 Task: Find connections with filter location Manacapuru with filter topic #sustainabilitywith filter profile language English with filter current company Aramex with filter school Dronacharya College of Engineering with filter industry Economic Programs with filter service category CateringChange with filter keywords title Administrative Assistant
Action: Mouse moved to (571, 103)
Screenshot: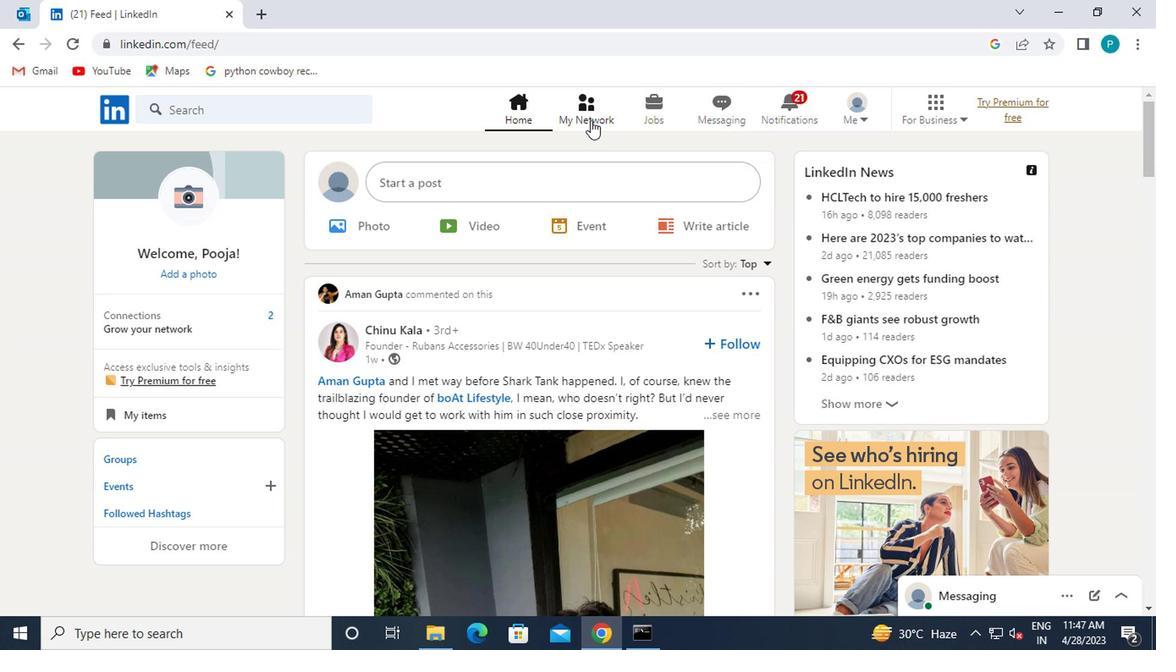
Action: Mouse pressed left at (571, 103)
Screenshot: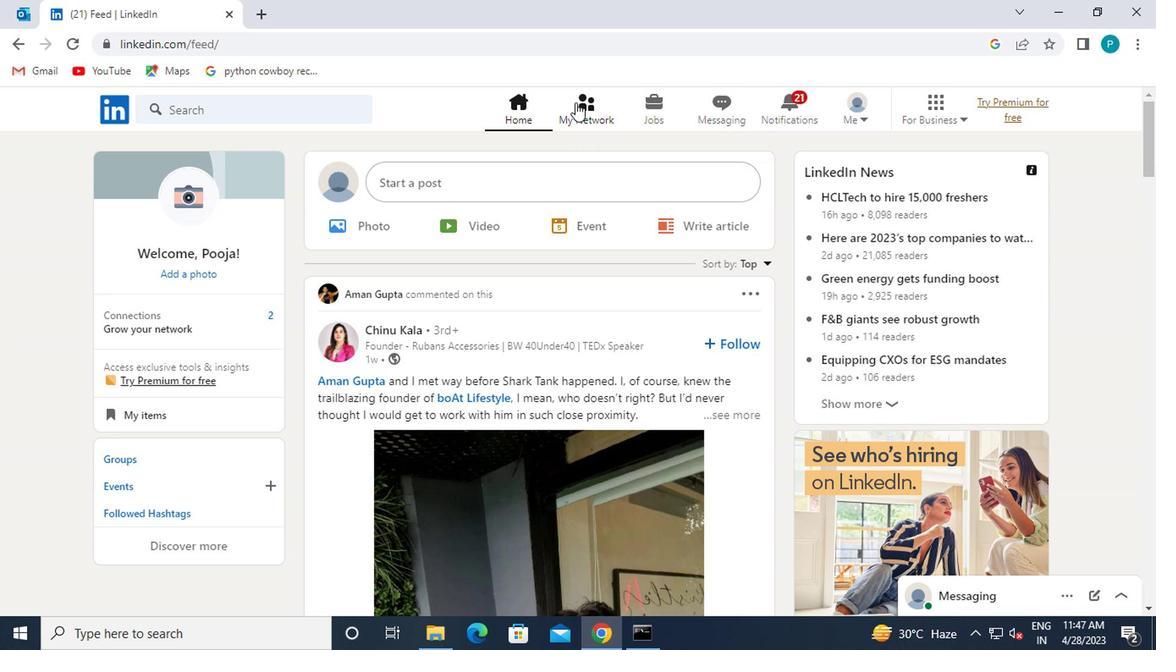 
Action: Mouse moved to (286, 199)
Screenshot: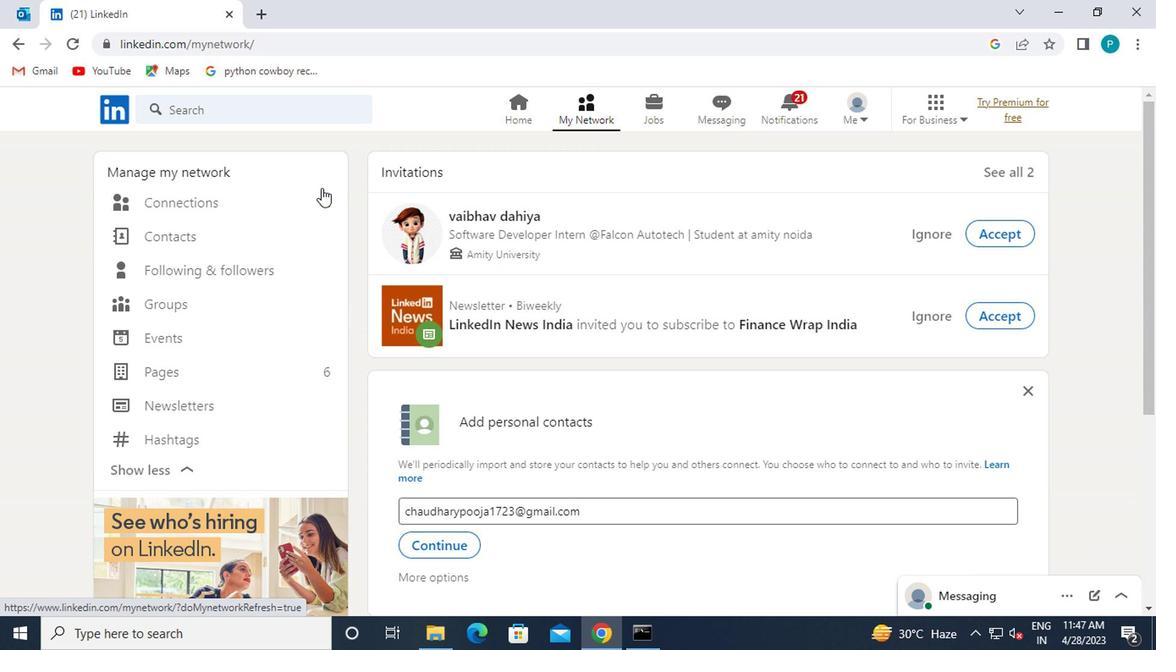 
Action: Mouse pressed left at (286, 199)
Screenshot: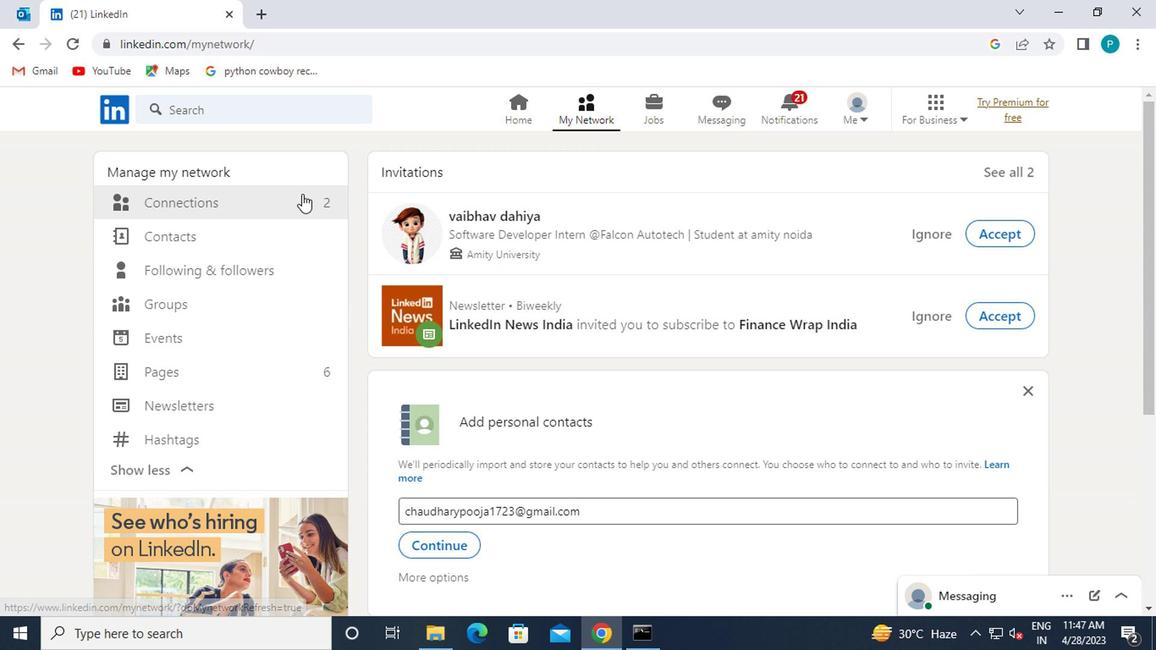 
Action: Mouse moved to (694, 210)
Screenshot: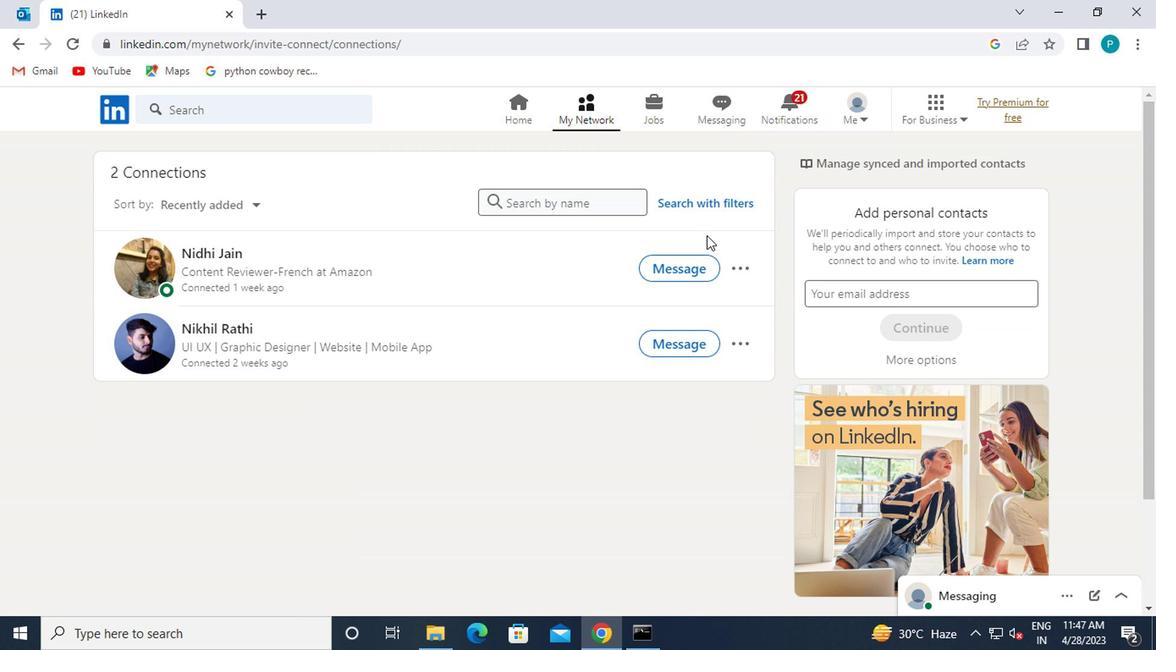 
Action: Mouse pressed left at (694, 210)
Screenshot: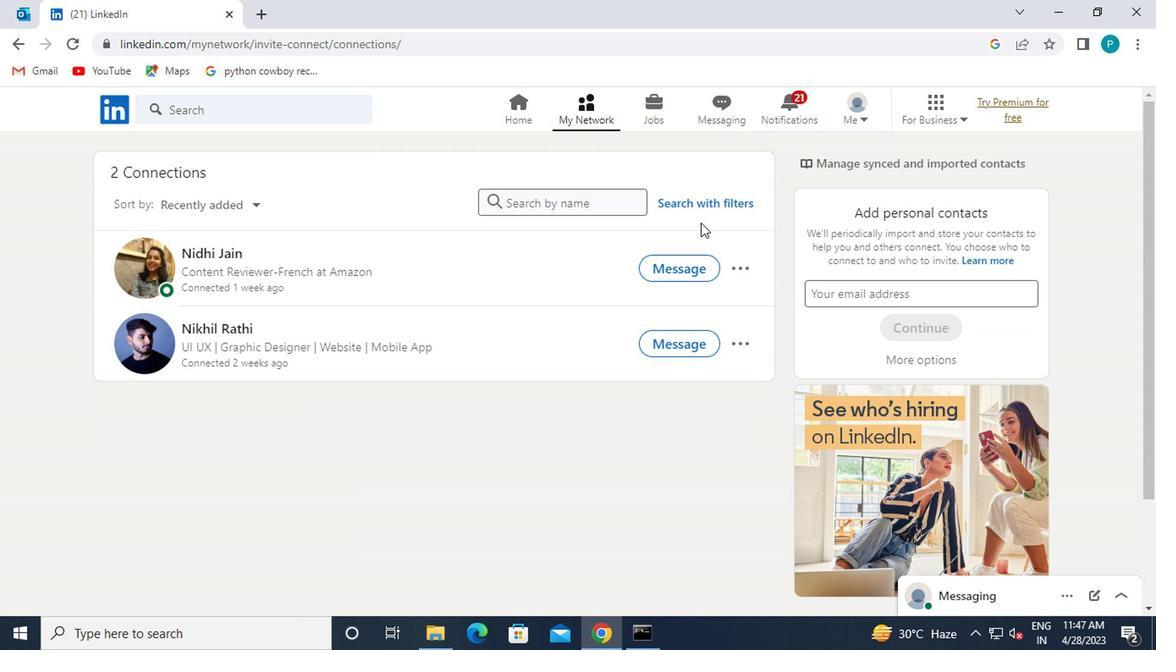 
Action: Mouse moved to (639, 159)
Screenshot: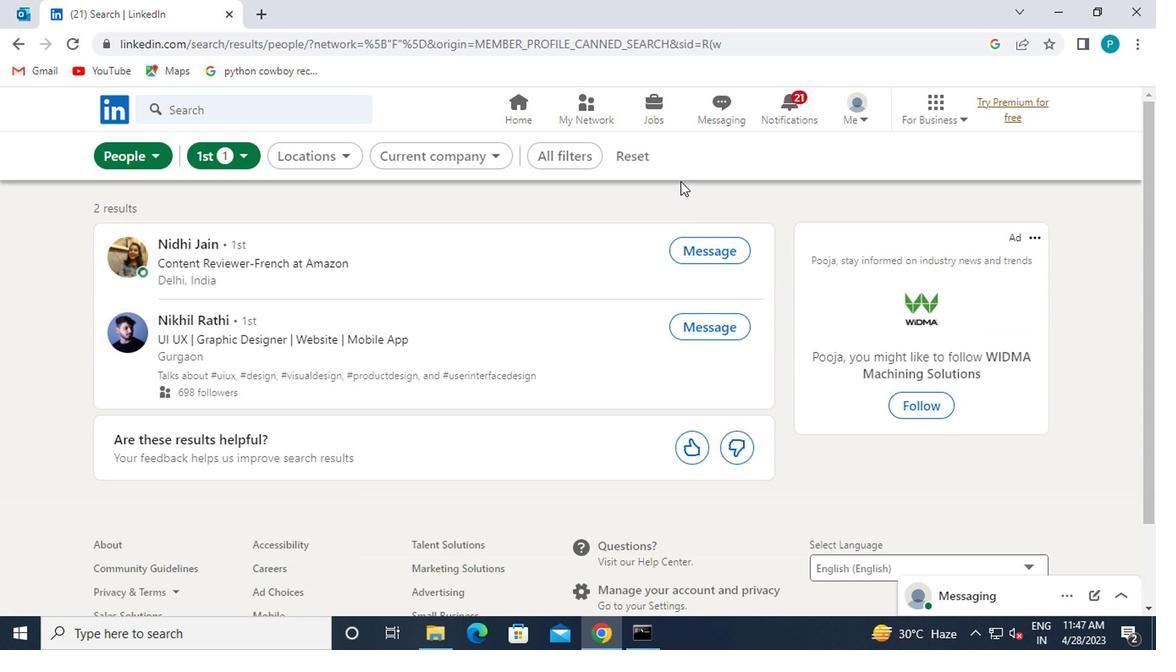 
Action: Mouse pressed left at (639, 159)
Screenshot: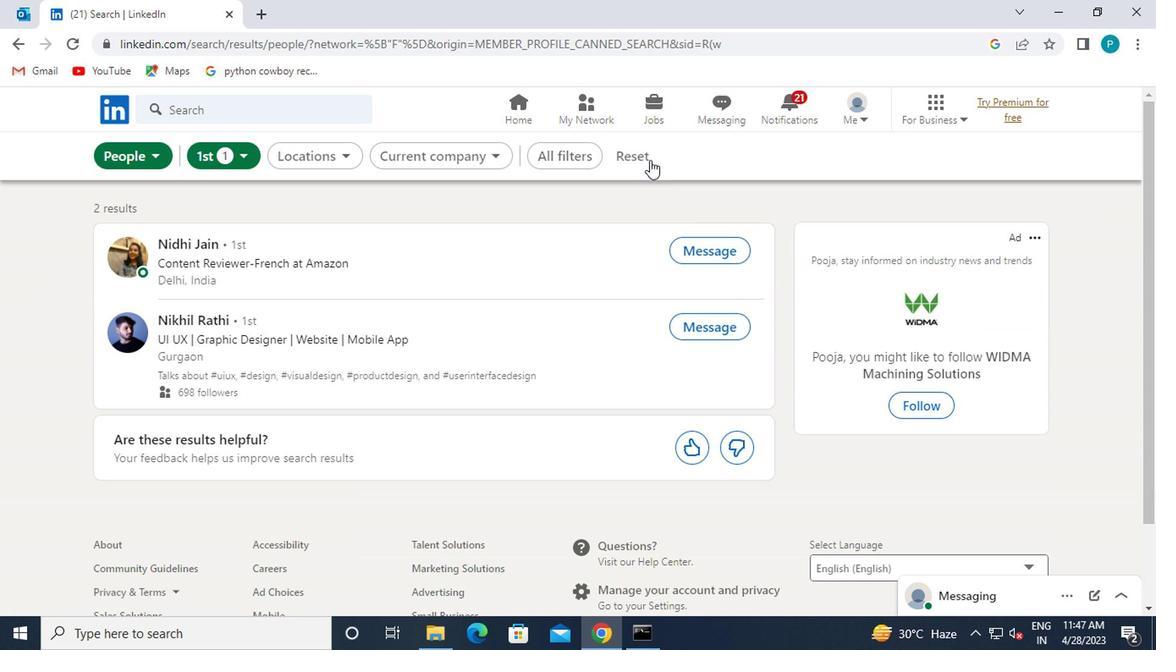 
Action: Mouse moved to (638, 161)
Screenshot: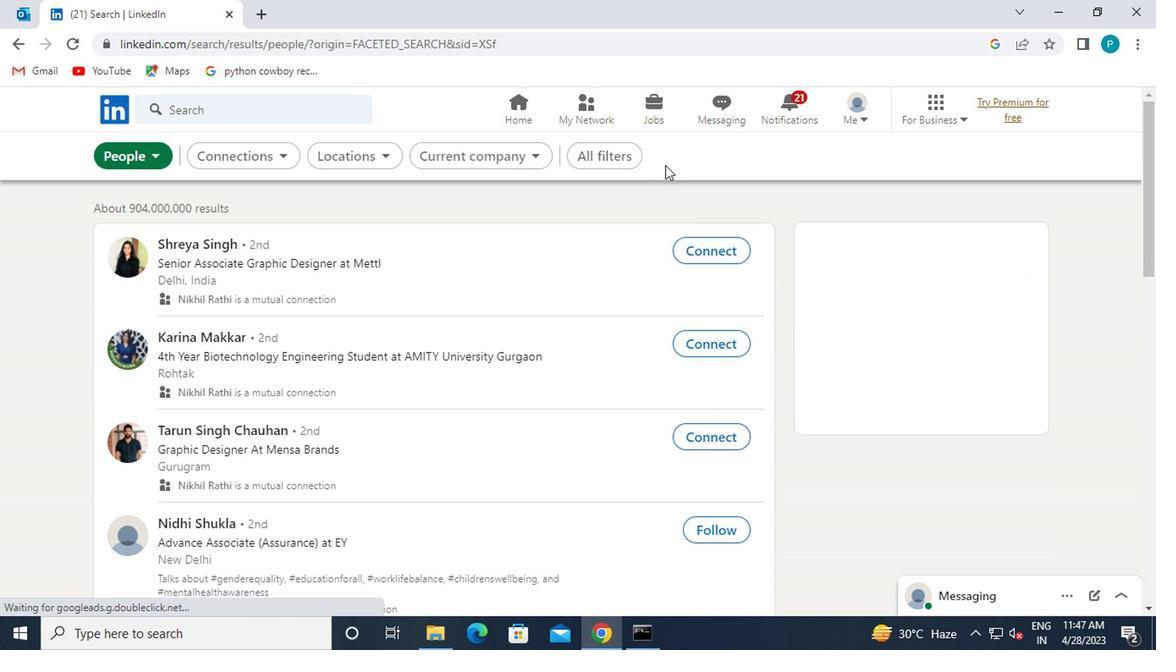 
Action: Mouse pressed left at (638, 161)
Screenshot: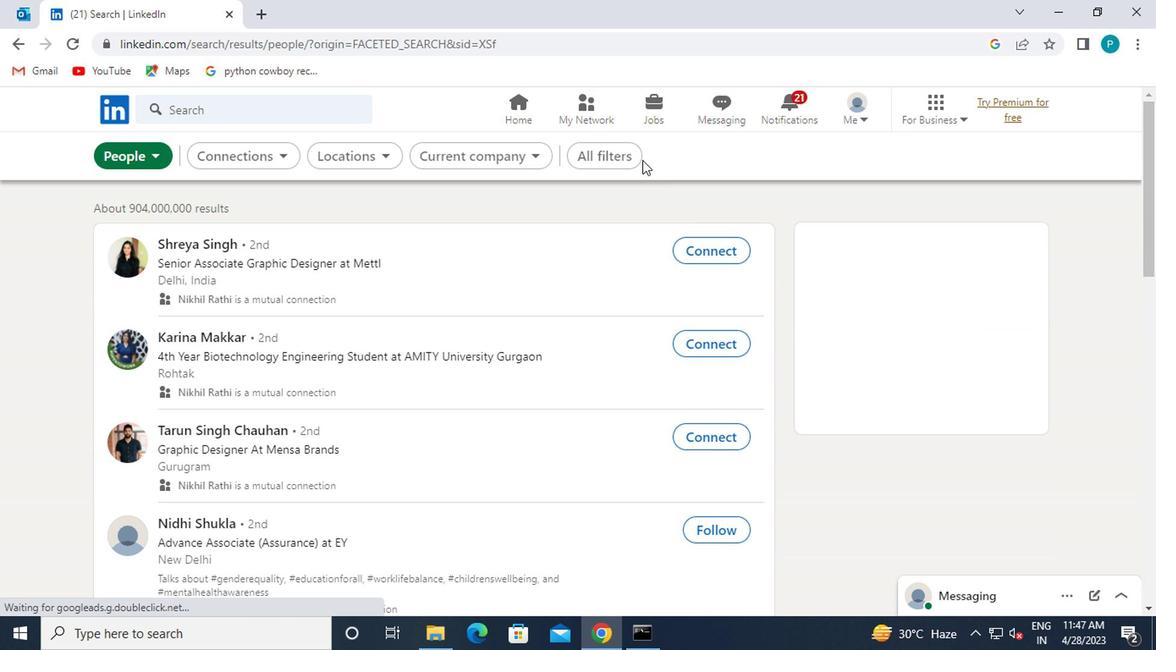 
Action: Mouse moved to (607, 155)
Screenshot: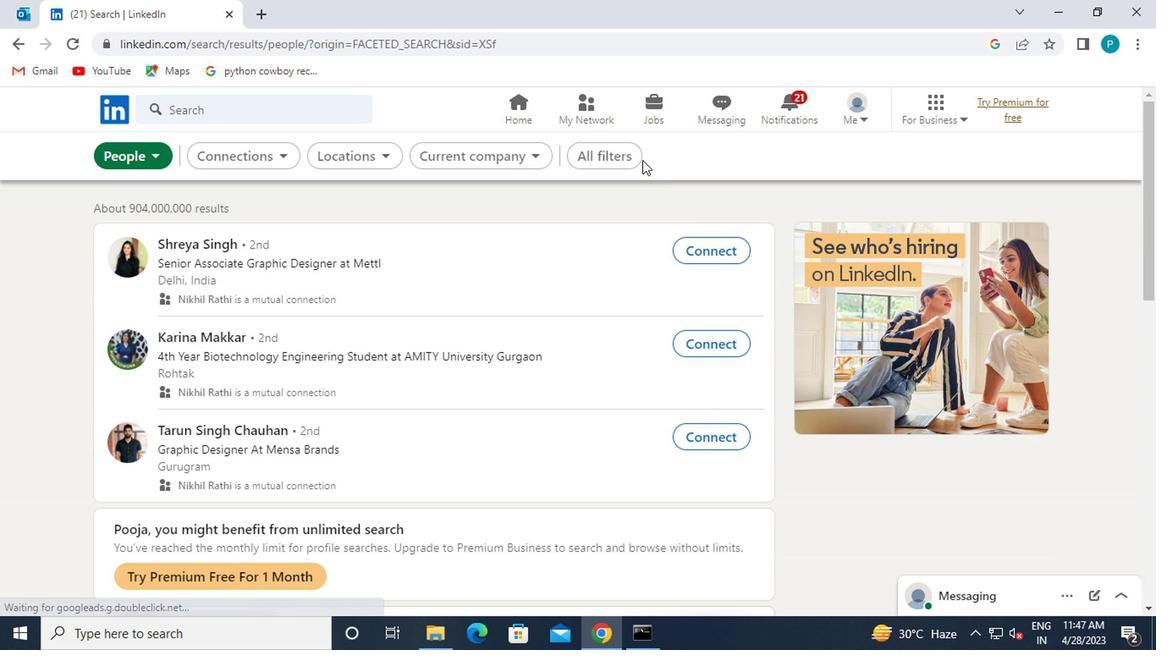 
Action: Mouse pressed left at (607, 155)
Screenshot: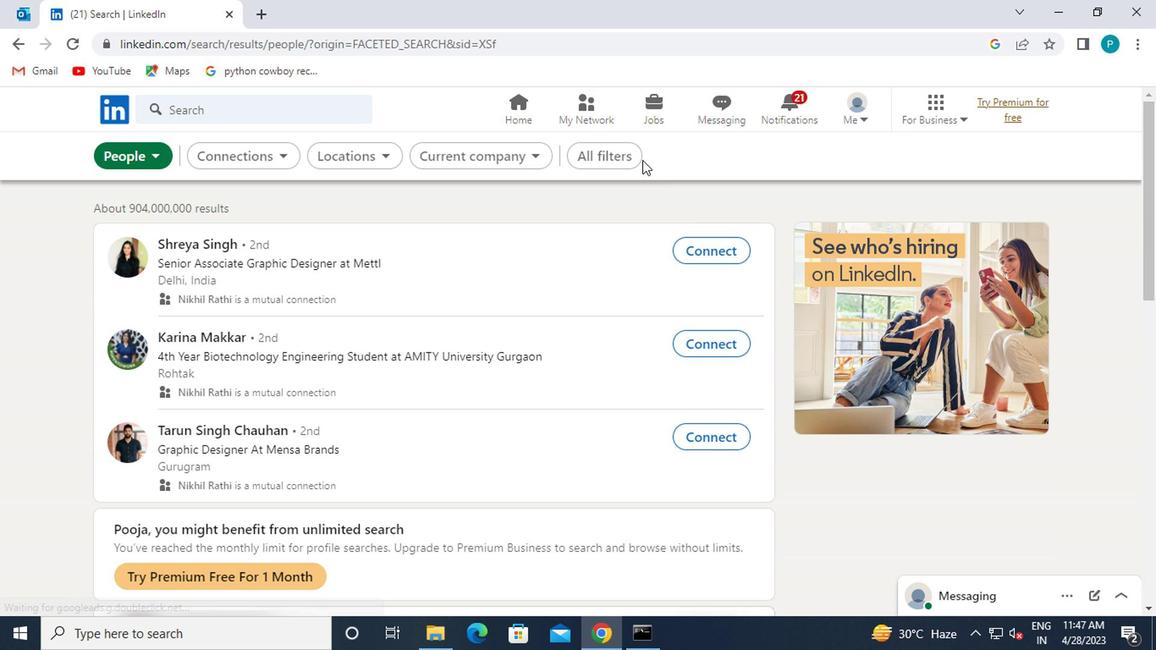 
Action: Mouse moved to (824, 305)
Screenshot: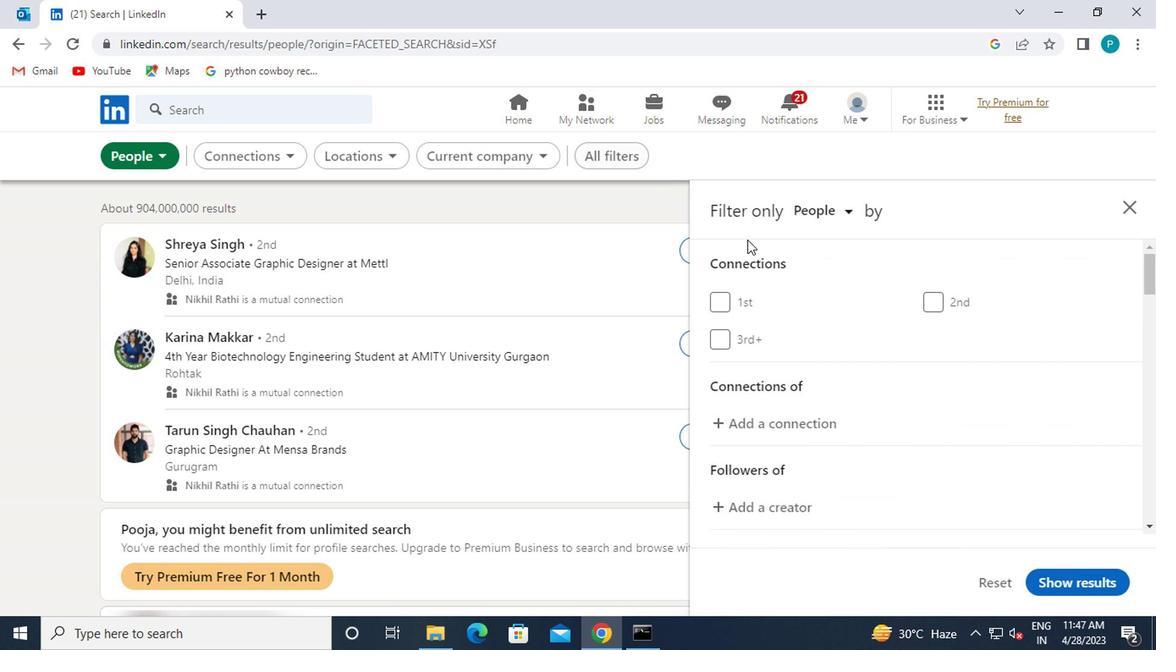 
Action: Mouse scrolled (824, 304) with delta (0, 0)
Screenshot: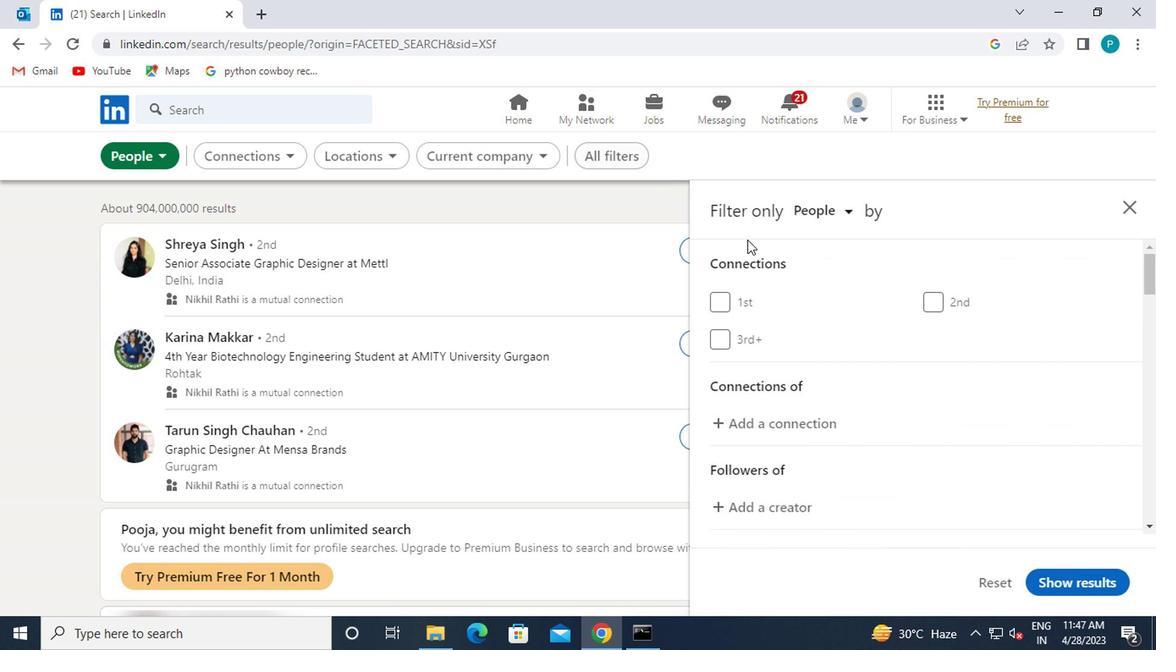 
Action: Mouse moved to (829, 314)
Screenshot: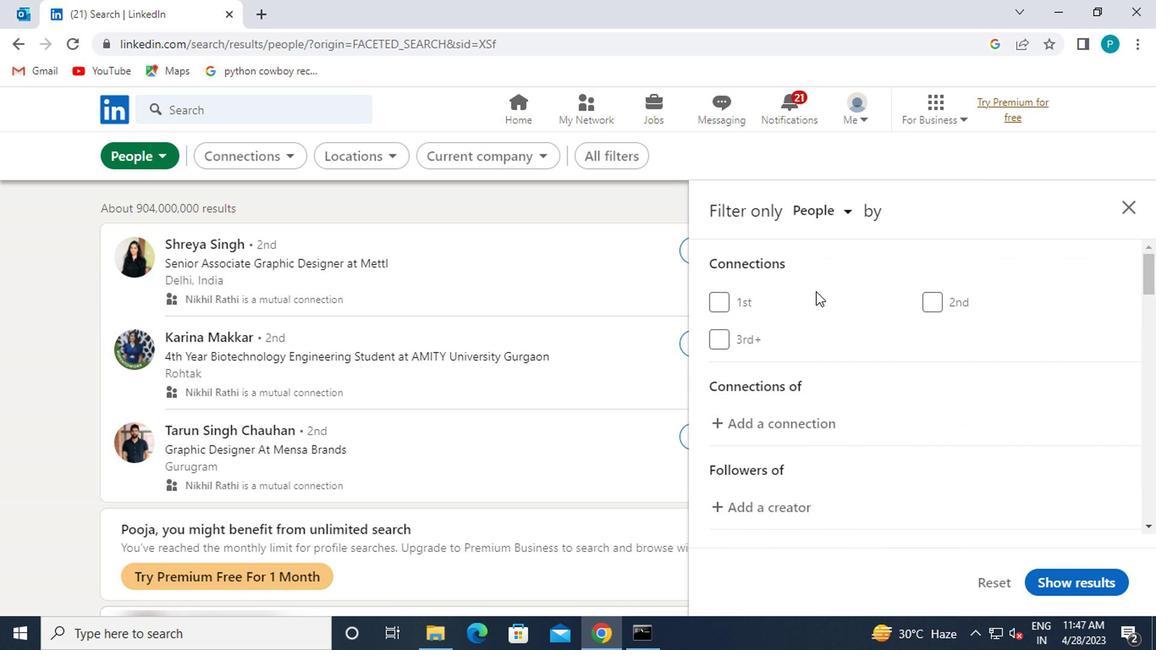 
Action: Mouse scrolled (829, 313) with delta (0, 0)
Screenshot: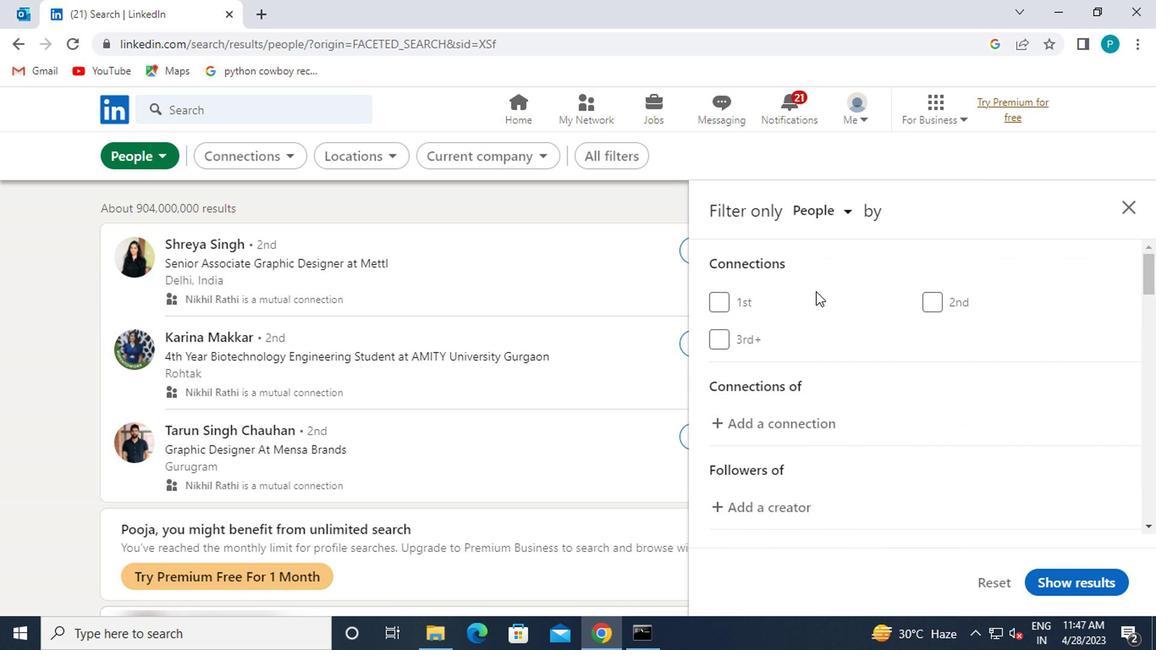 
Action: Mouse moved to (831, 318)
Screenshot: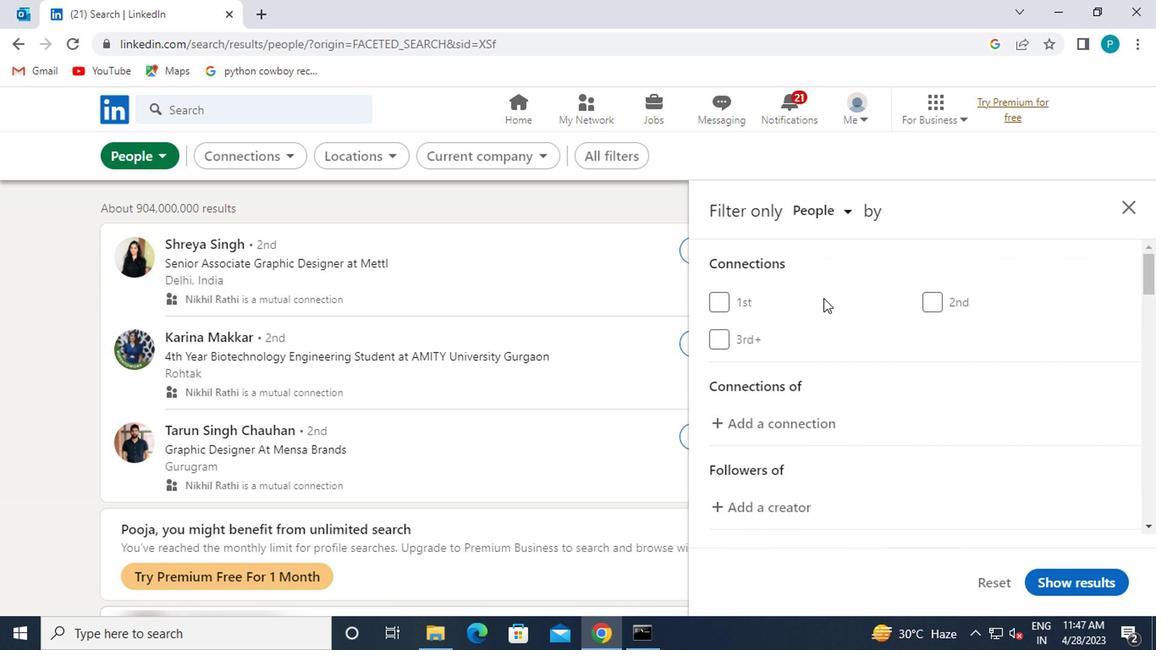 
Action: Mouse scrolled (831, 317) with delta (0, 0)
Screenshot: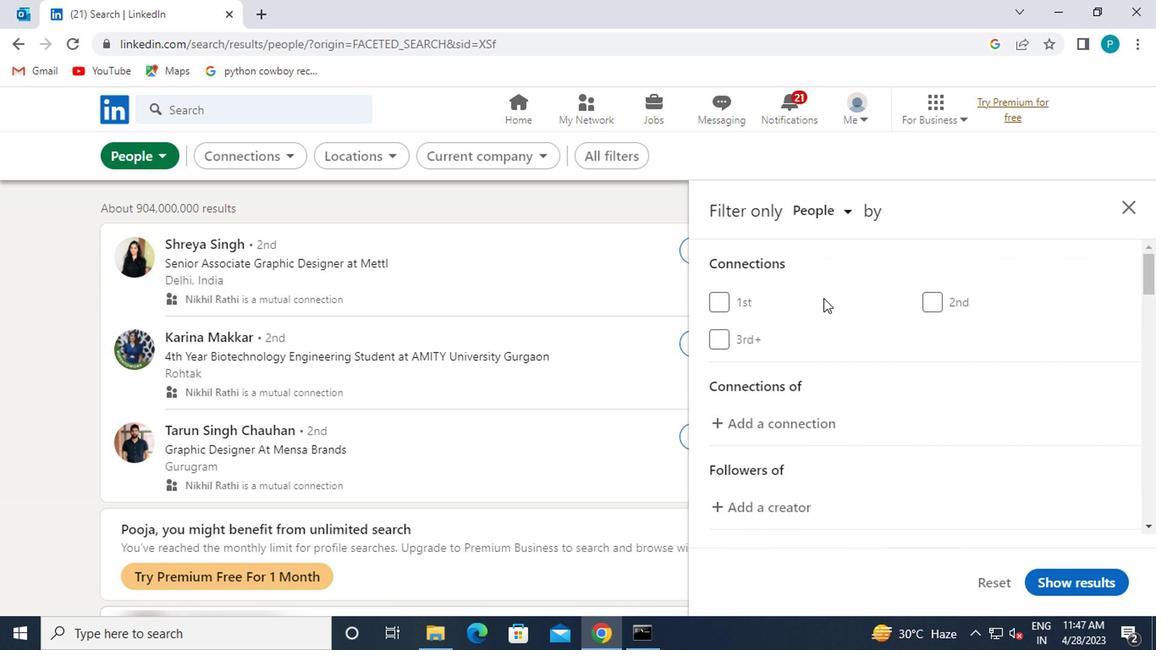 
Action: Mouse moved to (942, 407)
Screenshot: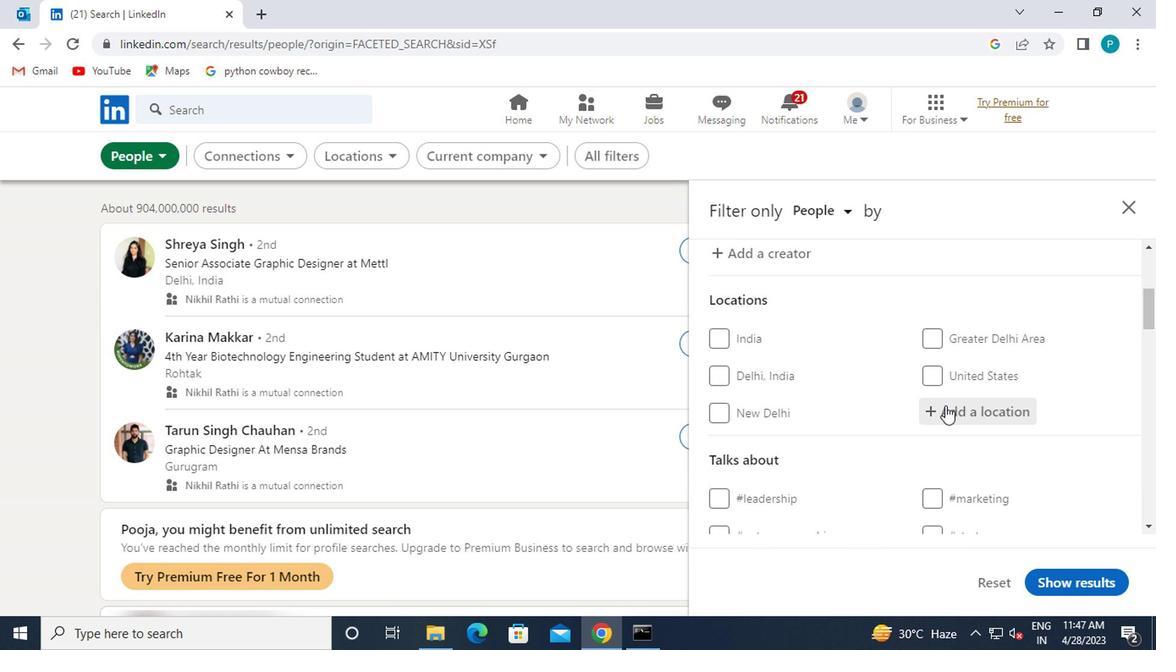 
Action: Mouse pressed left at (942, 407)
Screenshot: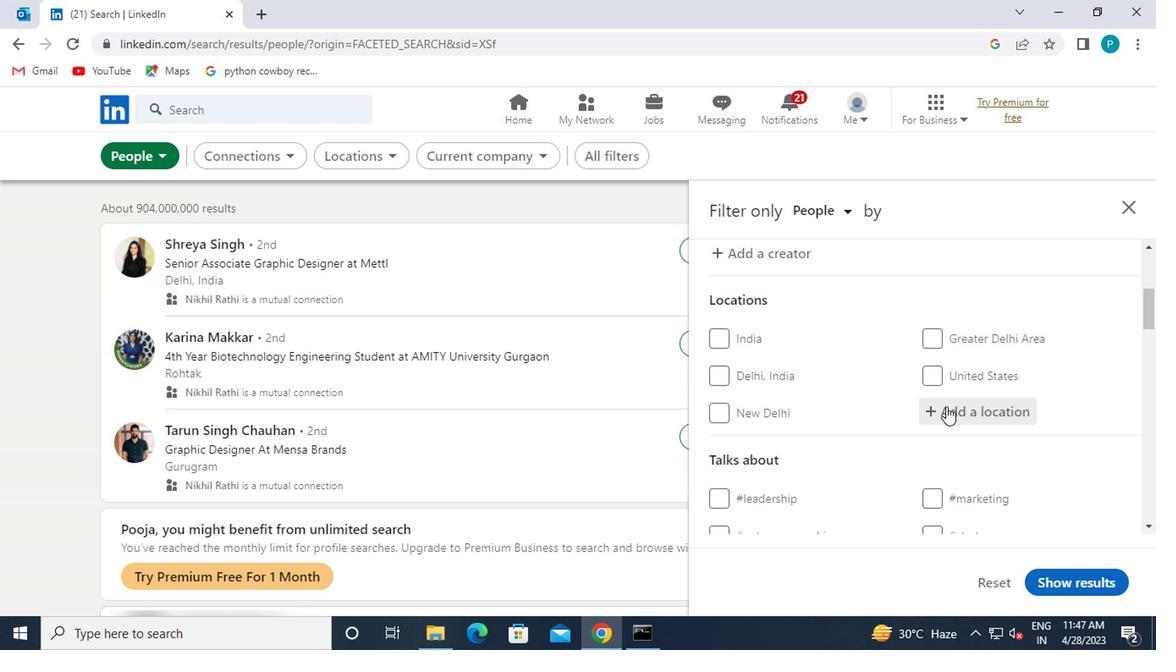 
Action: Key pressed <Key.caps_lock>m<Key.caps_lock>anacapuru
Screenshot: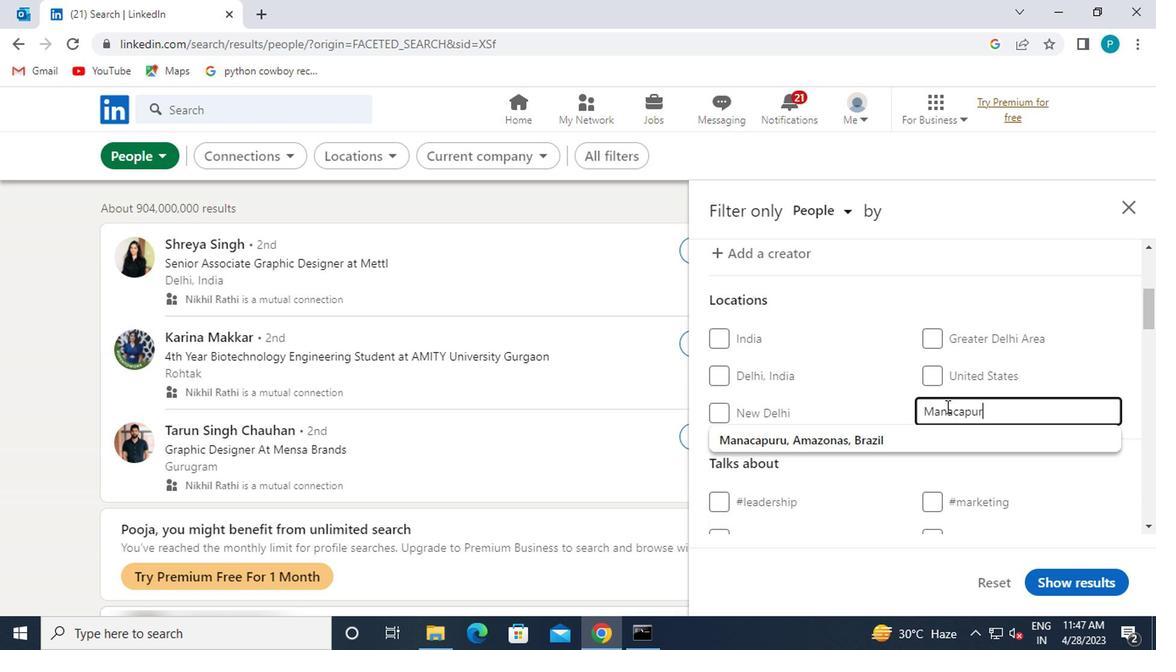 
Action: Mouse moved to (937, 440)
Screenshot: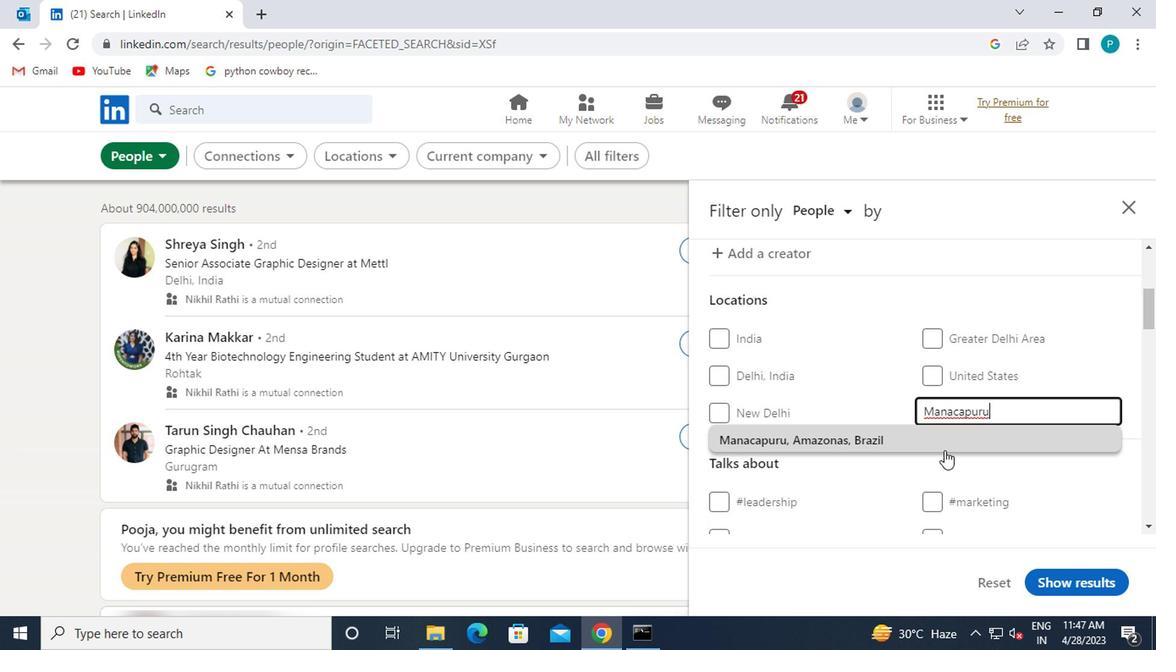 
Action: Mouse pressed left at (937, 440)
Screenshot: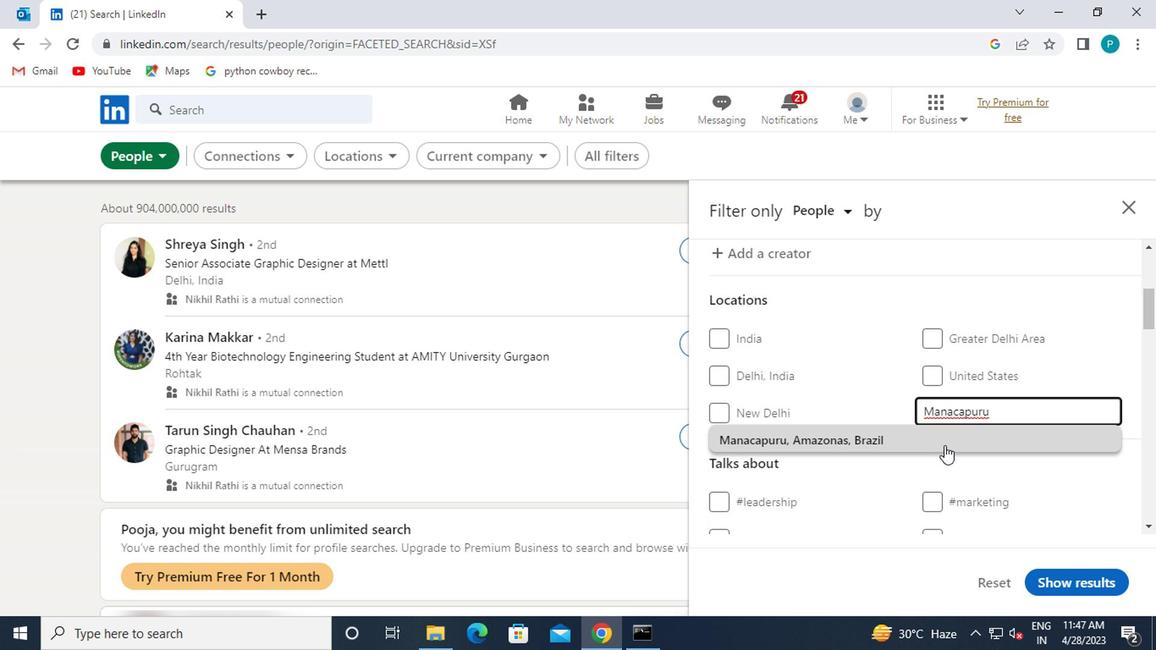 
Action: Mouse scrolled (937, 439) with delta (0, -1)
Screenshot: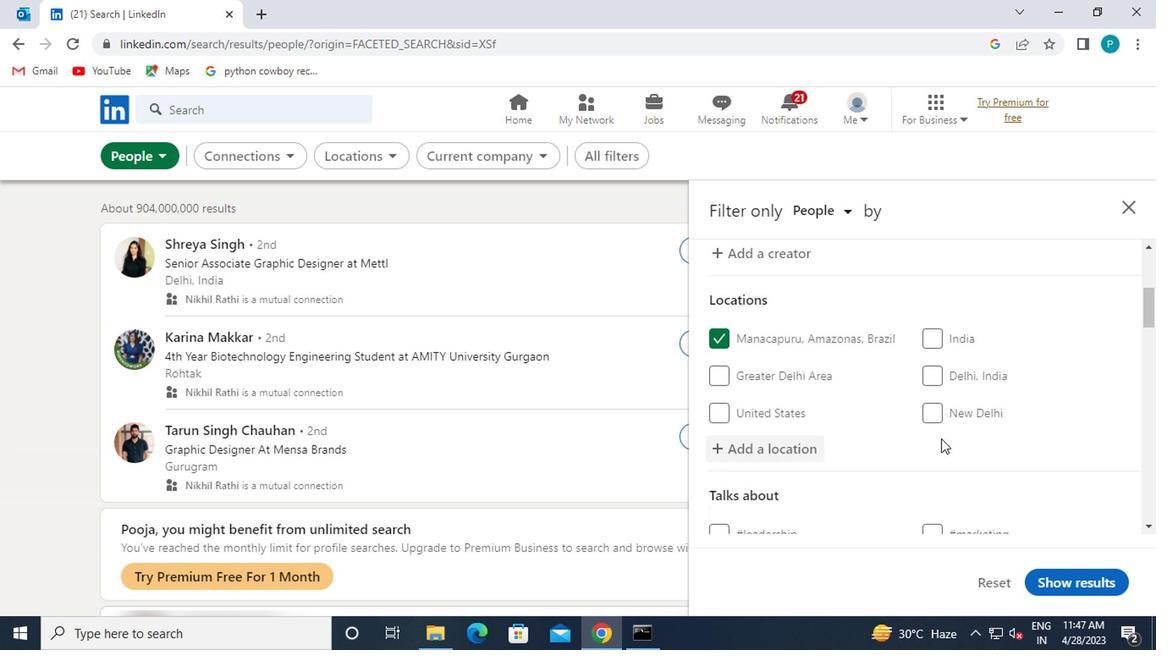 
Action: Mouse scrolled (937, 439) with delta (0, -1)
Screenshot: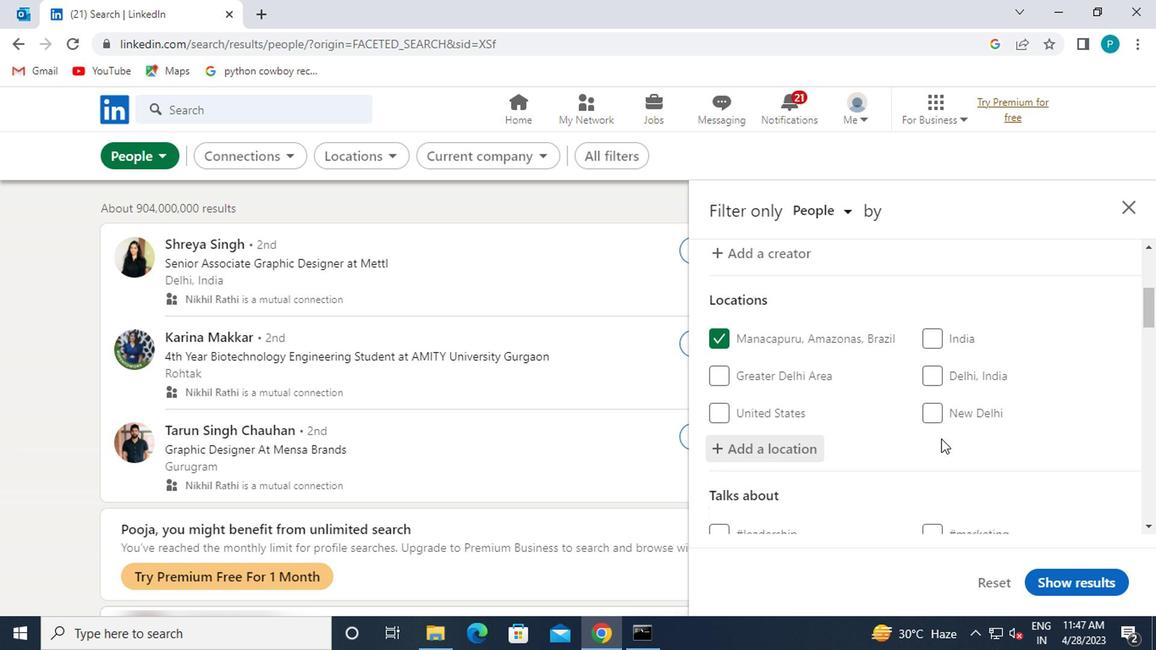 
Action: Mouse moved to (937, 440)
Screenshot: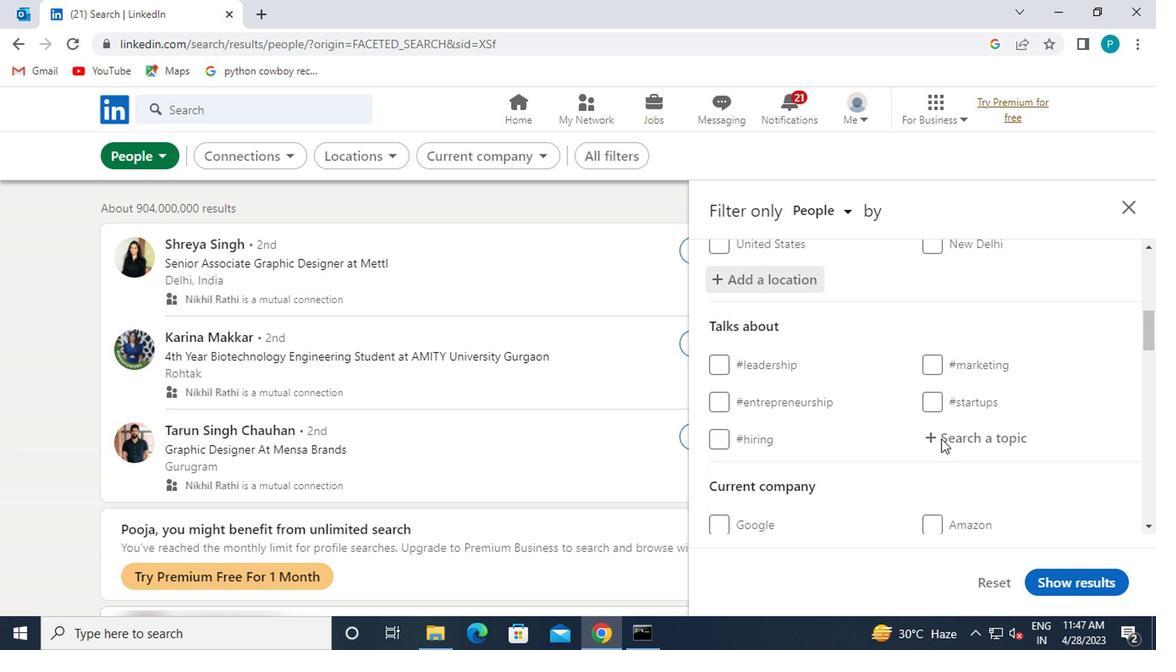 
Action: Mouse pressed left at (937, 440)
Screenshot: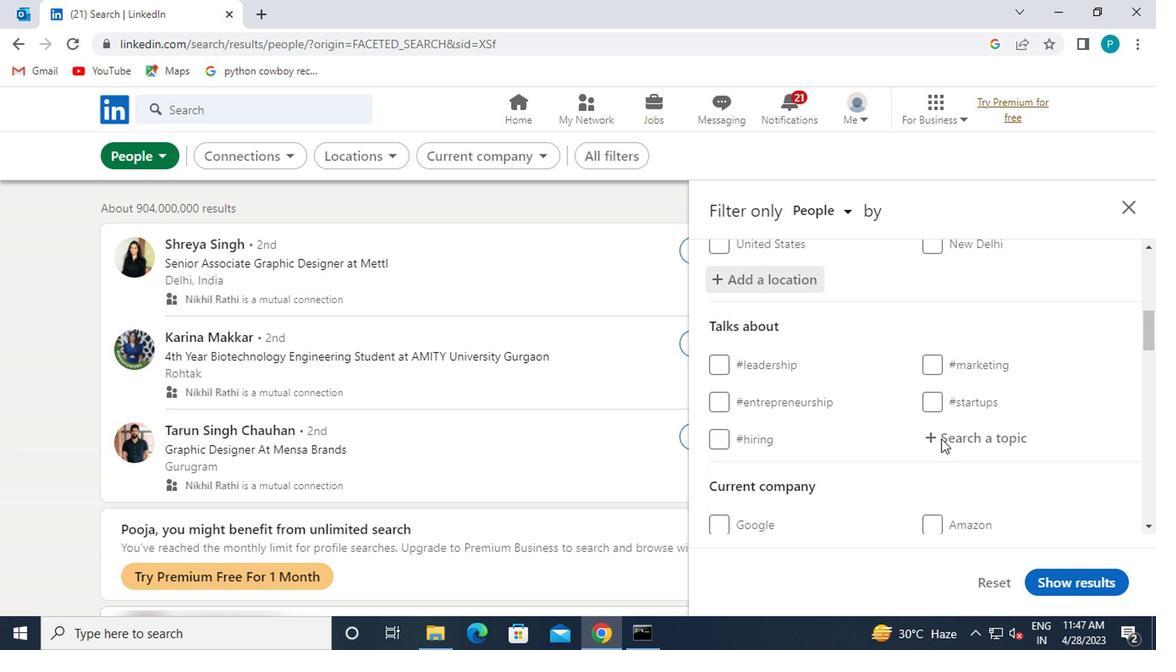 
Action: Mouse moved to (960, 420)
Screenshot: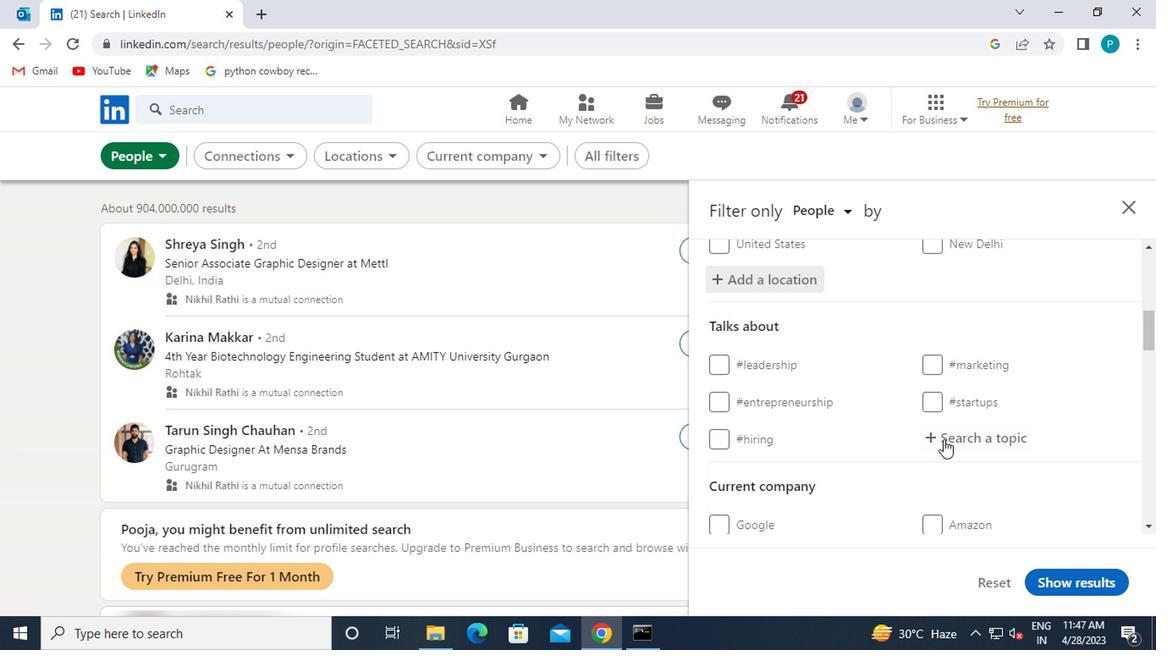 
Action: Key pressed <Key.shift>#SUSTAINABILITY
Screenshot: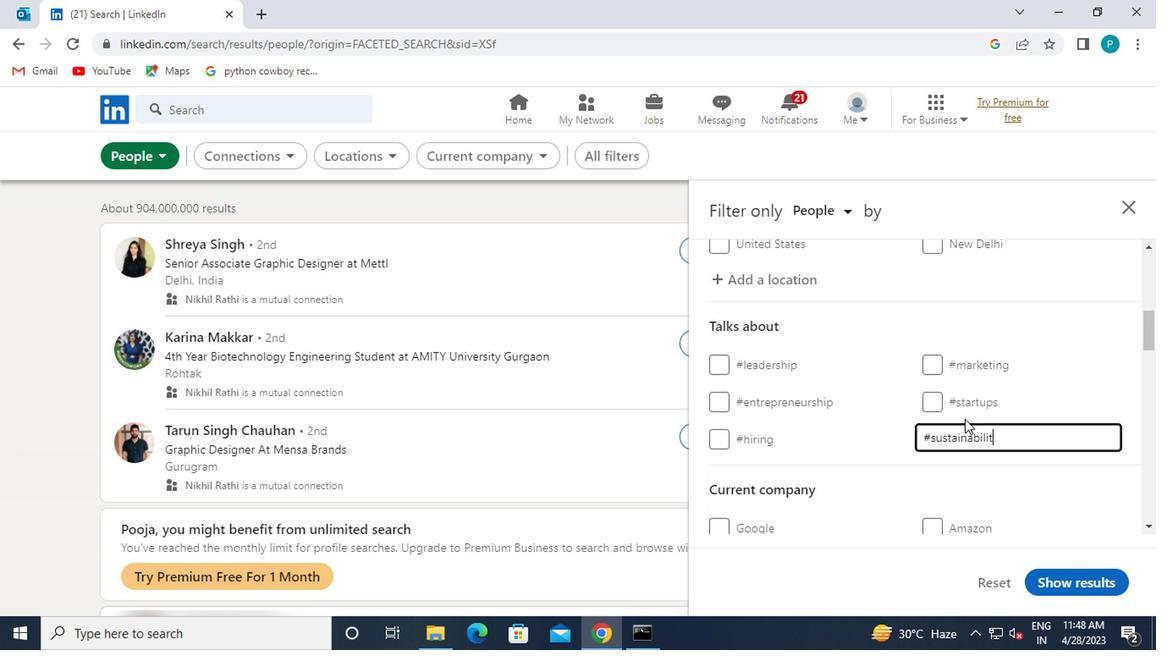 
Action: Mouse moved to (902, 431)
Screenshot: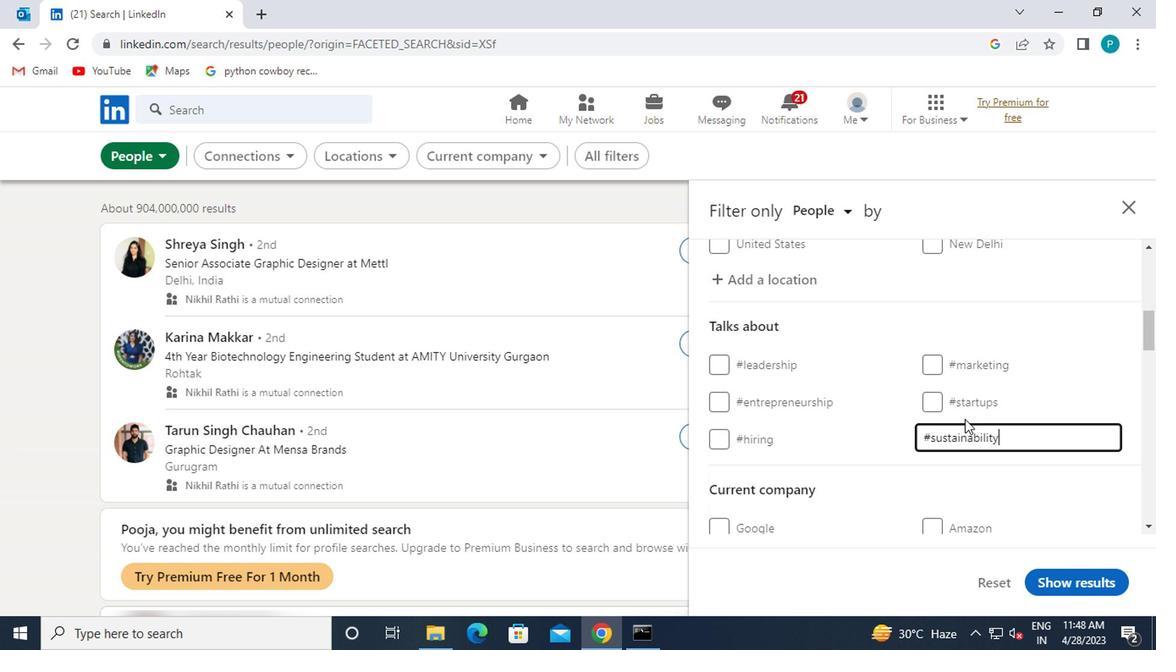 
Action: Mouse scrolled (902, 430) with delta (0, 0)
Screenshot: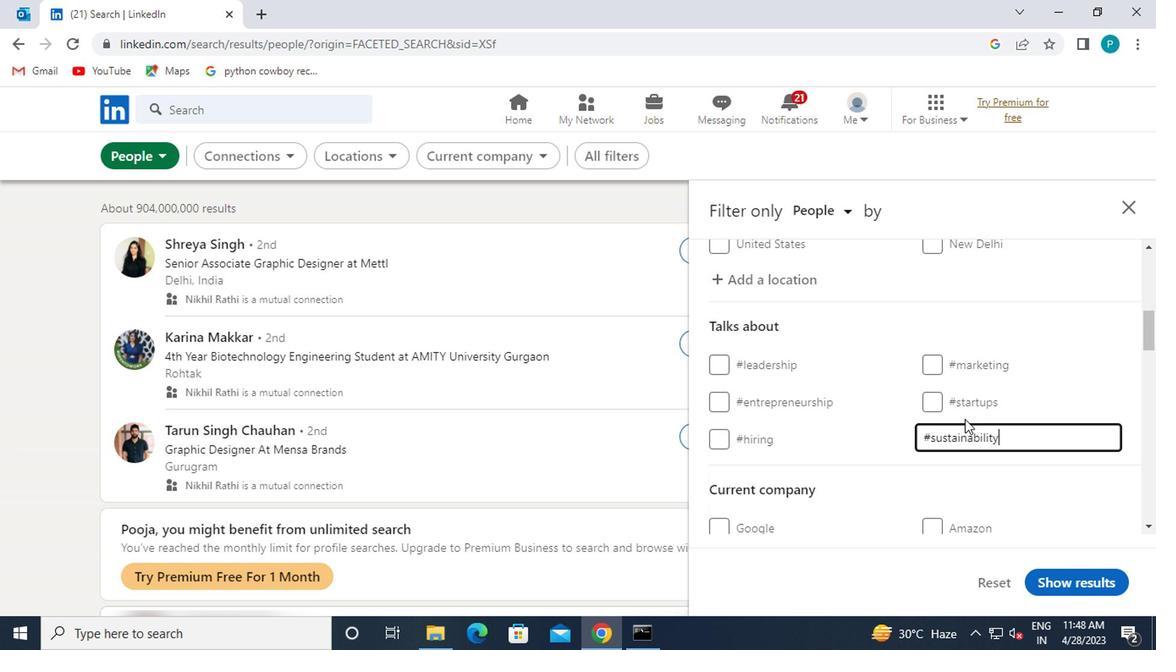 
Action: Mouse scrolled (902, 430) with delta (0, 0)
Screenshot: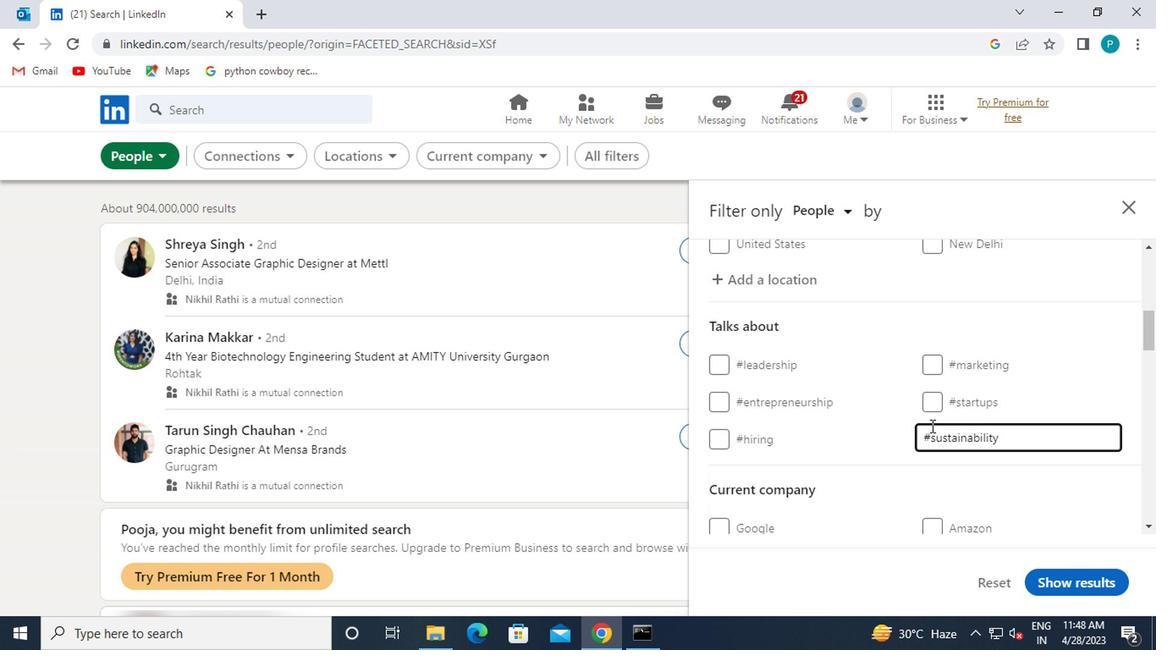 
Action: Mouse scrolled (902, 430) with delta (0, 0)
Screenshot: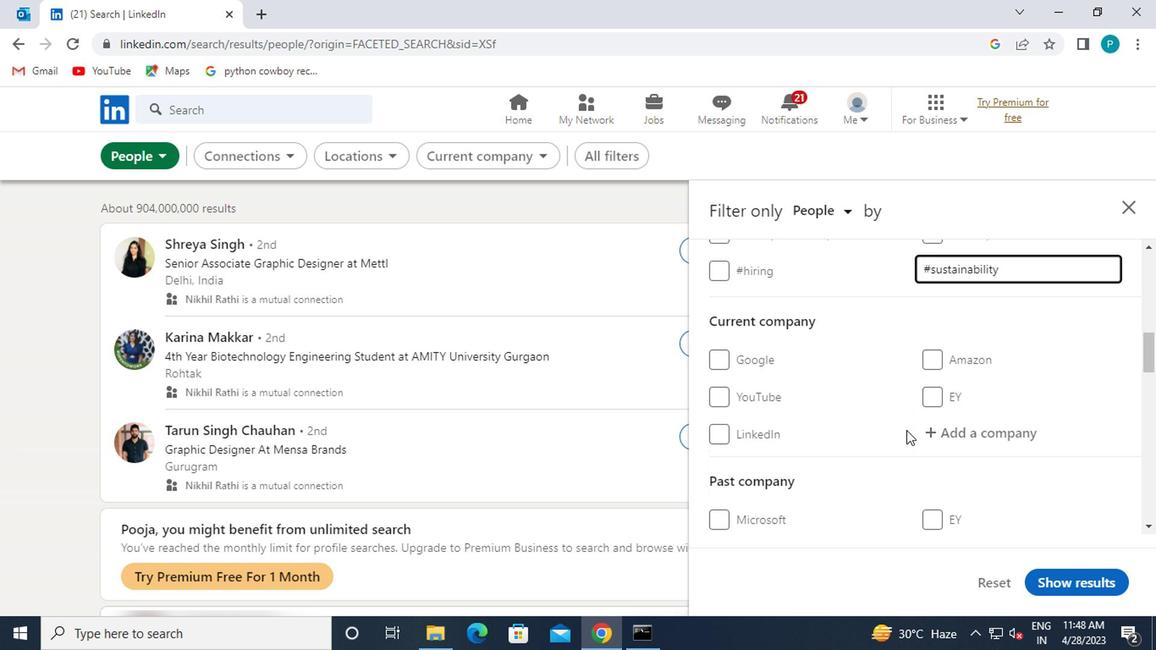 
Action: Mouse scrolled (902, 430) with delta (0, 0)
Screenshot: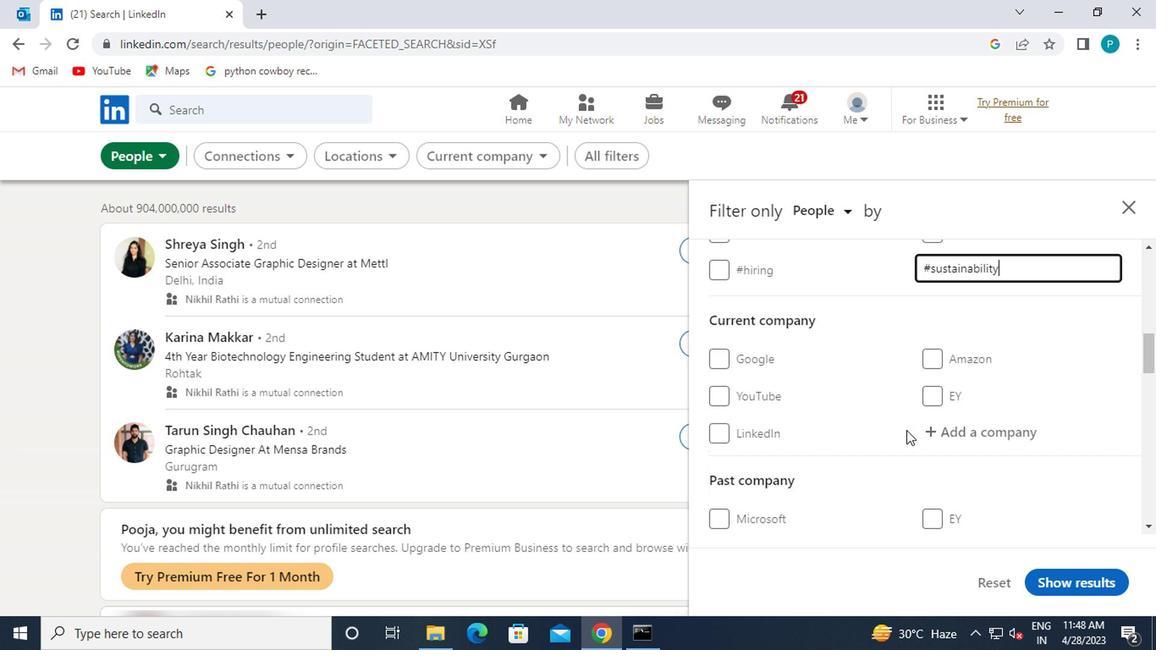 
Action: Mouse scrolled (902, 430) with delta (0, 0)
Screenshot: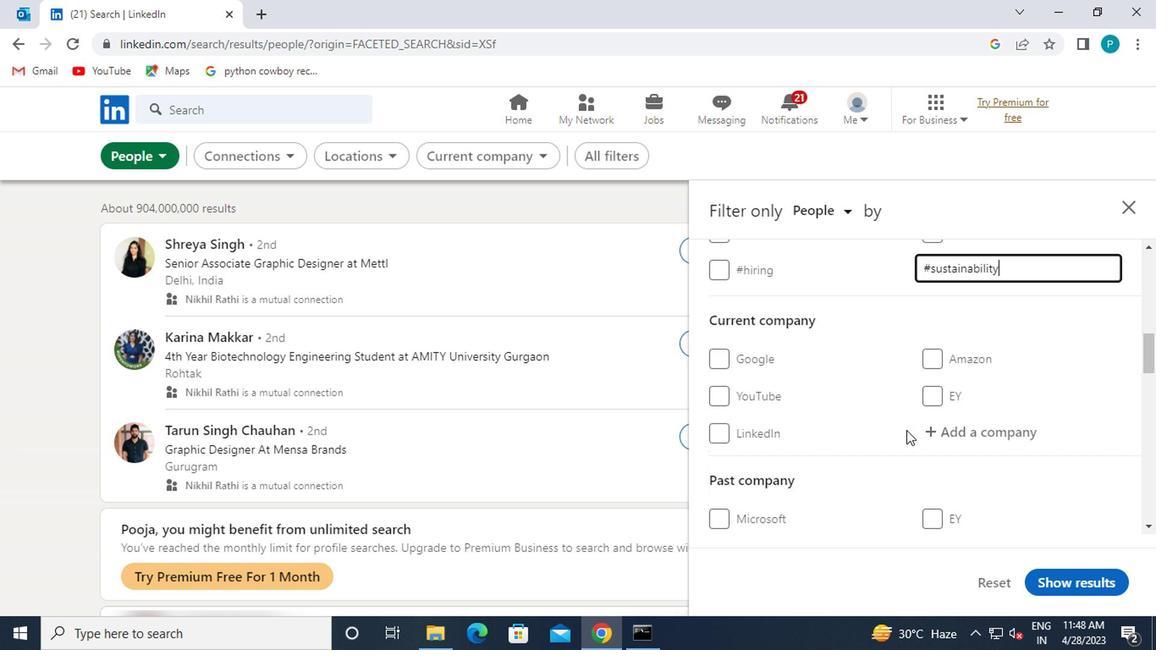 
Action: Mouse moved to (902, 432)
Screenshot: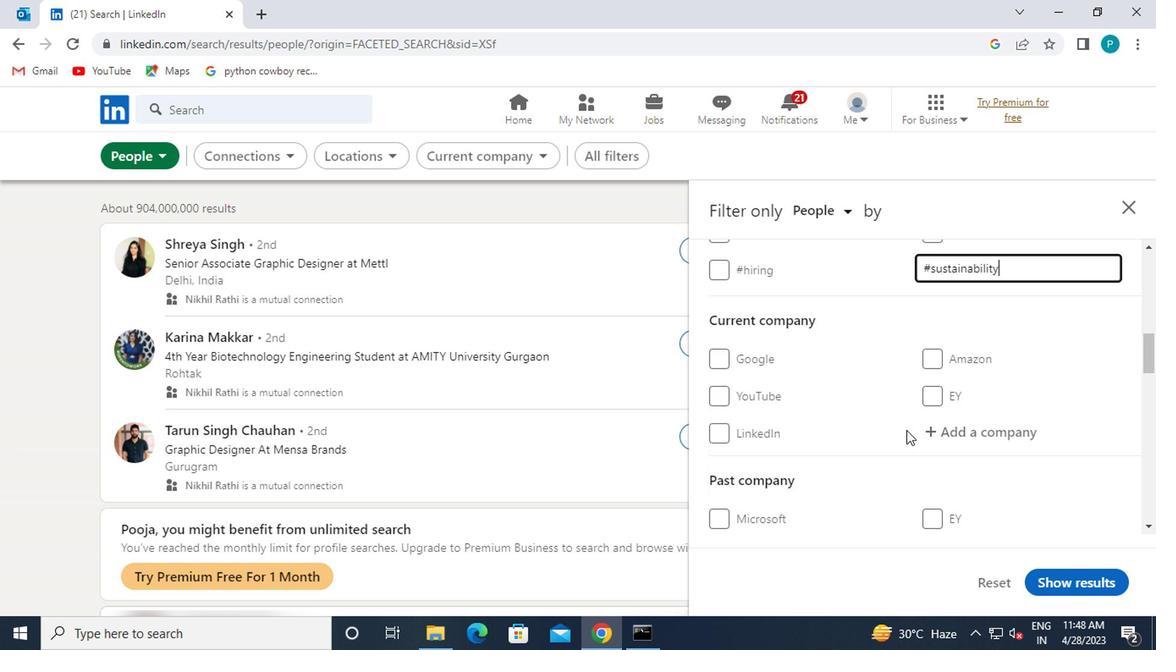 
Action: Mouse scrolled (902, 431) with delta (0, -1)
Screenshot: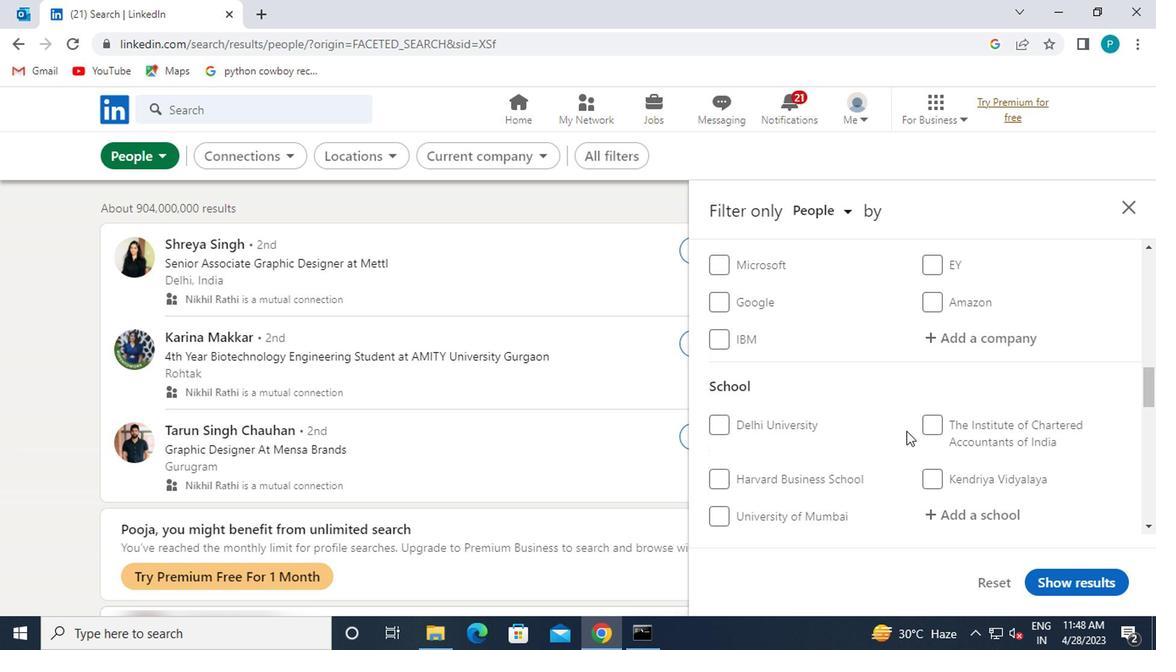 
Action: Mouse scrolled (902, 431) with delta (0, -1)
Screenshot: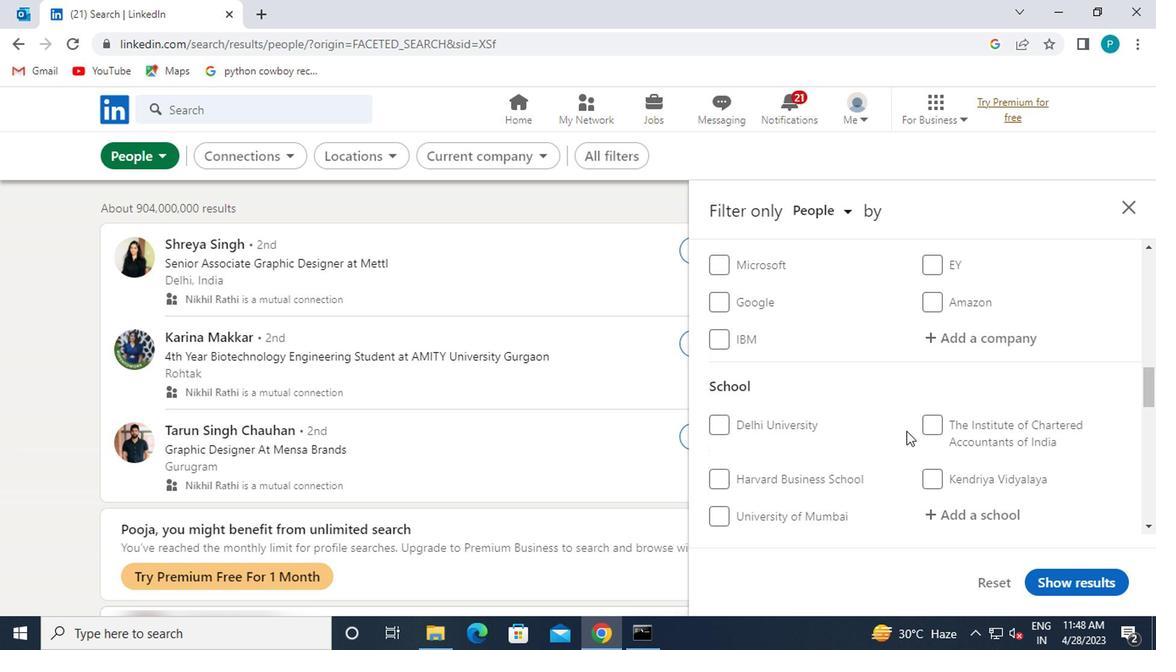 
Action: Mouse scrolled (902, 431) with delta (0, -1)
Screenshot: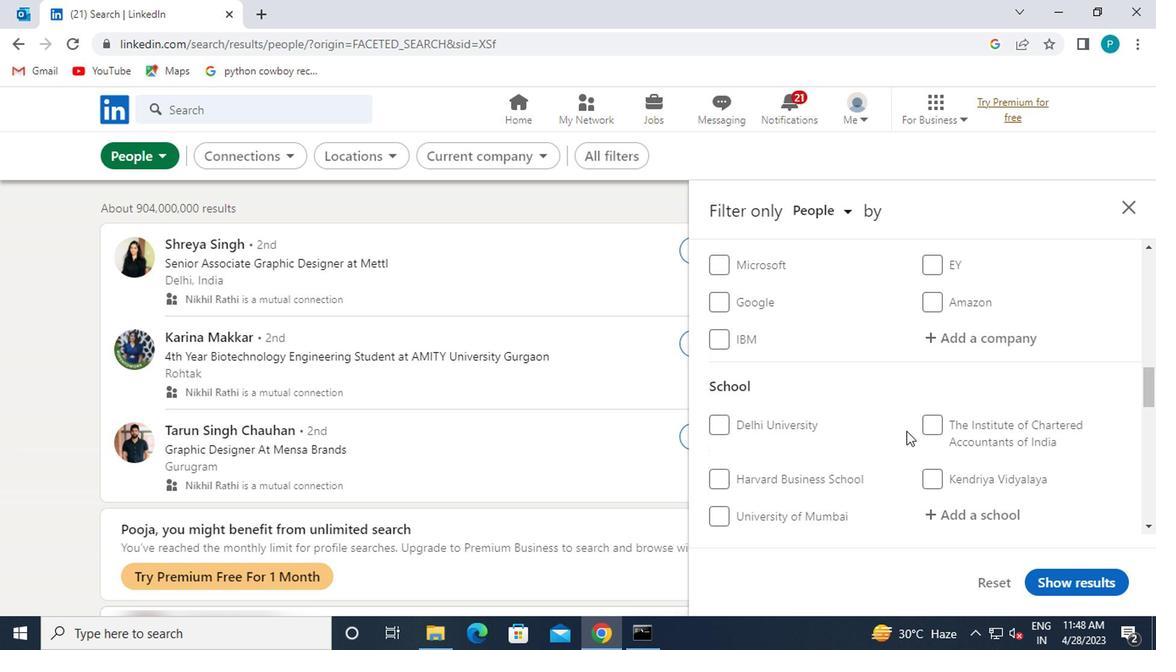
Action: Mouse moved to (860, 424)
Screenshot: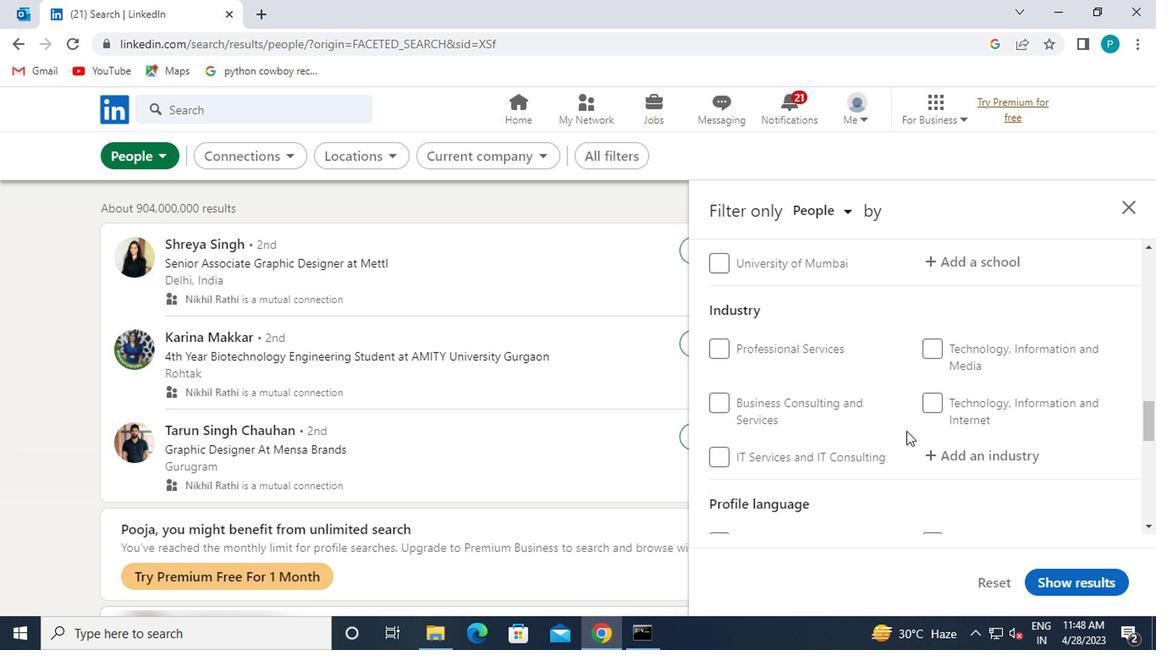 
Action: Mouse scrolled (860, 424) with delta (0, 0)
Screenshot: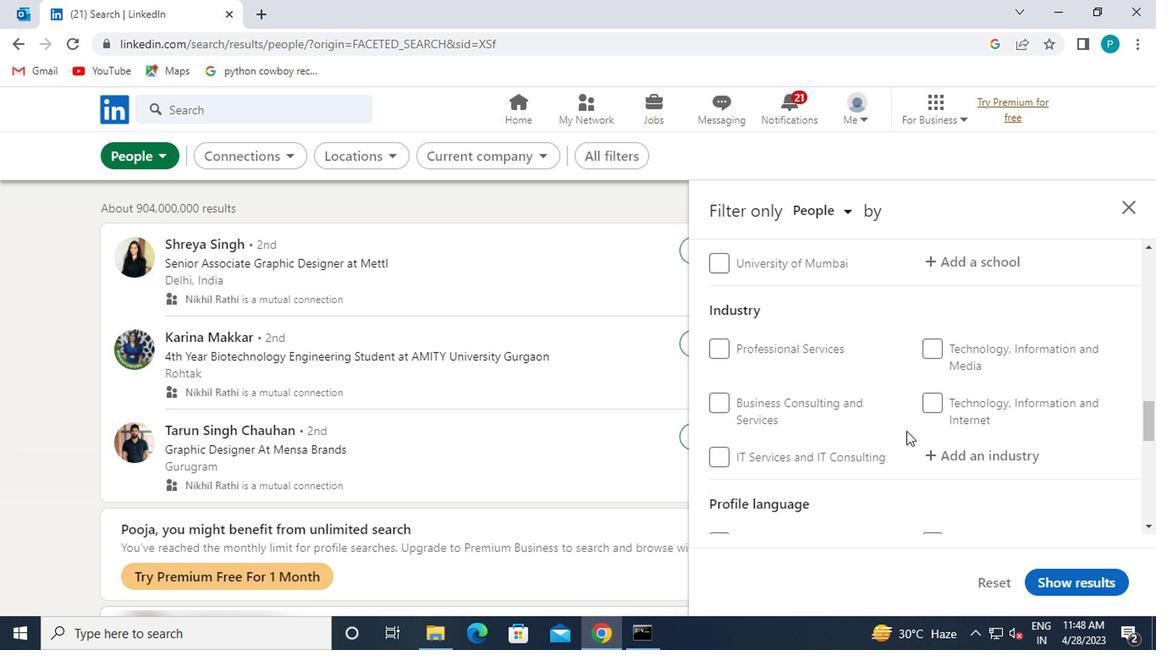 
Action: Mouse moved to (855, 424)
Screenshot: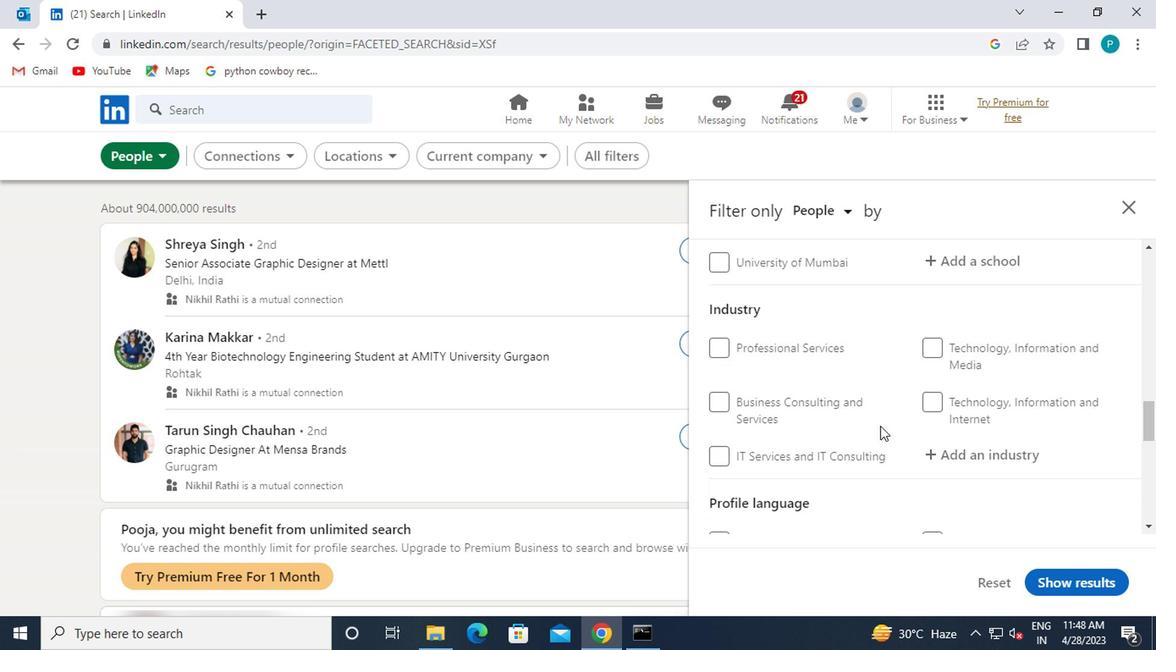 
Action: Mouse scrolled (855, 424) with delta (0, 0)
Screenshot: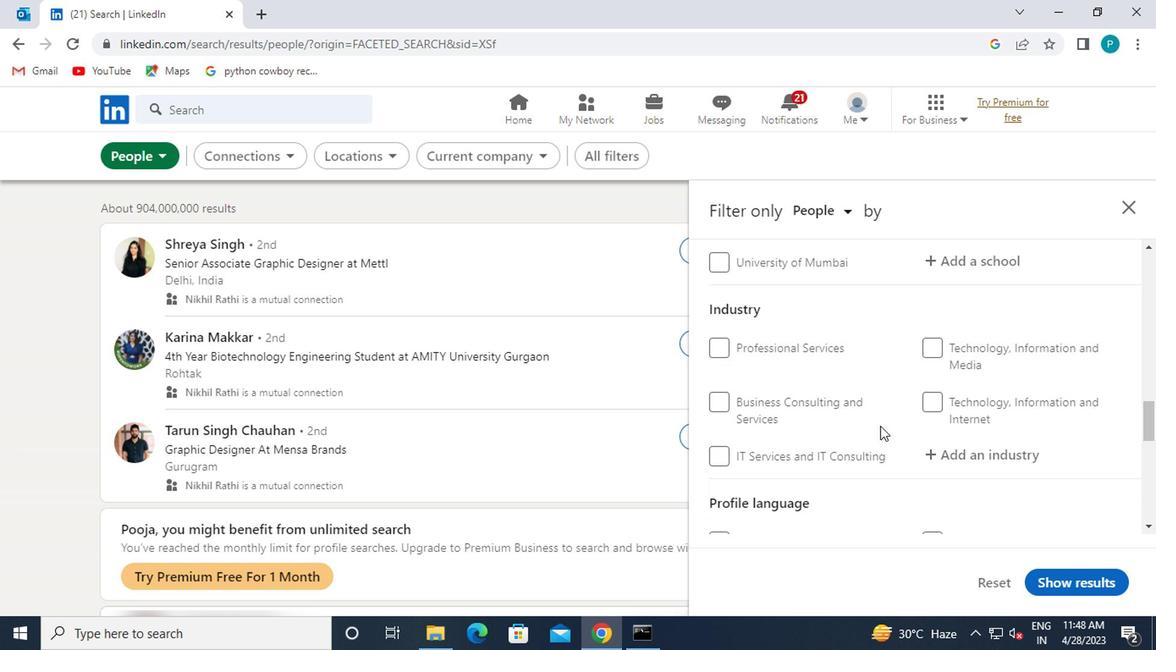 
Action: Mouse moved to (841, 424)
Screenshot: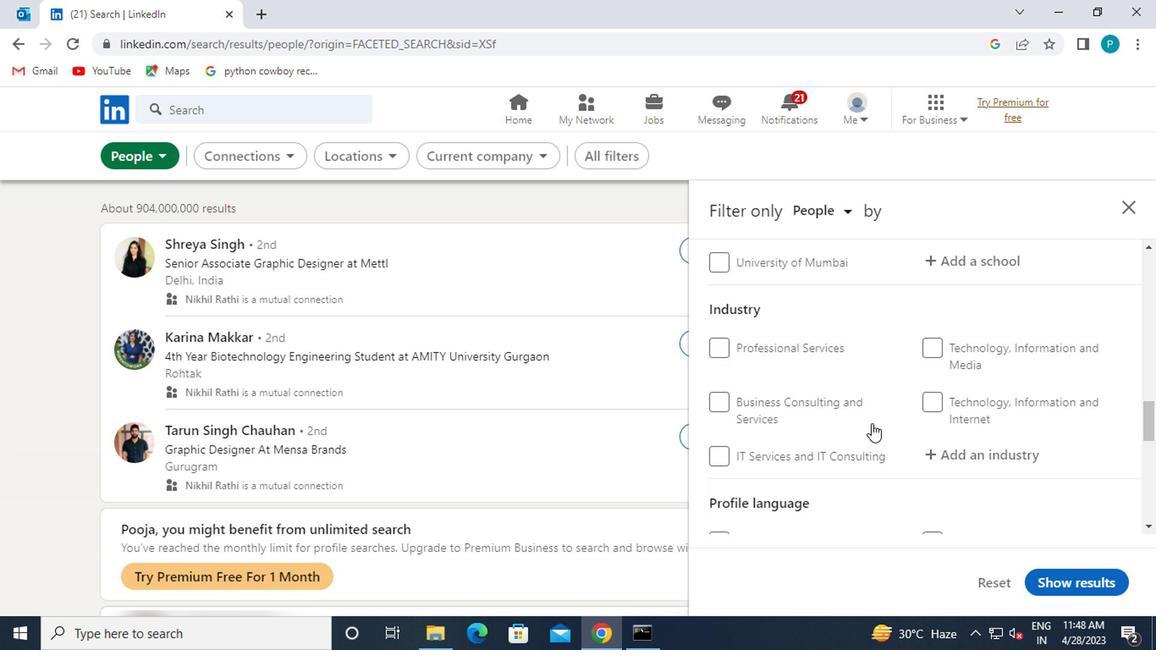 
Action: Mouse scrolled (841, 424) with delta (0, 0)
Screenshot: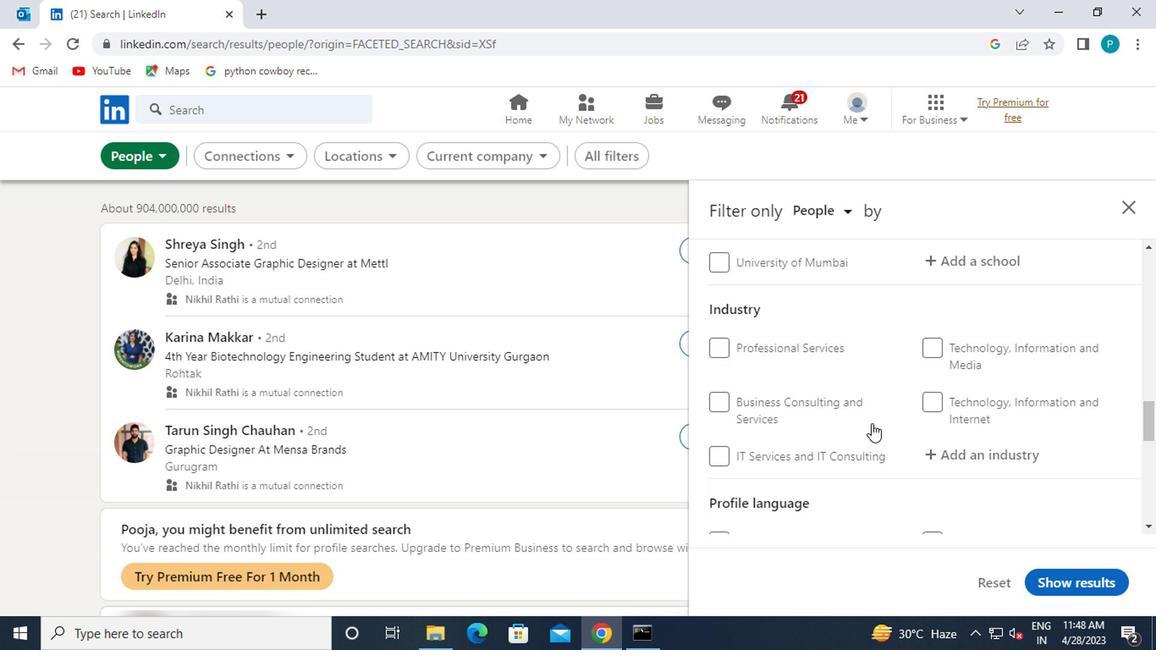 
Action: Mouse moved to (726, 290)
Screenshot: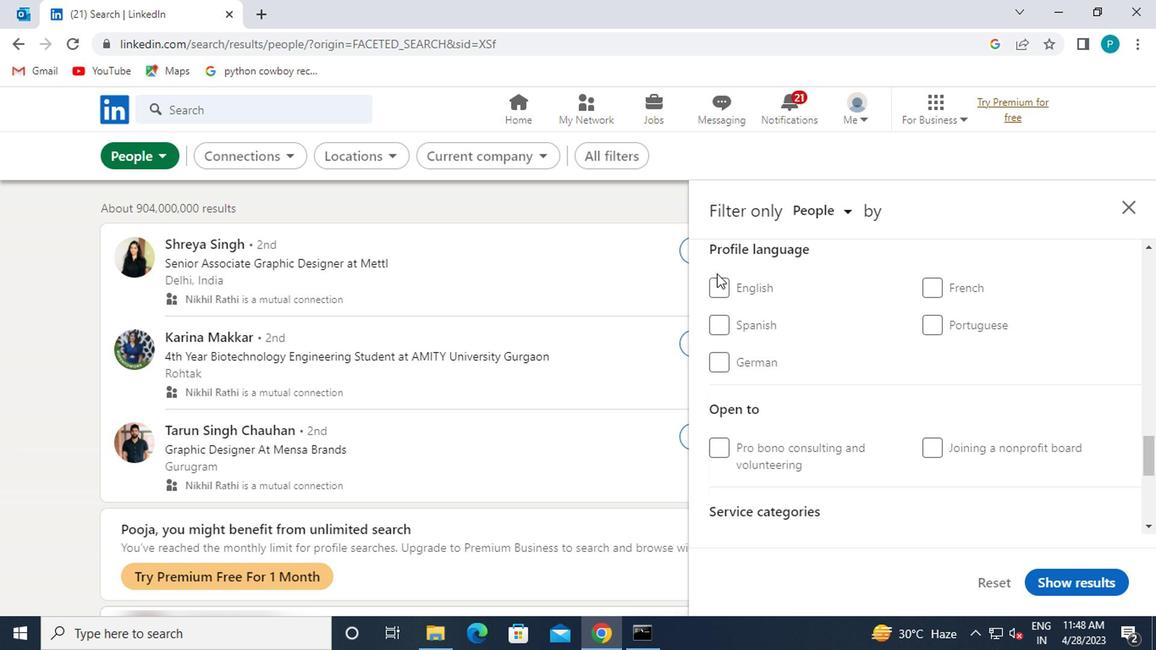 
Action: Mouse pressed left at (726, 290)
Screenshot: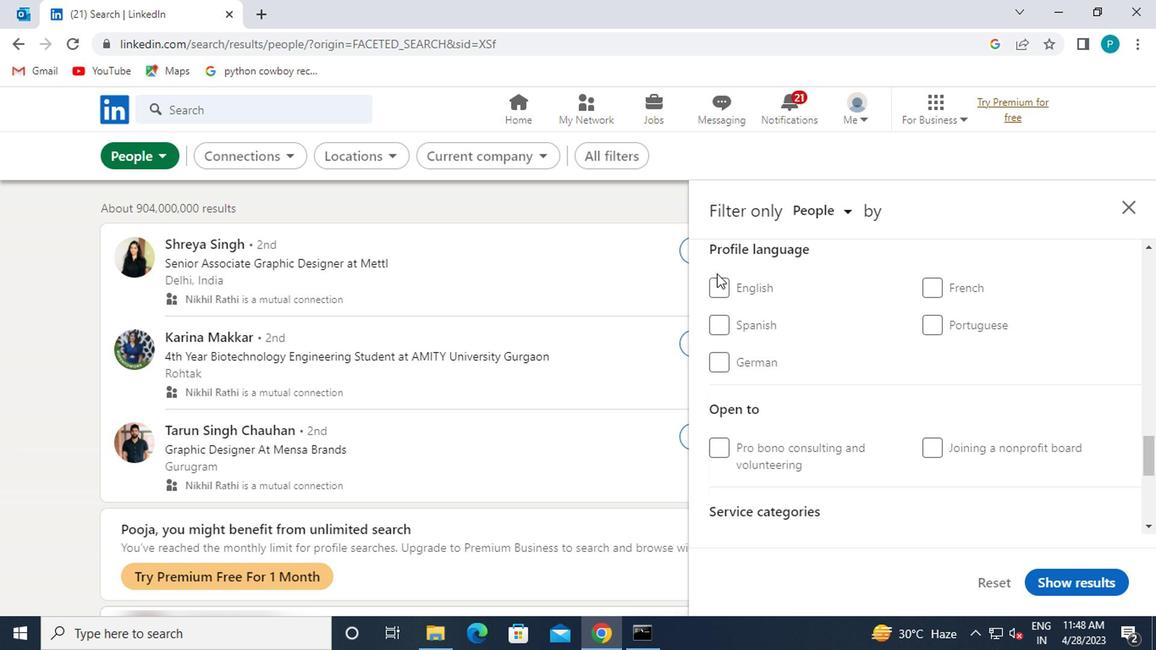 
Action: Mouse moved to (982, 352)
Screenshot: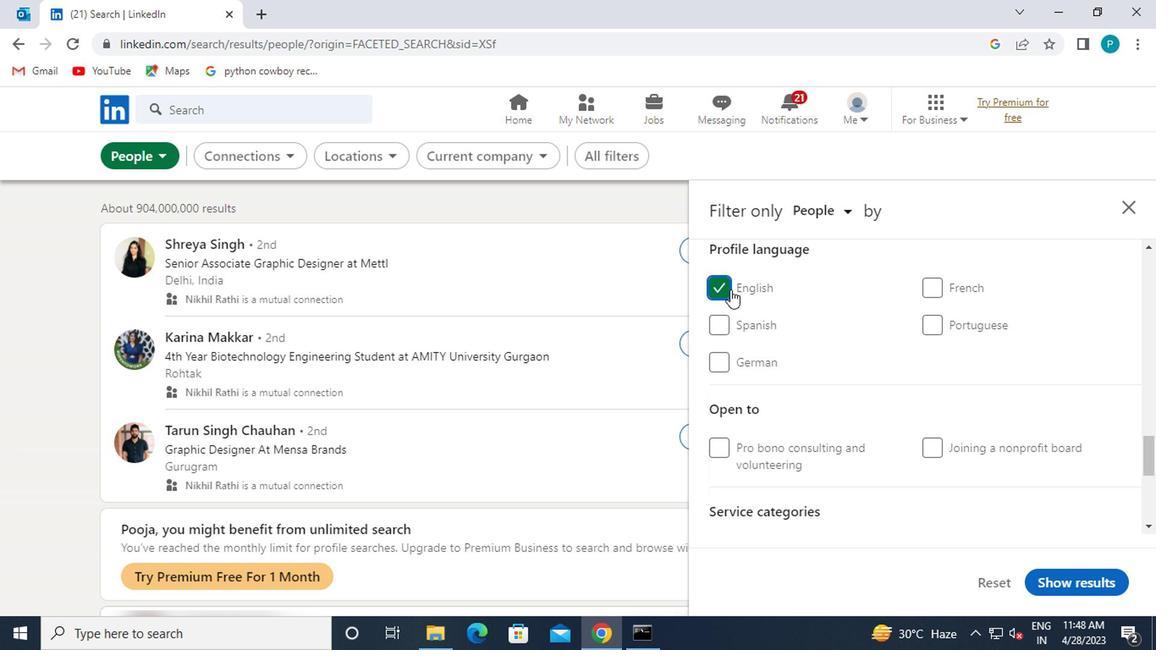 
Action: Mouse scrolled (982, 353) with delta (0, 0)
Screenshot: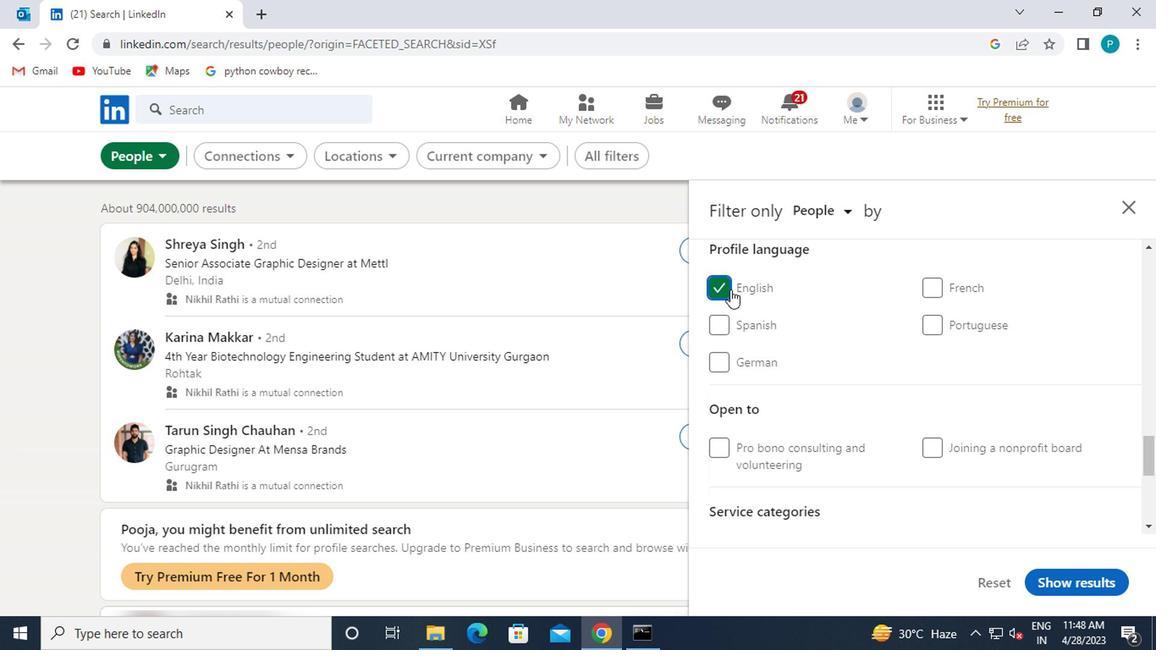 
Action: Mouse moved to (986, 353)
Screenshot: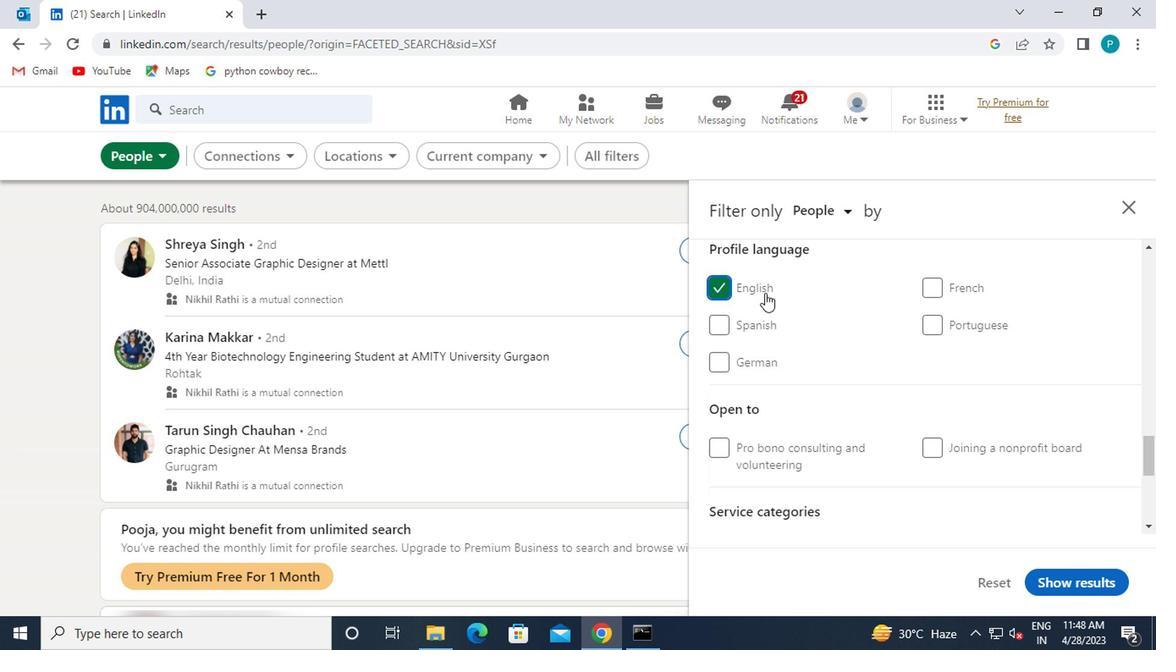 
Action: Mouse scrolled (986, 354) with delta (0, 1)
Screenshot: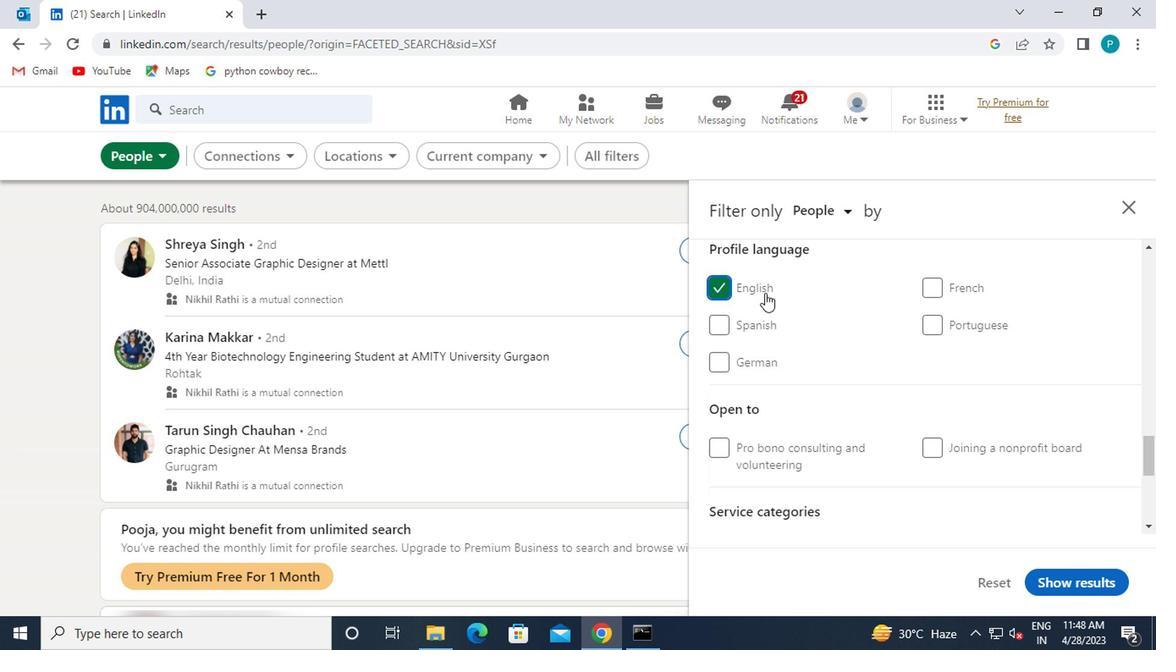 
Action: Mouse moved to (990, 353)
Screenshot: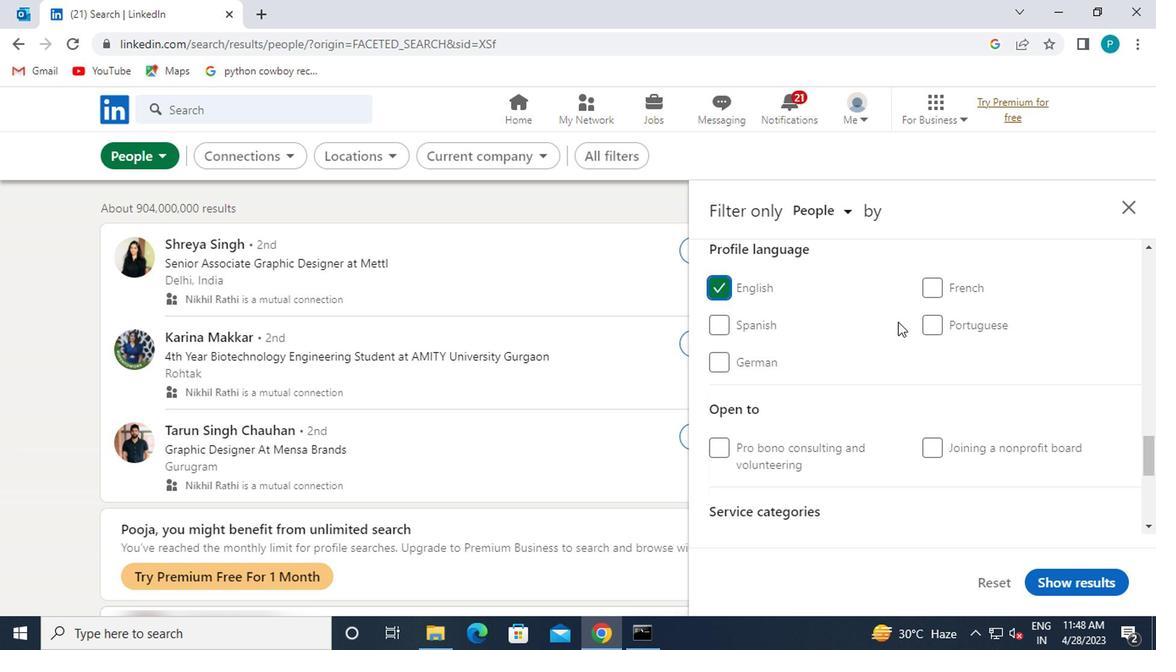 
Action: Mouse scrolled (990, 354) with delta (0, 1)
Screenshot: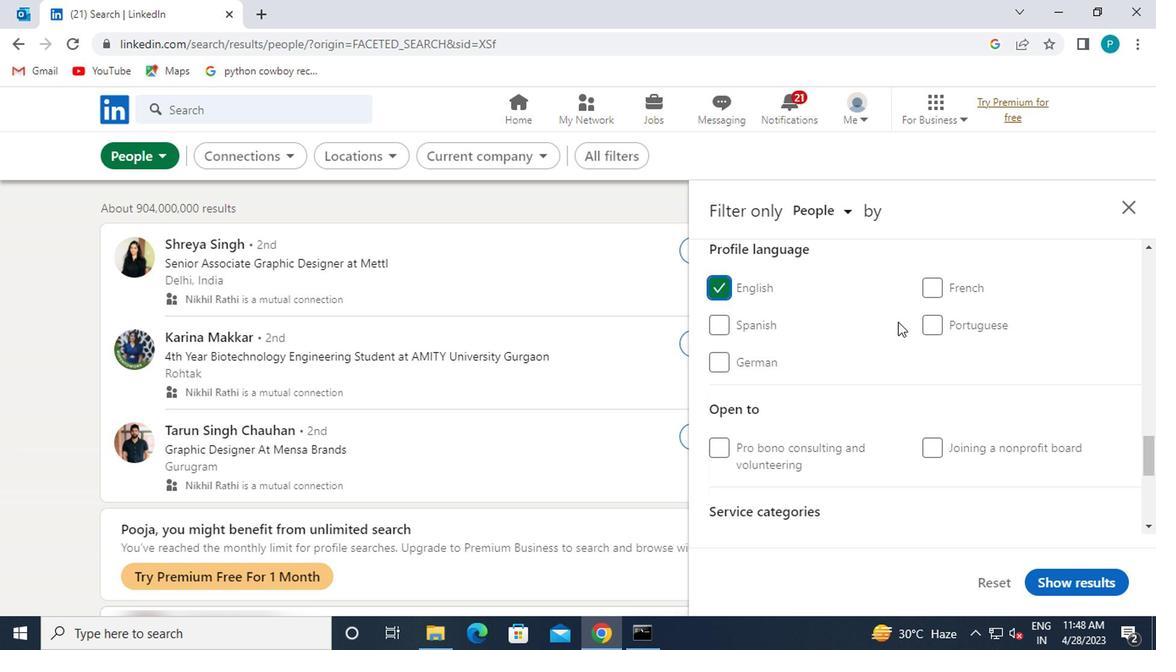 
Action: Mouse moved to (992, 352)
Screenshot: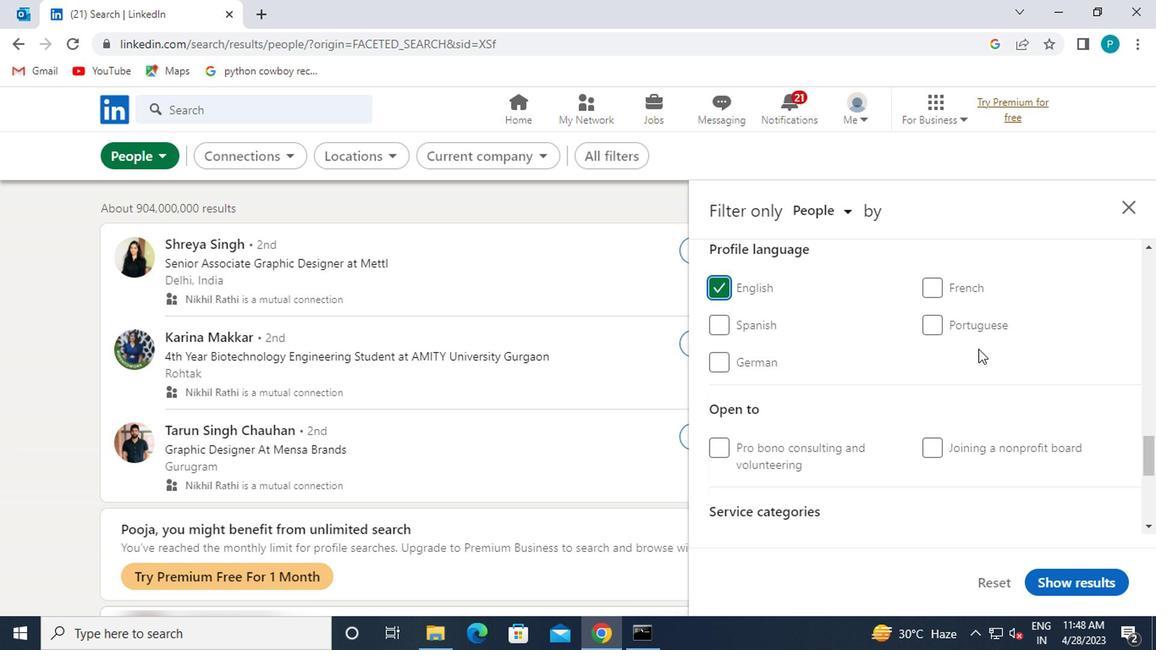 
Action: Mouse scrolled (992, 353) with delta (0, 0)
Screenshot: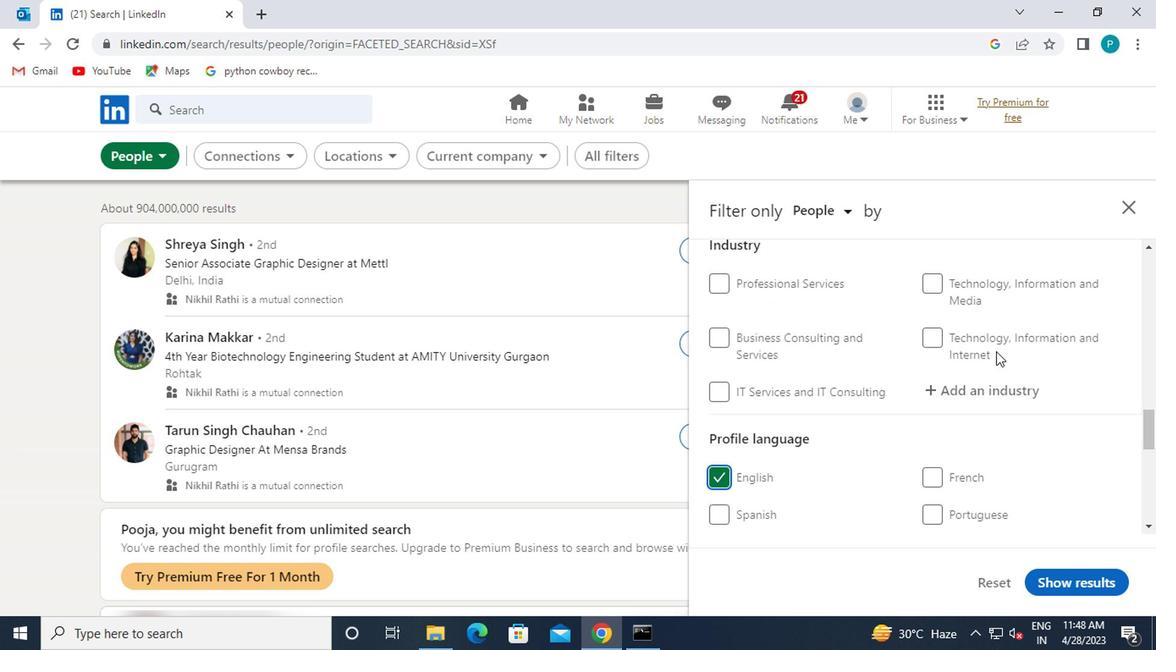 
Action: Mouse scrolled (992, 353) with delta (0, 0)
Screenshot: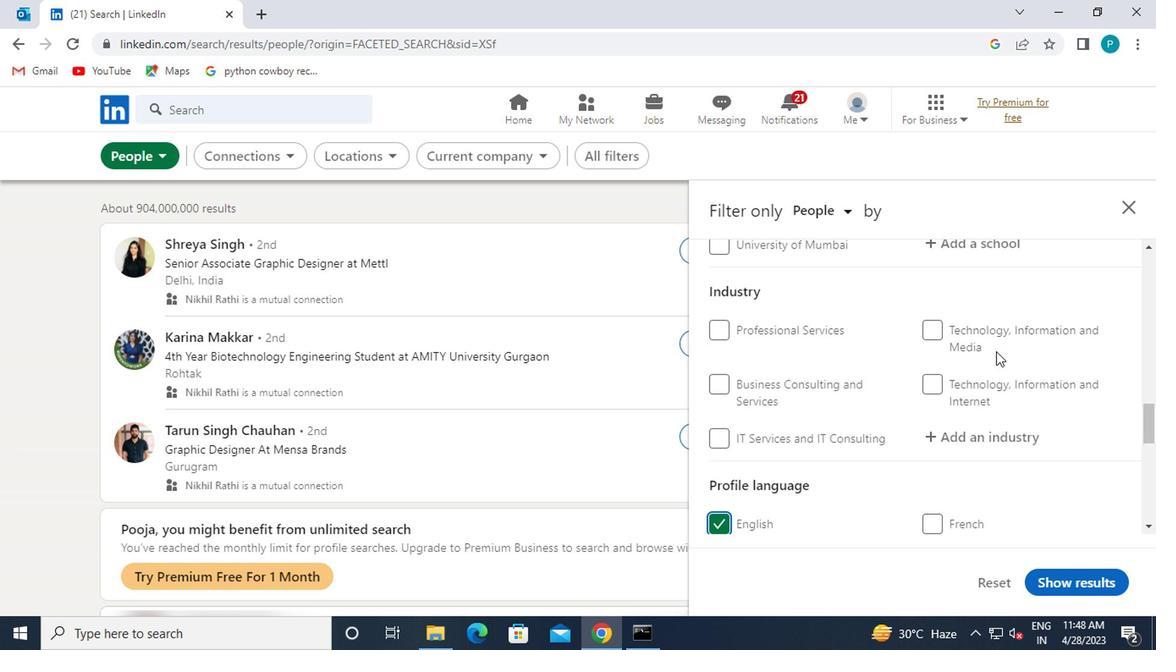 
Action: Mouse scrolled (992, 353) with delta (0, 0)
Screenshot: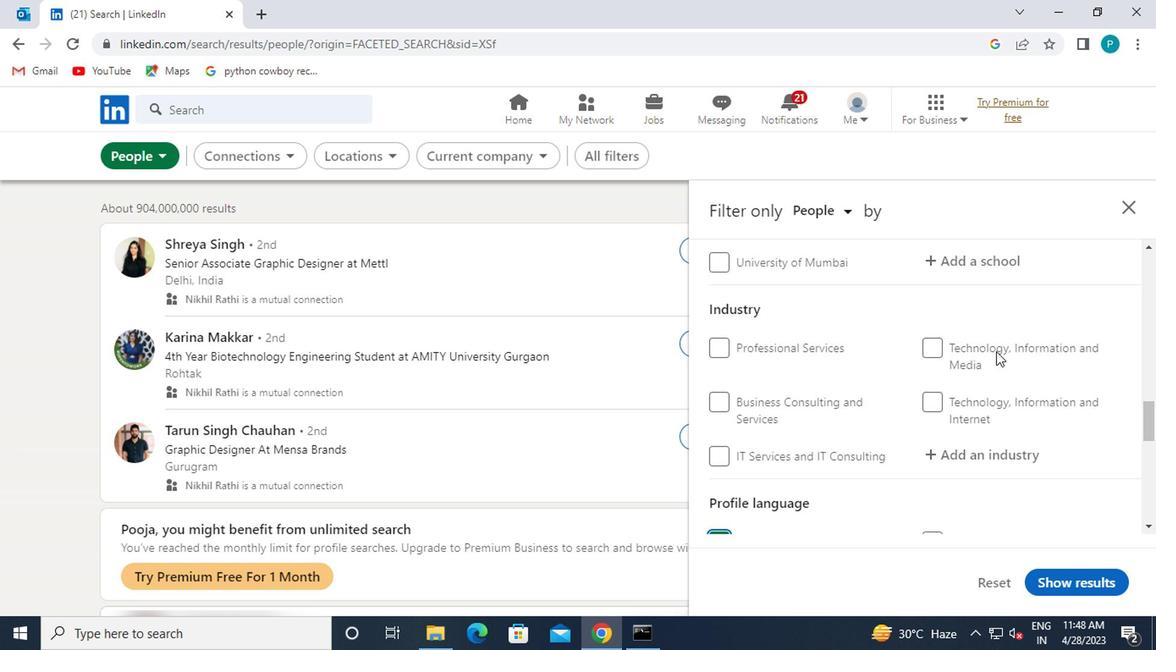 
Action: Mouse moved to (992, 352)
Screenshot: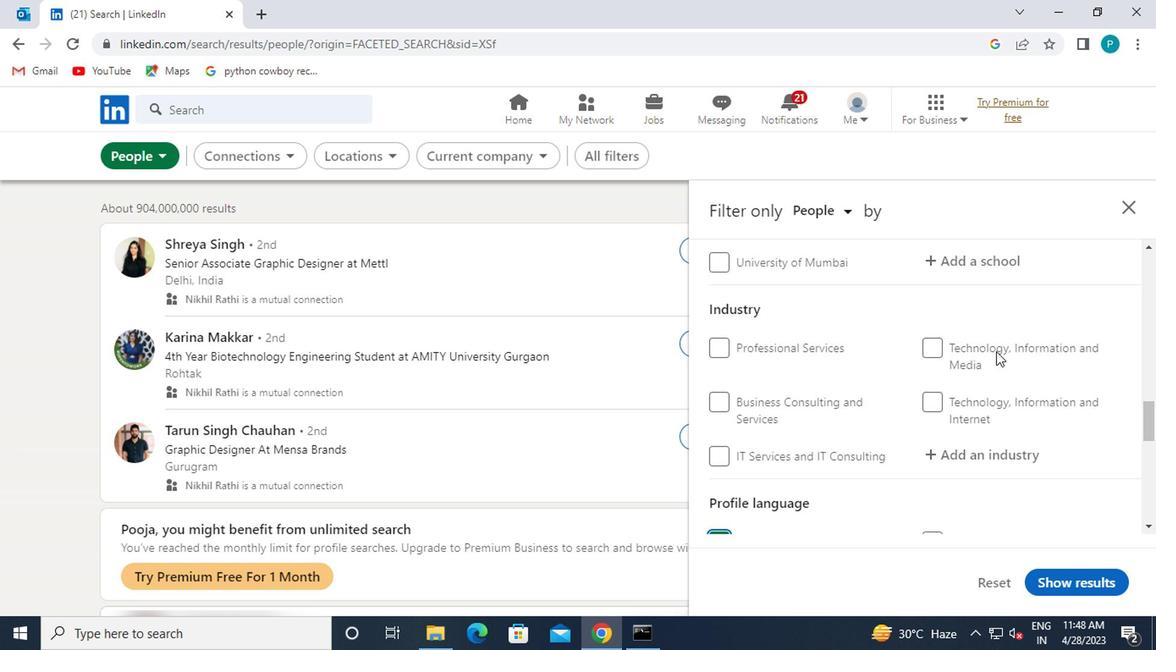 
Action: Mouse scrolled (992, 353) with delta (0, 0)
Screenshot: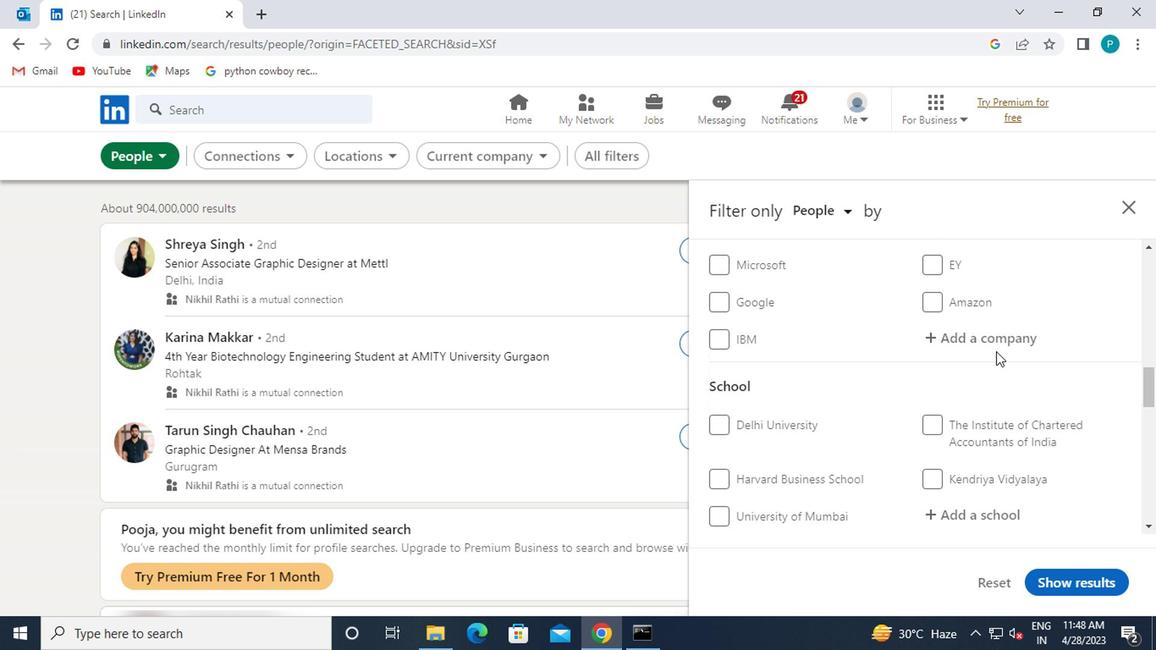 
Action: Mouse moved to (990, 348)
Screenshot: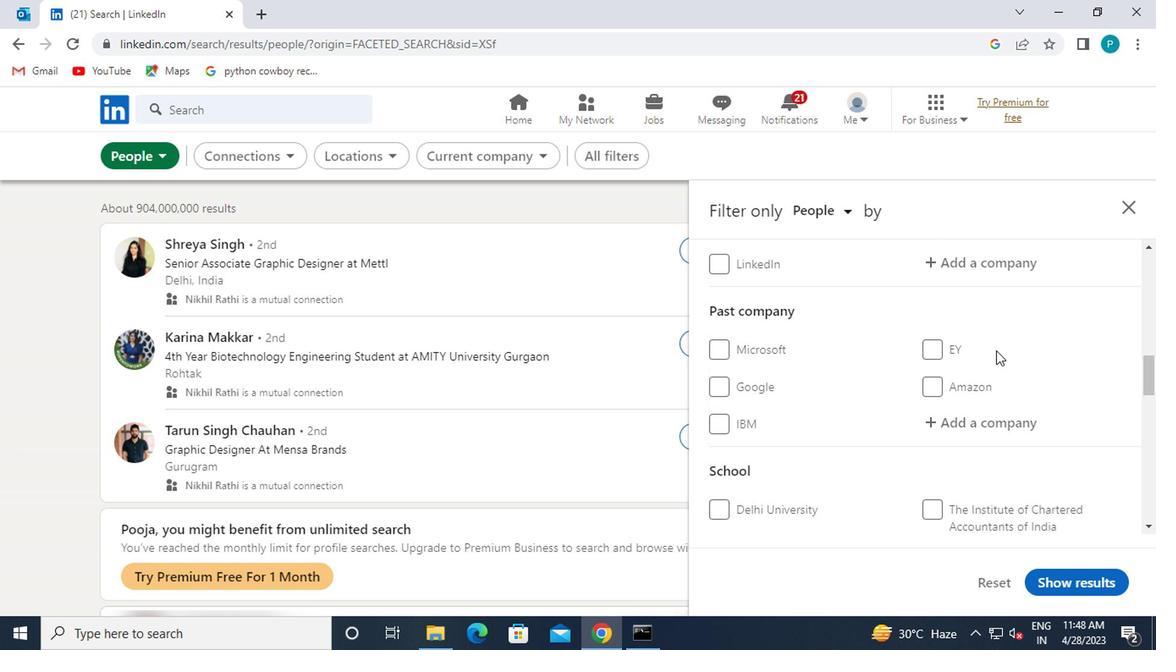 
Action: Mouse scrolled (990, 349) with delta (0, 0)
Screenshot: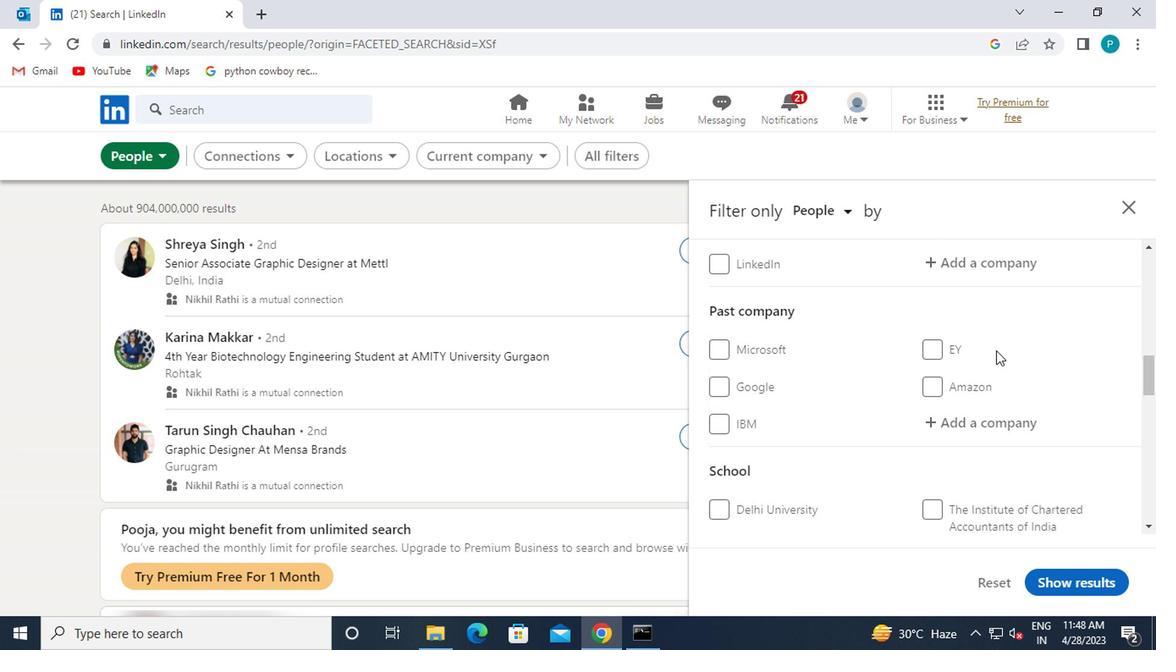 
Action: Mouse pressed left at (990, 348)
Screenshot: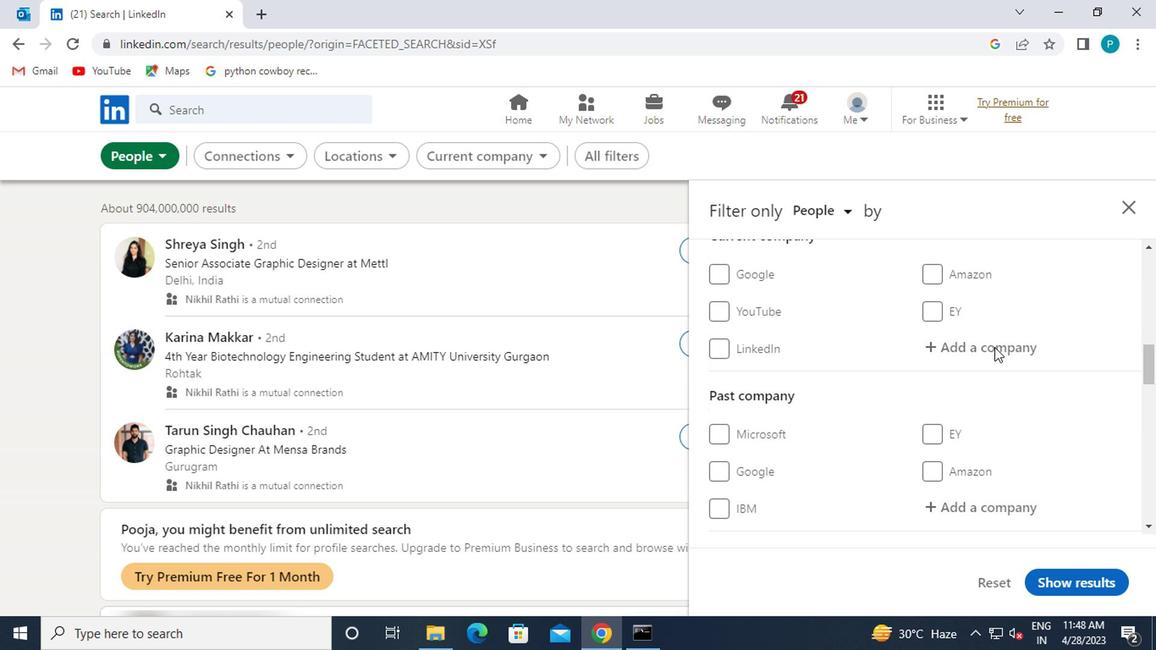 
Action: Key pressed <Key.caps_lock>A<Key.caps_lock>RAMEX
Screenshot: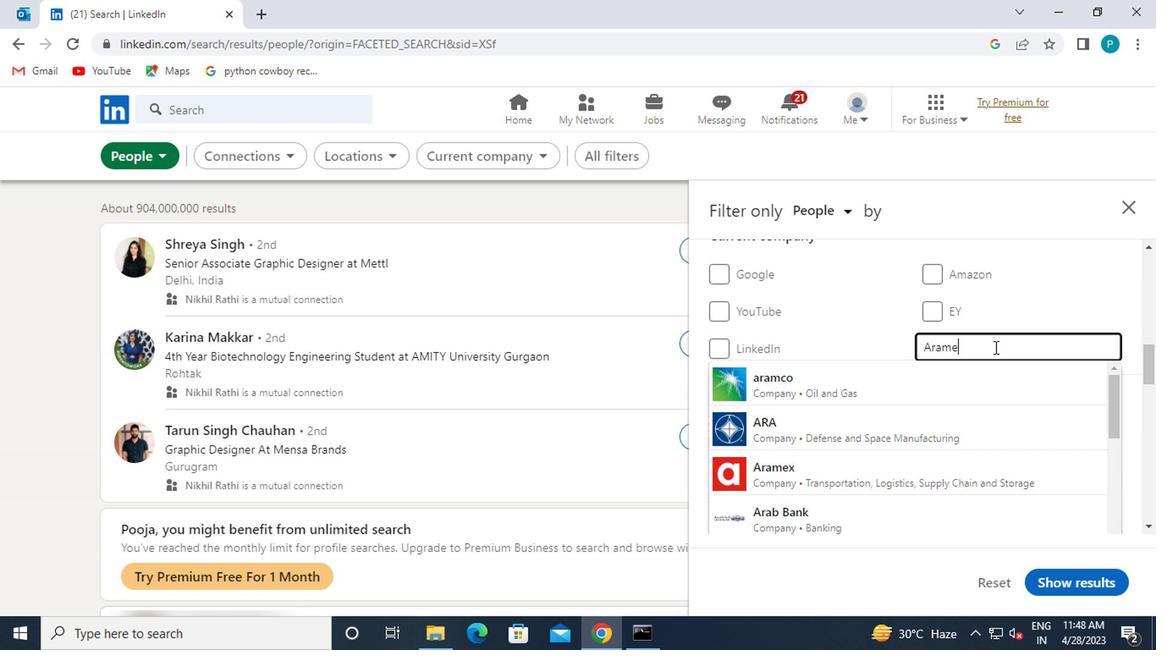 
Action: Mouse moved to (975, 381)
Screenshot: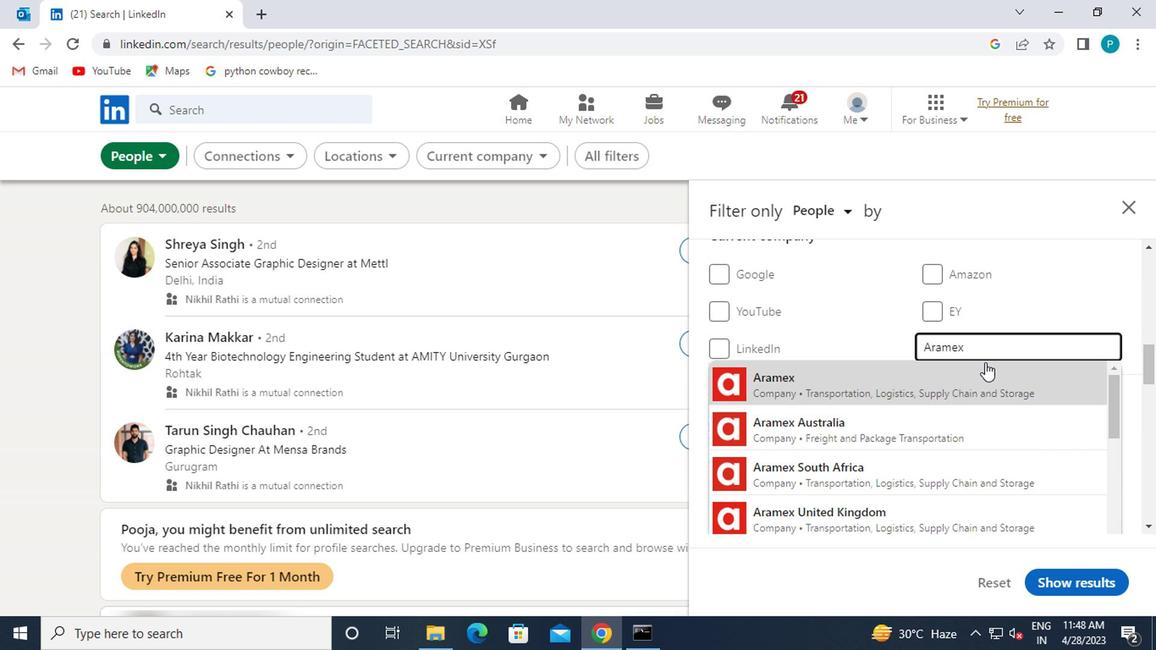 
Action: Mouse pressed left at (975, 381)
Screenshot: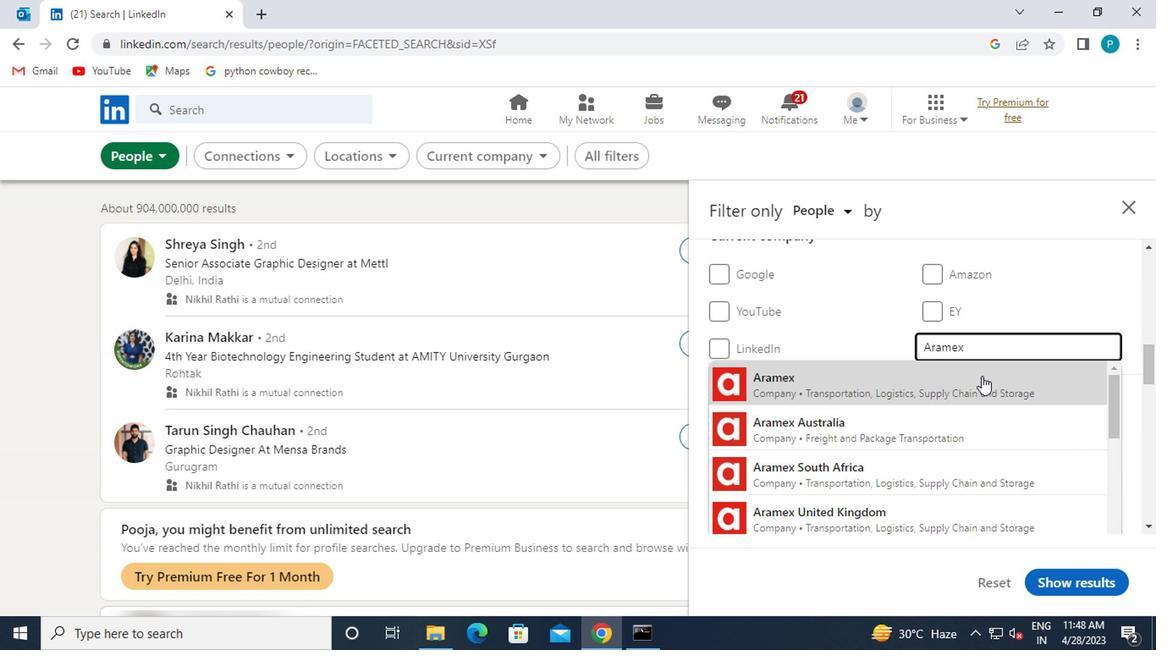 
Action: Mouse moved to (969, 380)
Screenshot: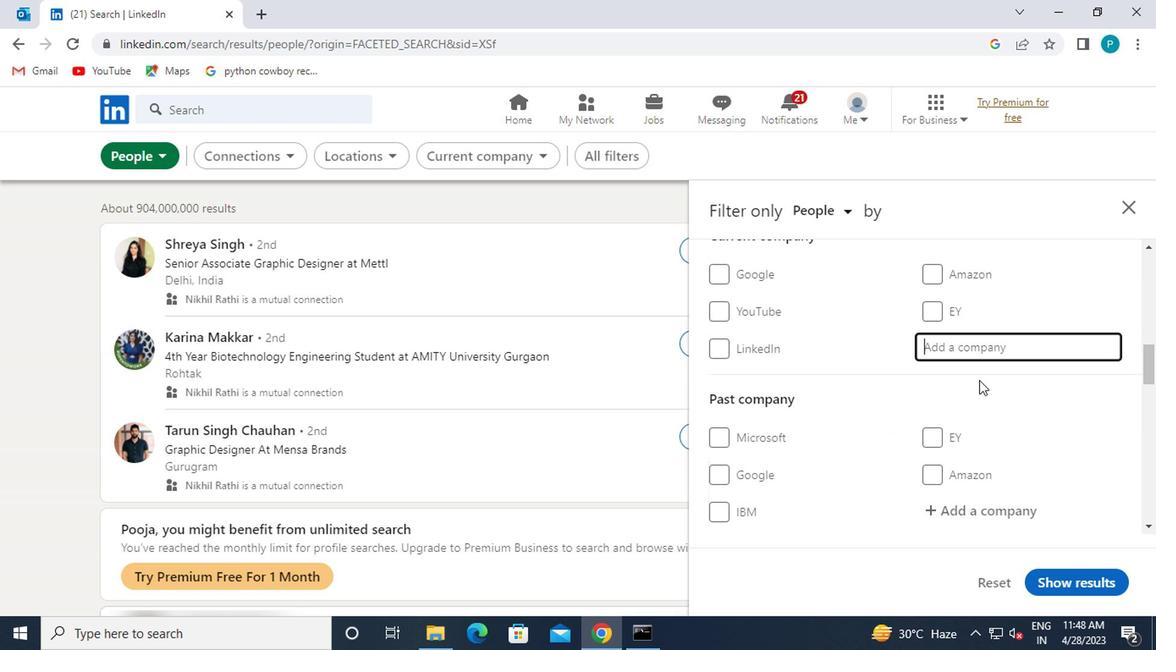 
Action: Mouse scrolled (969, 378) with delta (0, -1)
Screenshot: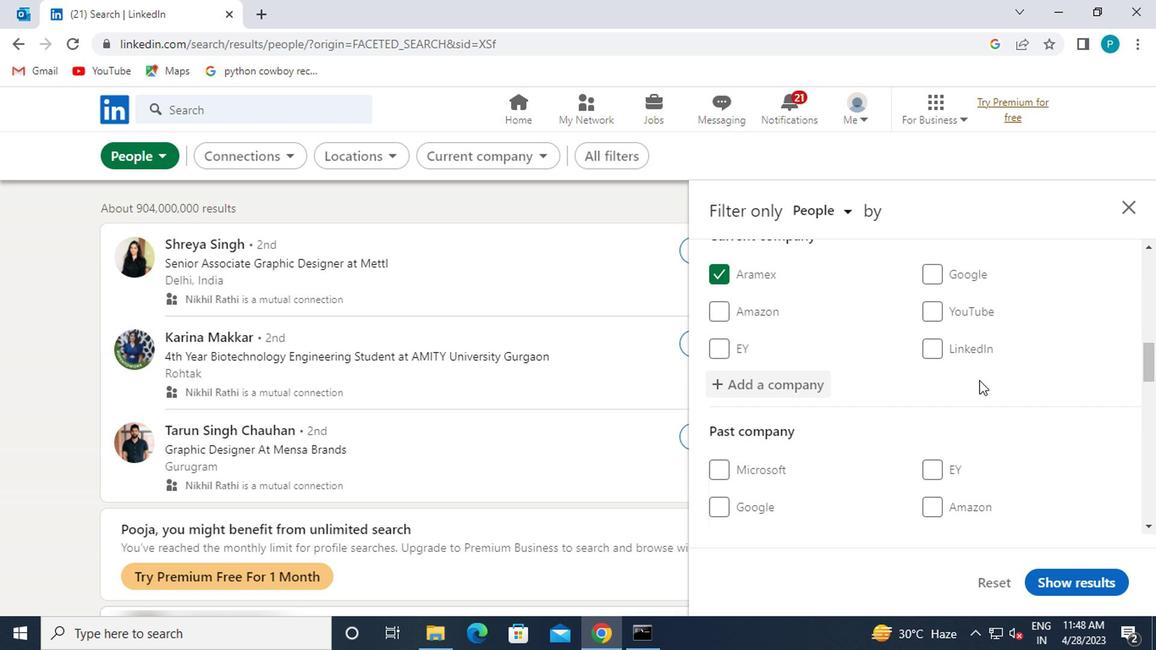 
Action: Mouse scrolled (969, 378) with delta (0, -1)
Screenshot: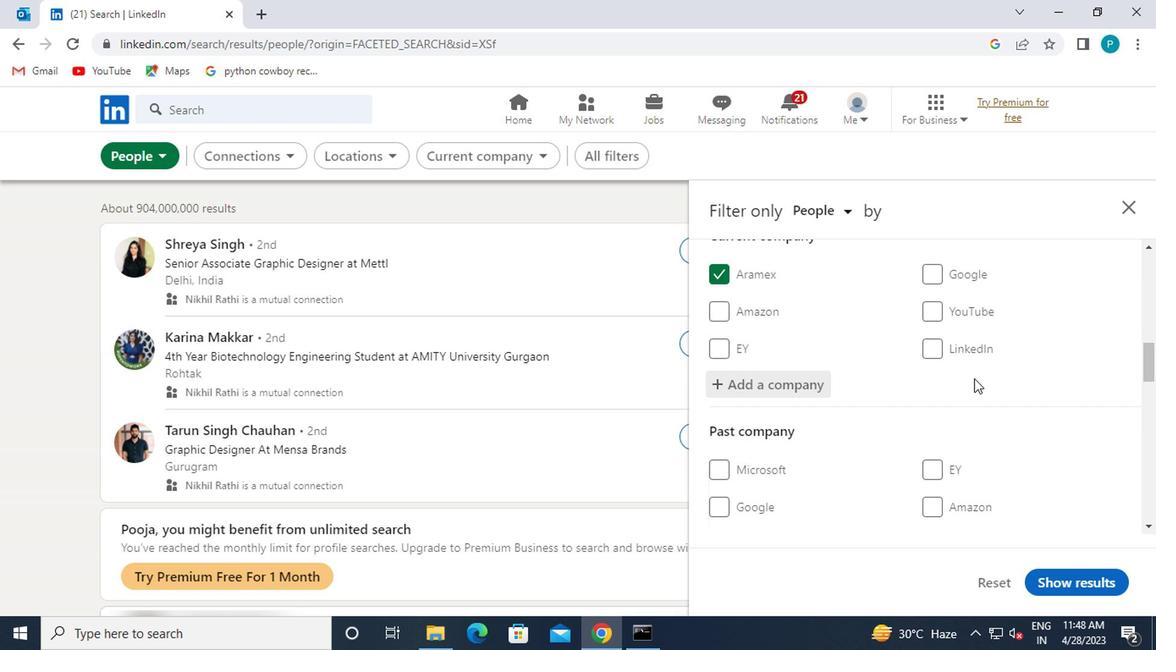 
Action: Mouse scrolled (969, 378) with delta (0, -1)
Screenshot: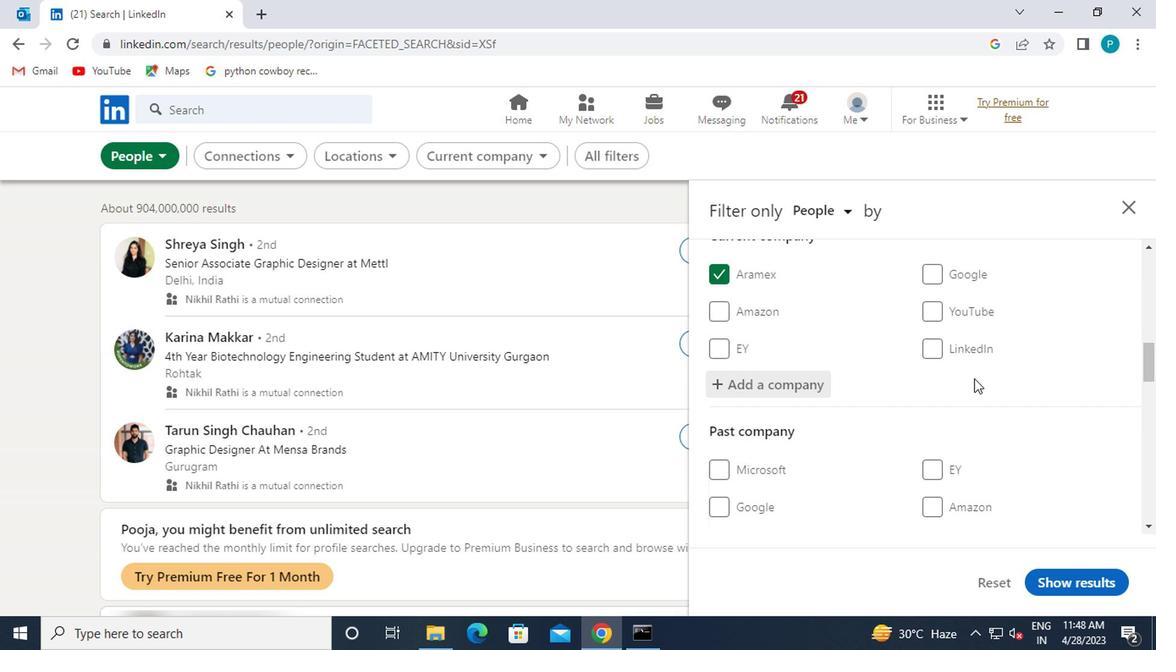 
Action: Mouse moved to (927, 372)
Screenshot: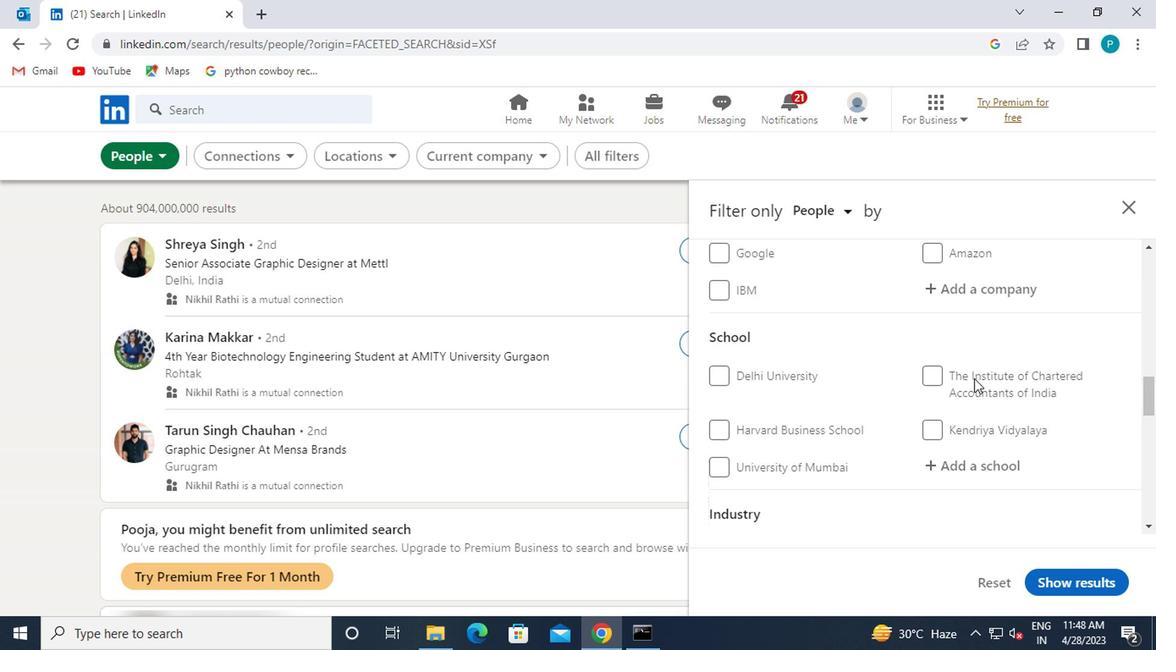 
Action: Mouse scrolled (927, 374) with delta (0, 1)
Screenshot: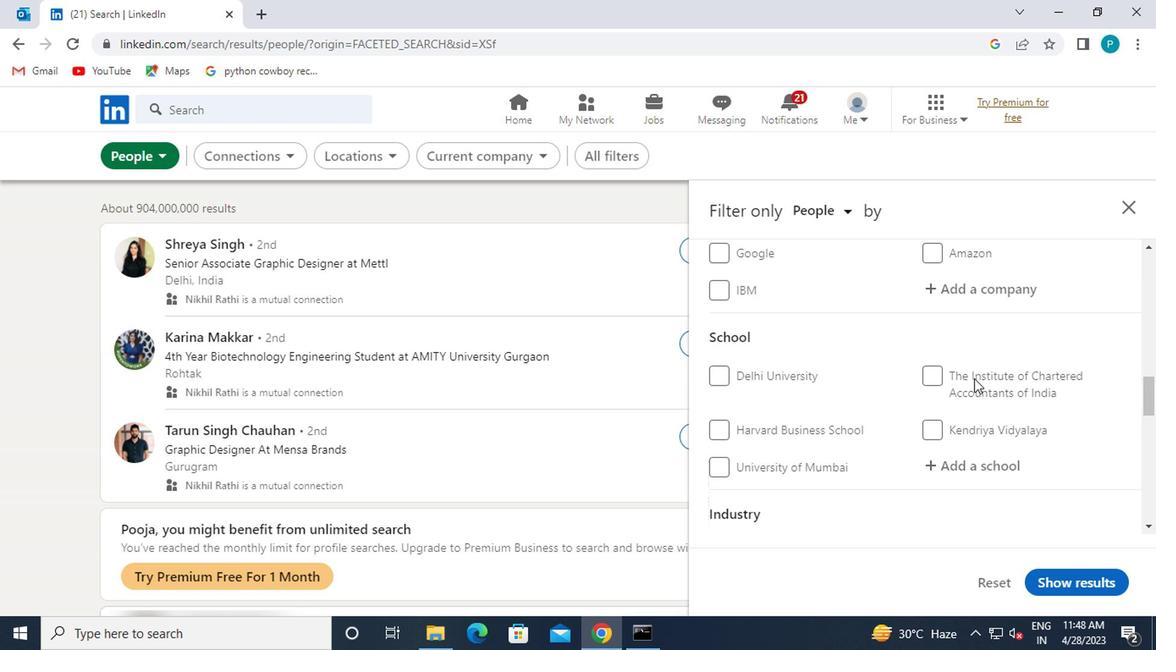 
Action: Mouse scrolled (927, 374) with delta (0, 1)
Screenshot: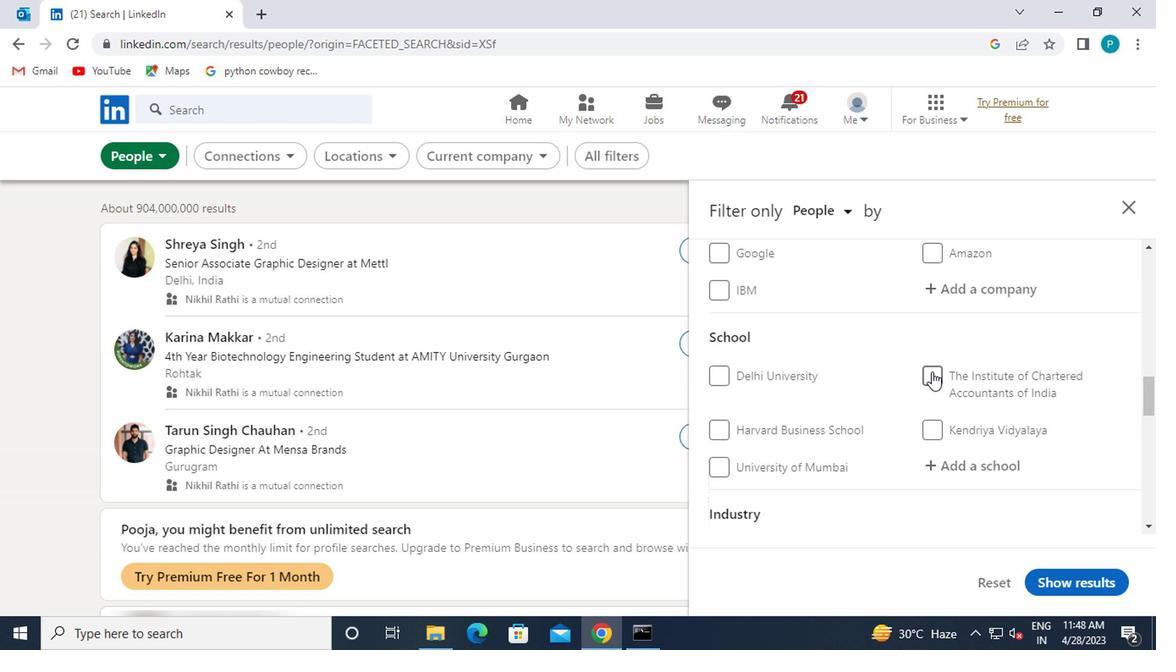 
Action: Mouse moved to (883, 396)
Screenshot: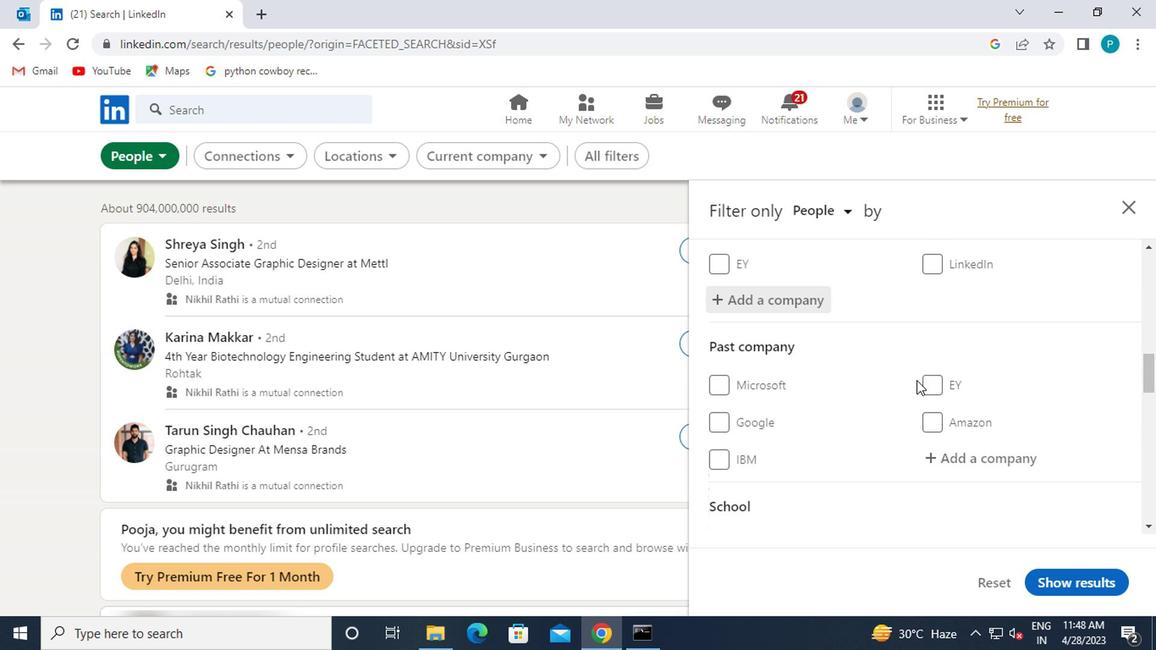
Action: Mouse scrolled (883, 395) with delta (0, -1)
Screenshot: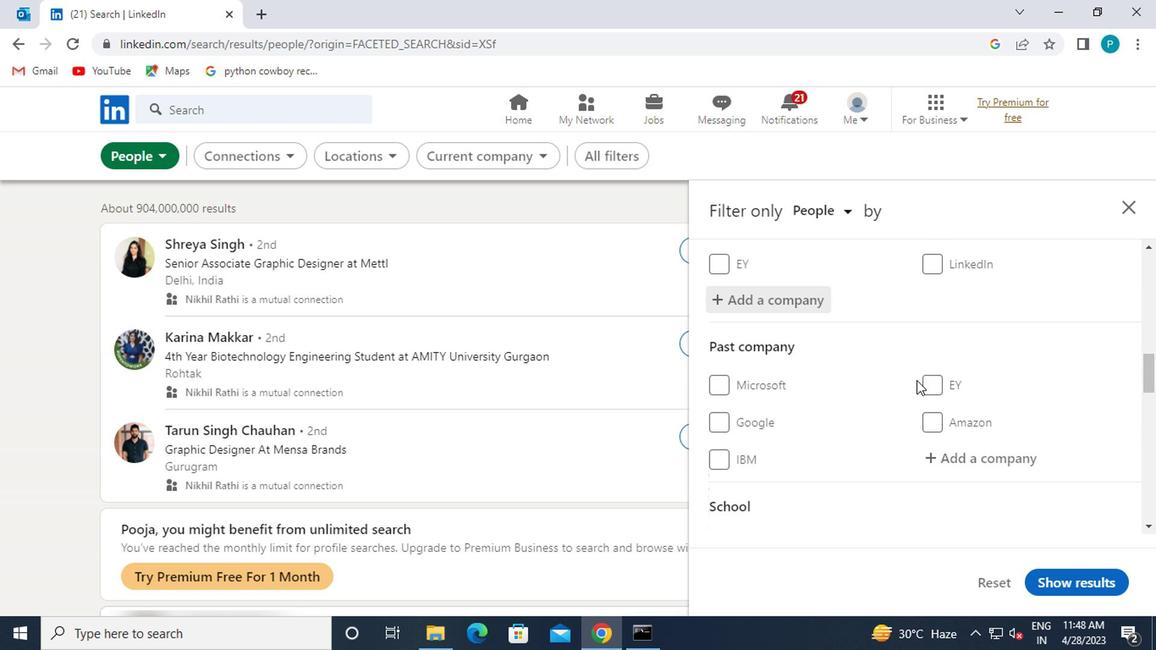 
Action: Mouse moved to (877, 405)
Screenshot: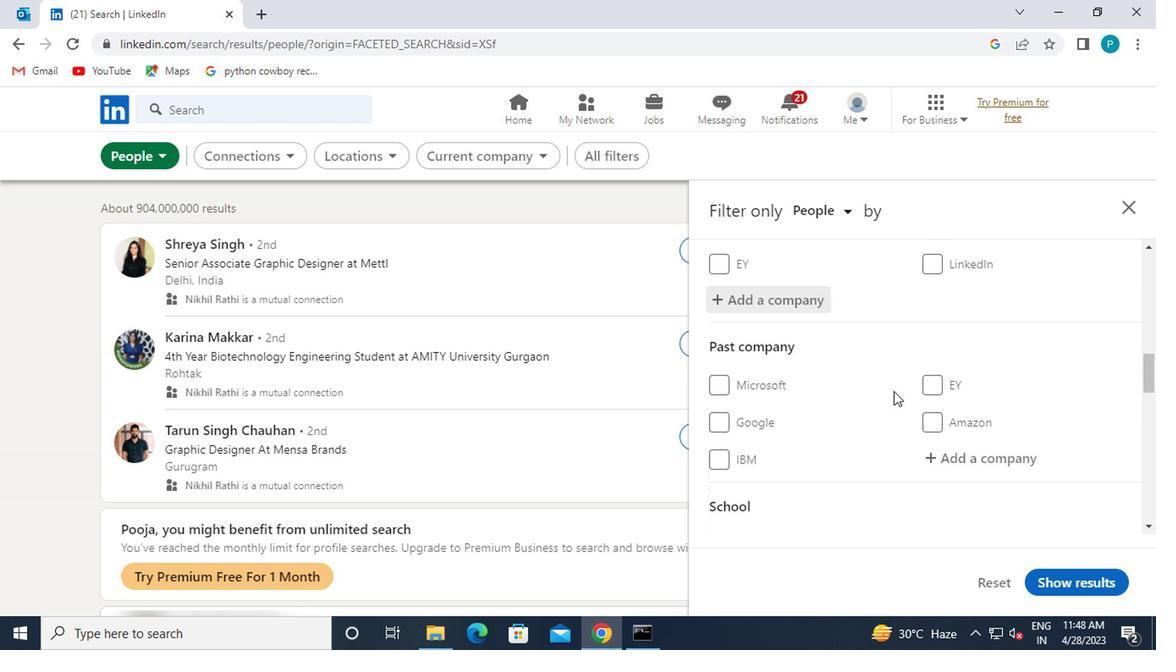 
Action: Mouse scrolled (877, 404) with delta (0, -1)
Screenshot: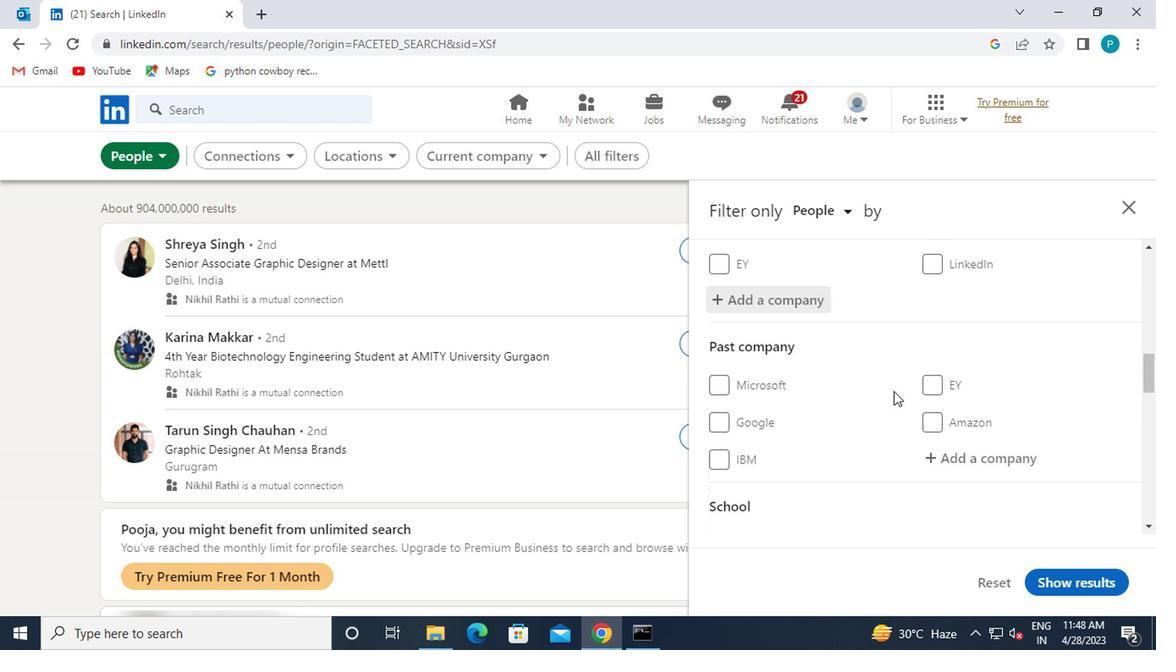 
Action: Mouse moved to (877, 409)
Screenshot: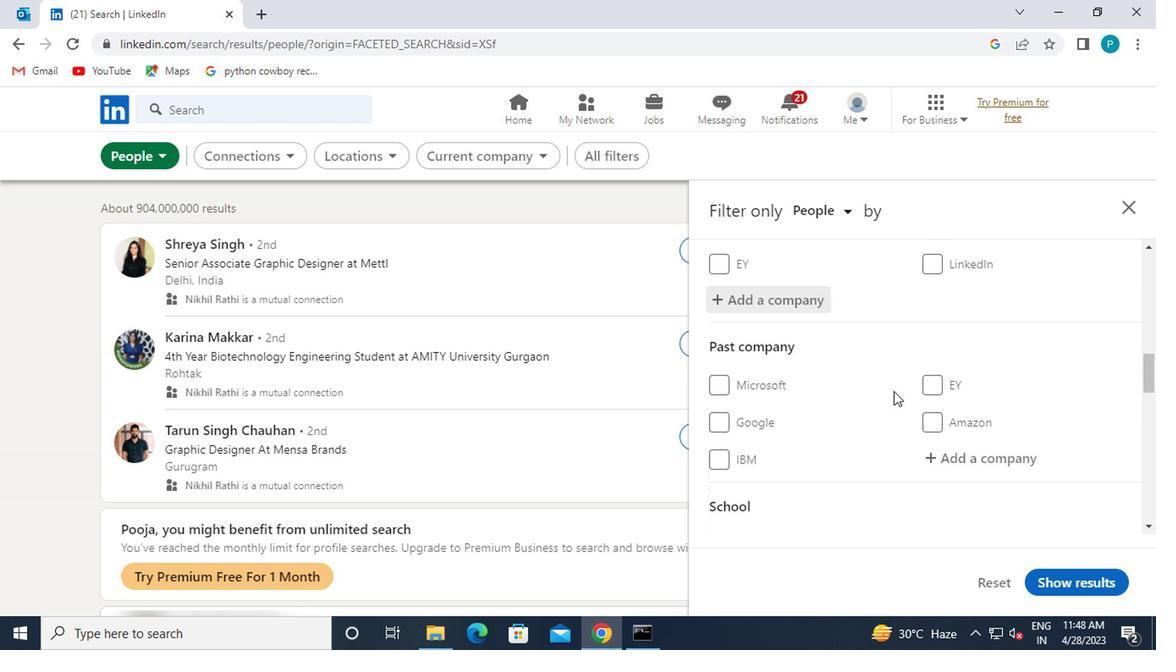 
Action: Mouse scrolled (877, 407) with delta (0, -1)
Screenshot: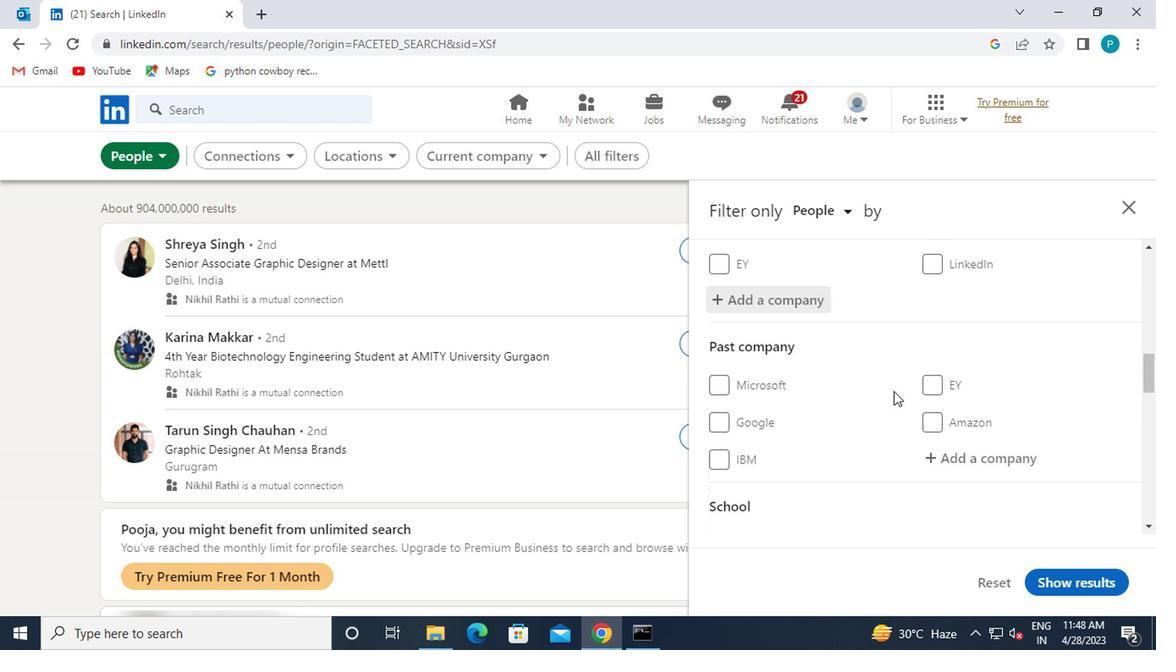 
Action: Mouse moved to (948, 386)
Screenshot: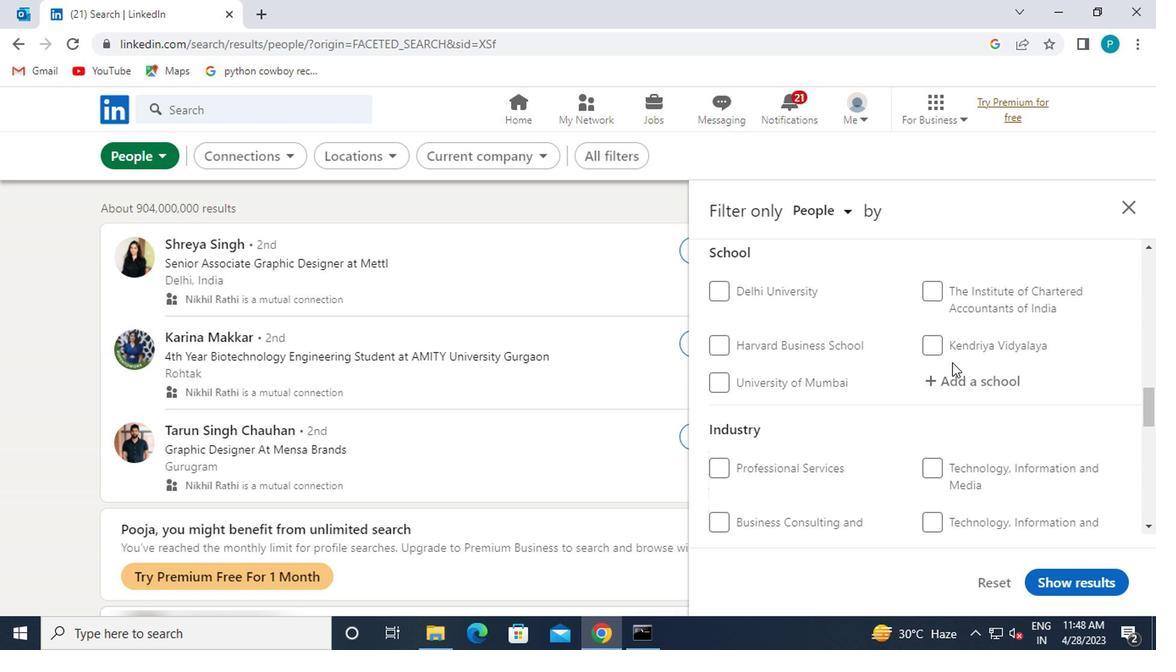 
Action: Mouse pressed left at (948, 386)
Screenshot: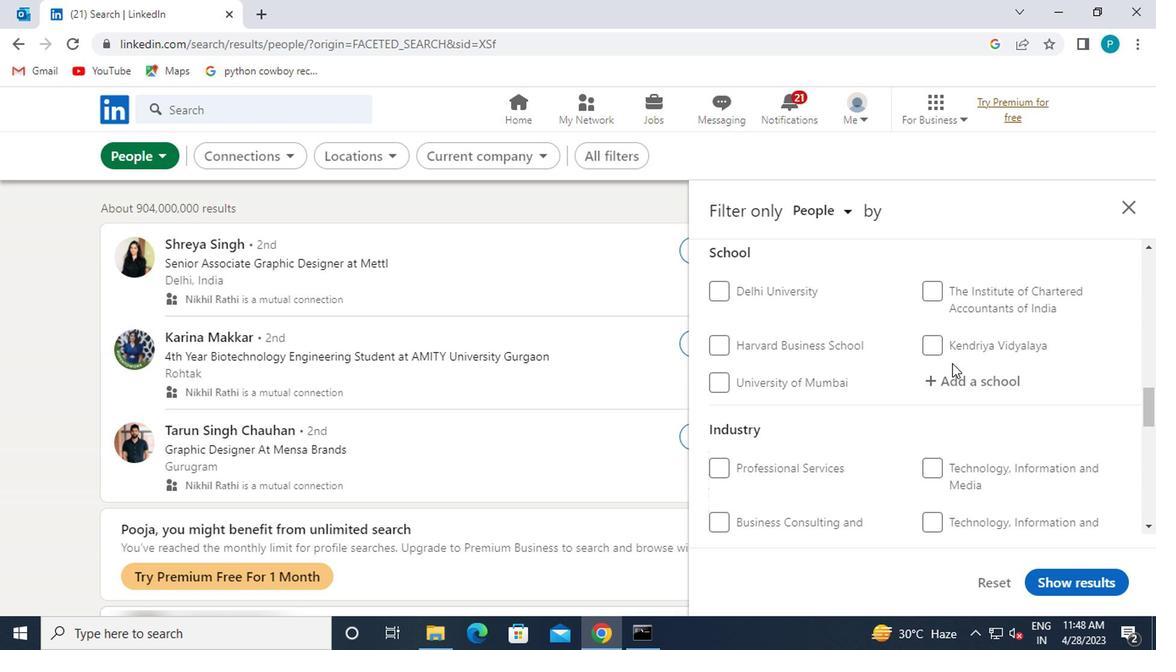 
Action: Mouse moved to (950, 386)
Screenshot: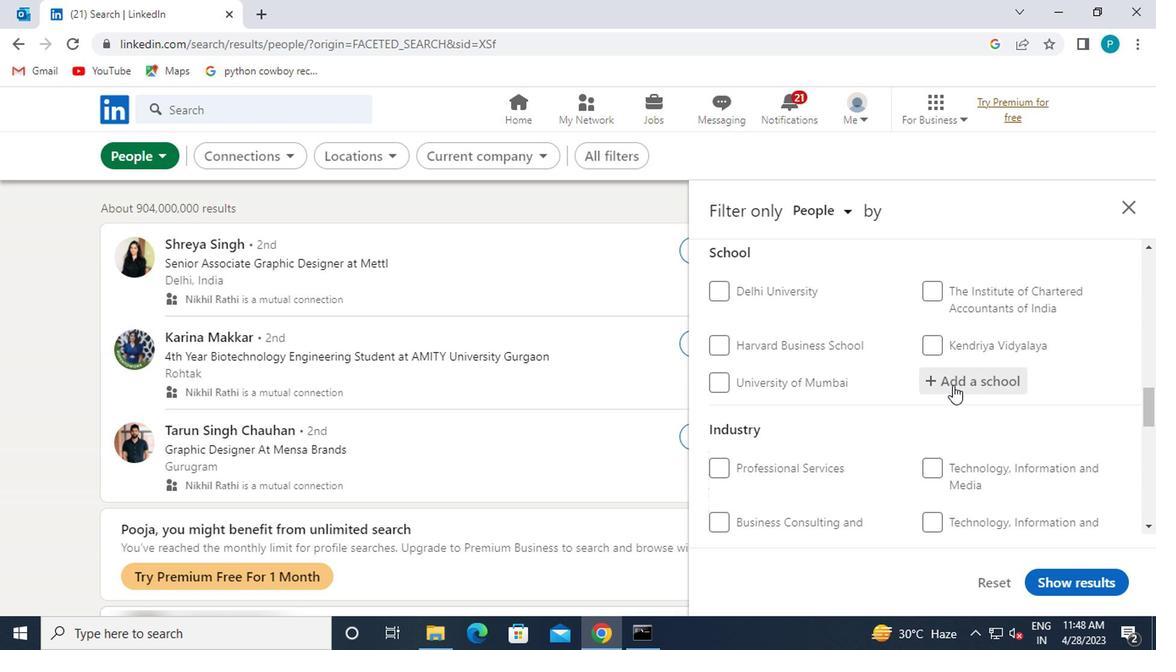 
Action: Key pressed <Key.caps_lock>D<Key.caps_lock>RONA
Screenshot: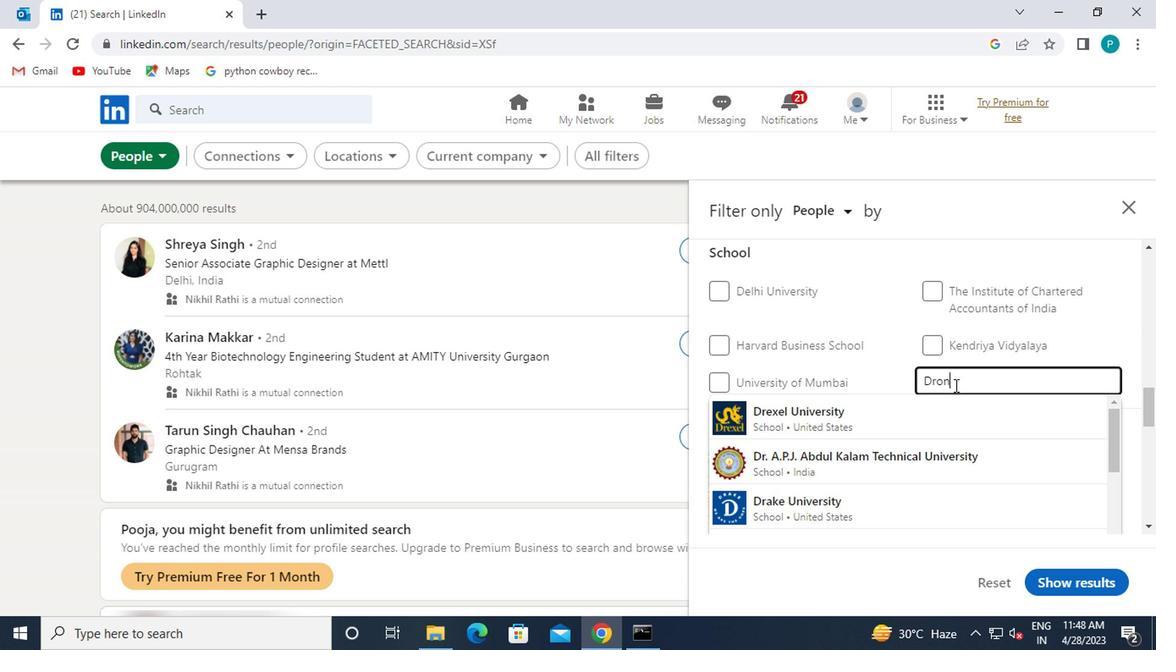 
Action: Mouse moved to (934, 418)
Screenshot: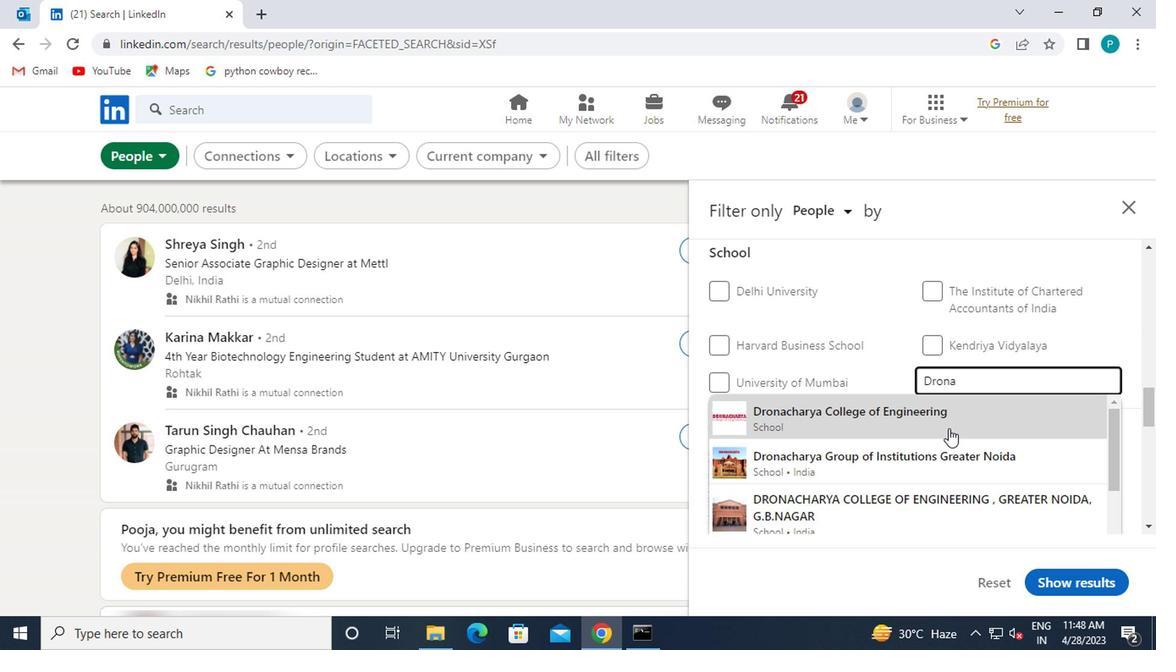 
Action: Mouse pressed left at (934, 418)
Screenshot: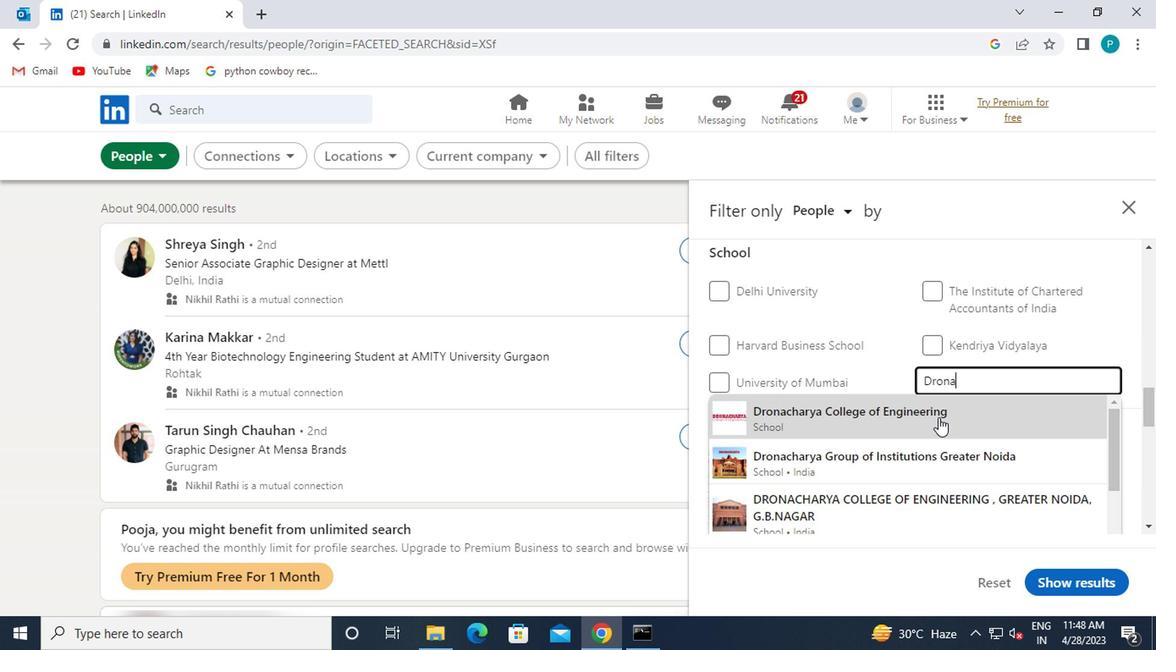 
Action: Mouse moved to (935, 425)
Screenshot: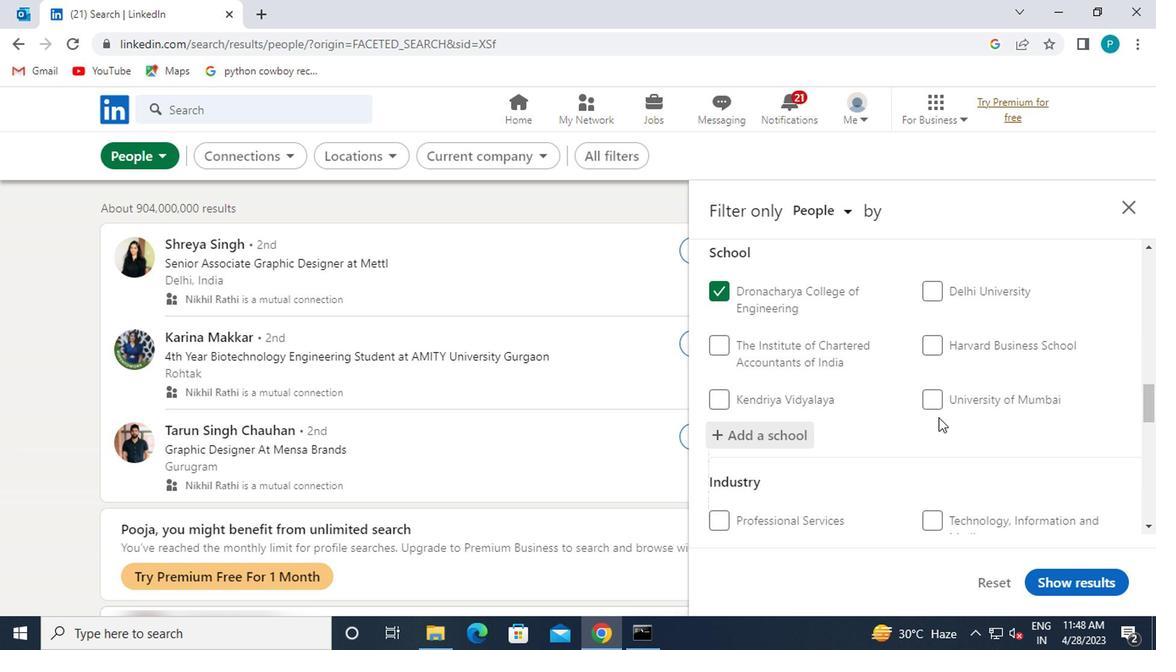 
Action: Mouse scrolled (935, 424) with delta (0, -1)
Screenshot: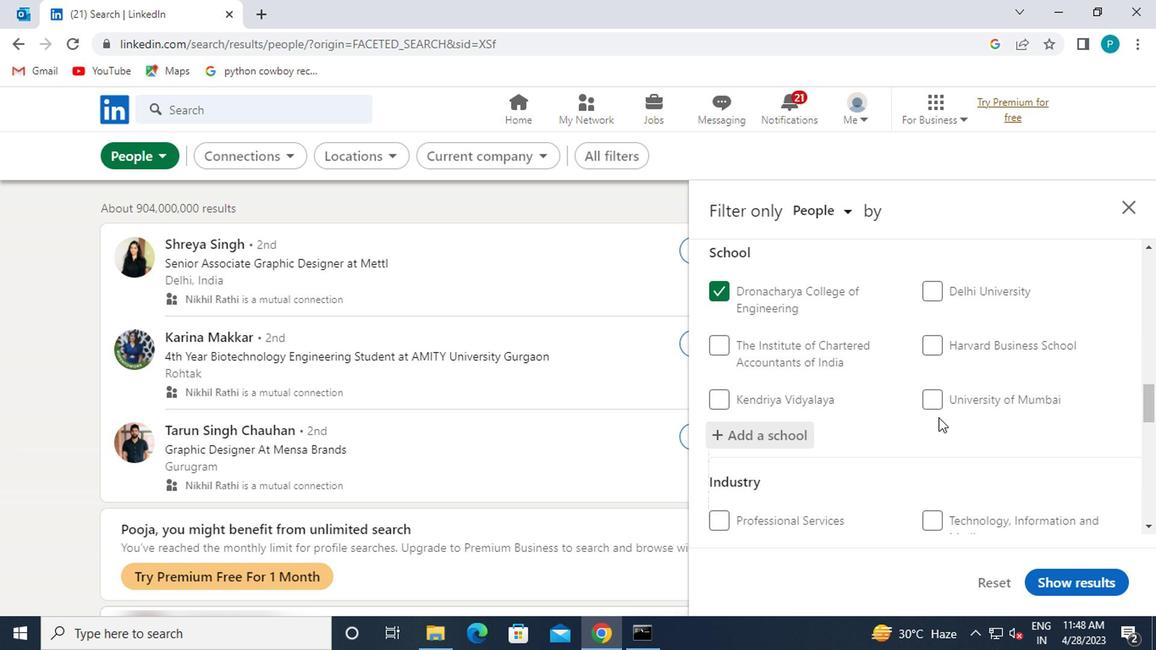 
Action: Mouse scrolled (935, 424) with delta (0, -1)
Screenshot: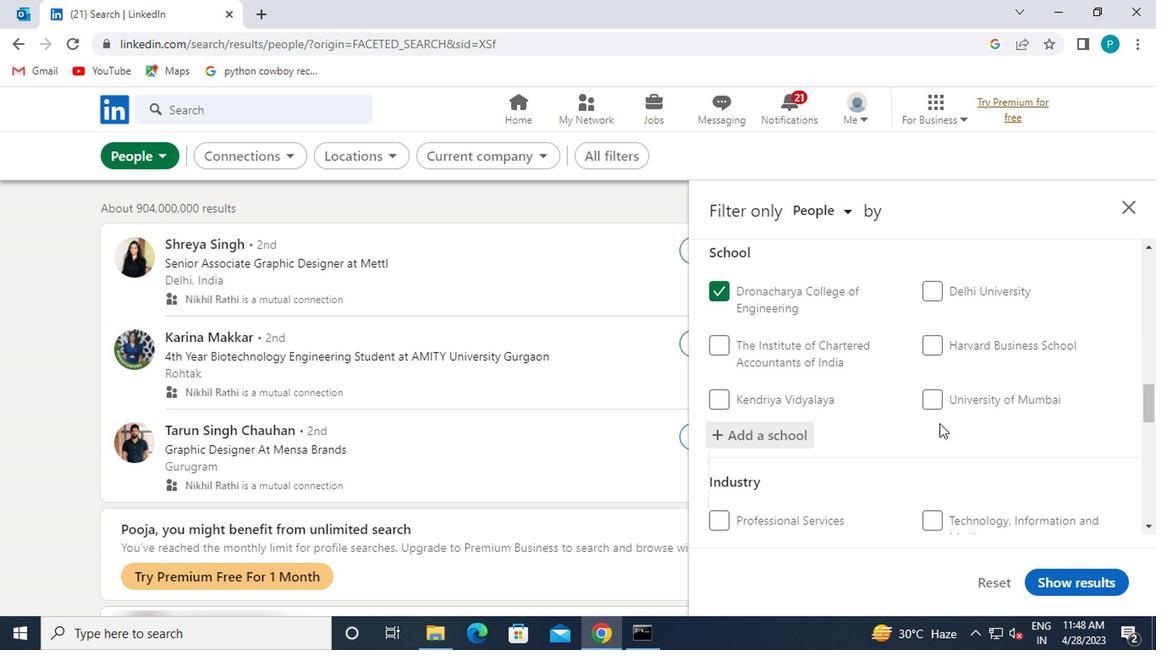 
Action: Mouse moved to (965, 463)
Screenshot: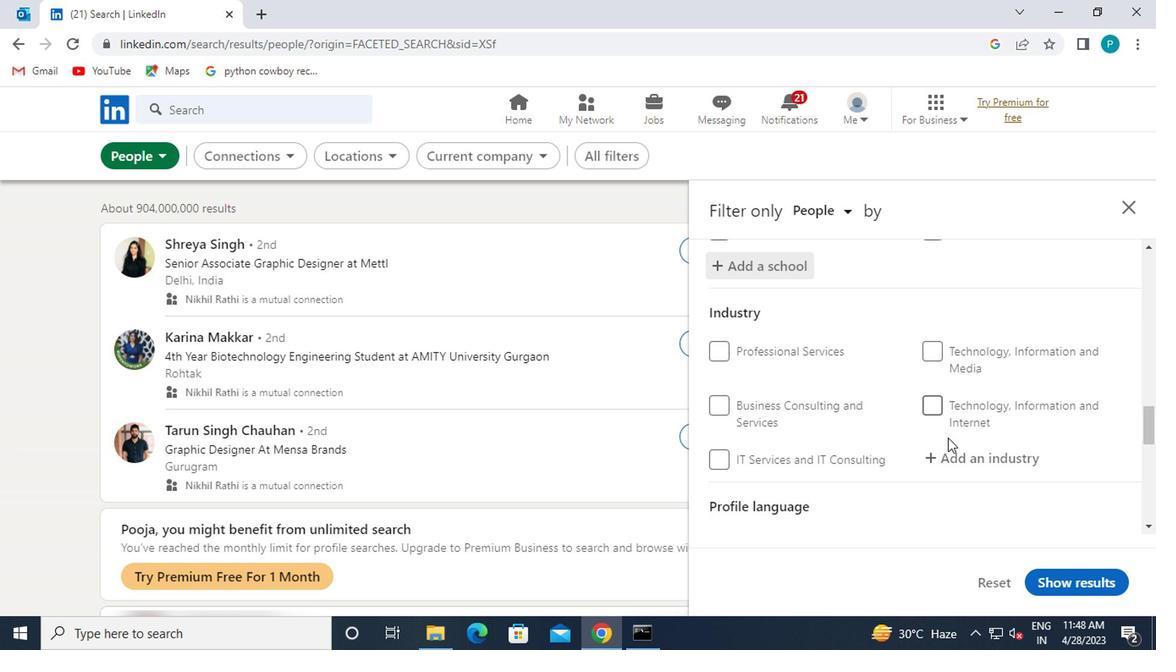 
Action: Mouse pressed left at (965, 463)
Screenshot: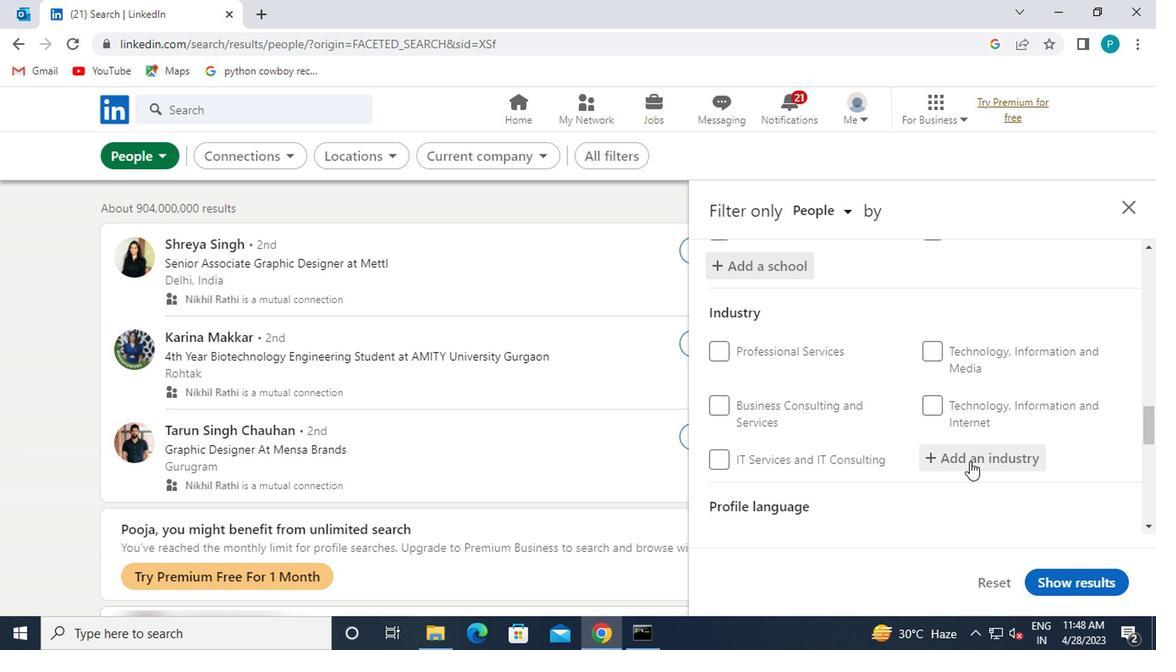 
Action: Key pressed <Key.caps_lock>E<Key.caps_lock>CON
Screenshot: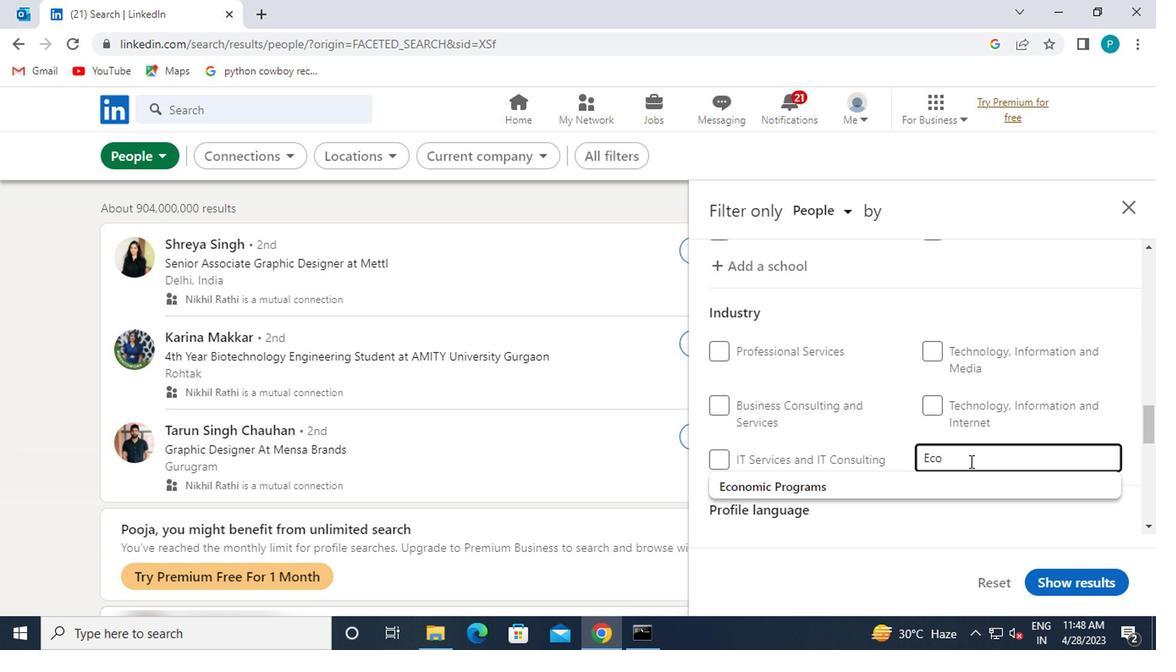 
Action: Mouse moved to (908, 493)
Screenshot: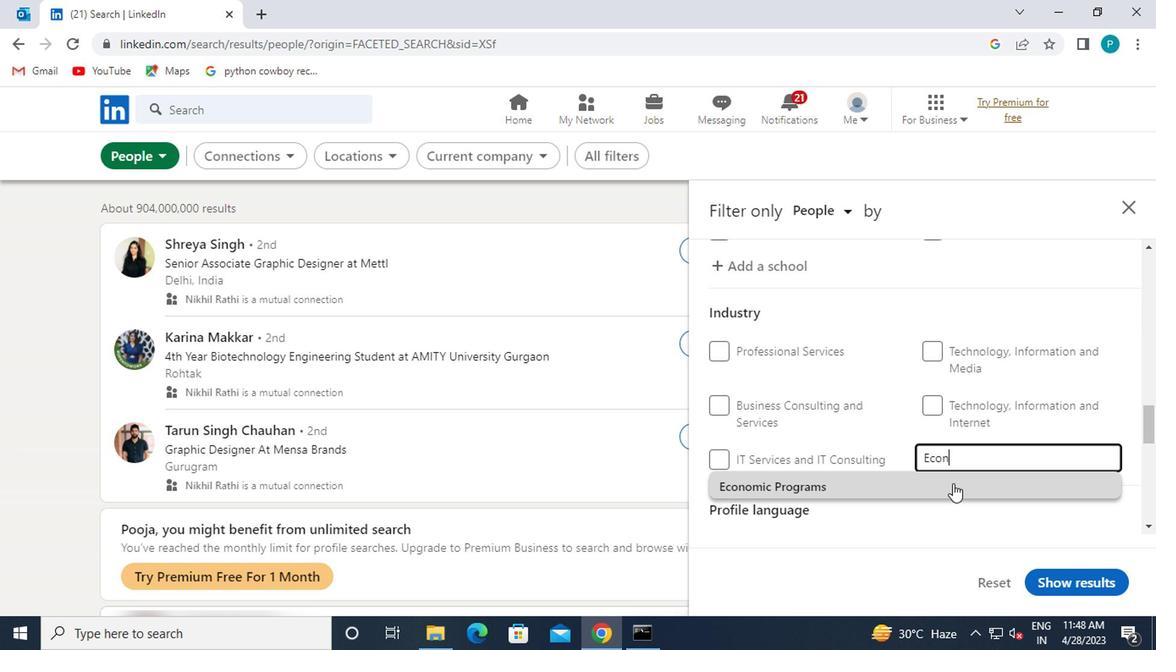 
Action: Mouse pressed left at (908, 493)
Screenshot: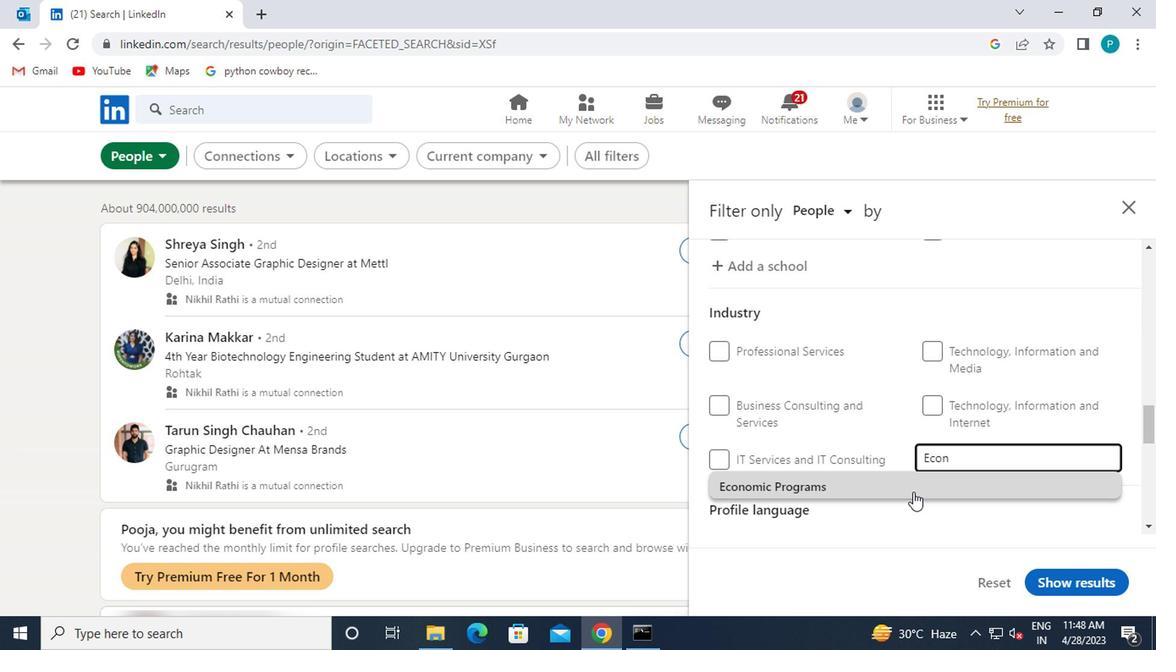 
Action: Mouse scrolled (908, 492) with delta (0, 0)
Screenshot: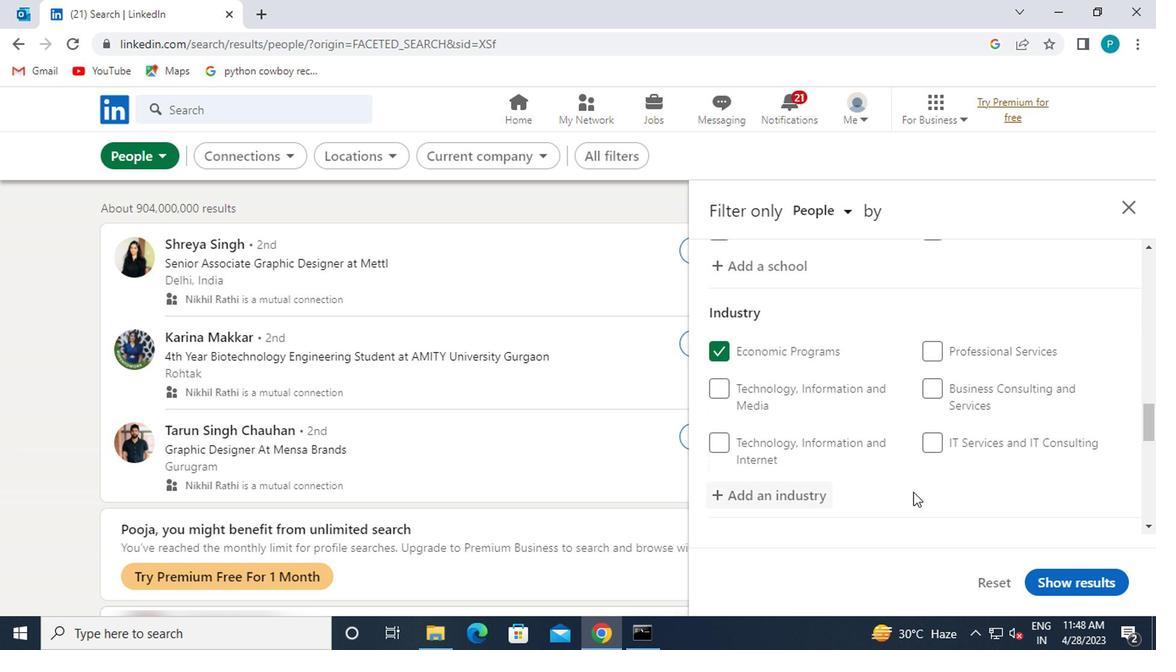 
Action: Mouse scrolled (908, 492) with delta (0, 0)
Screenshot: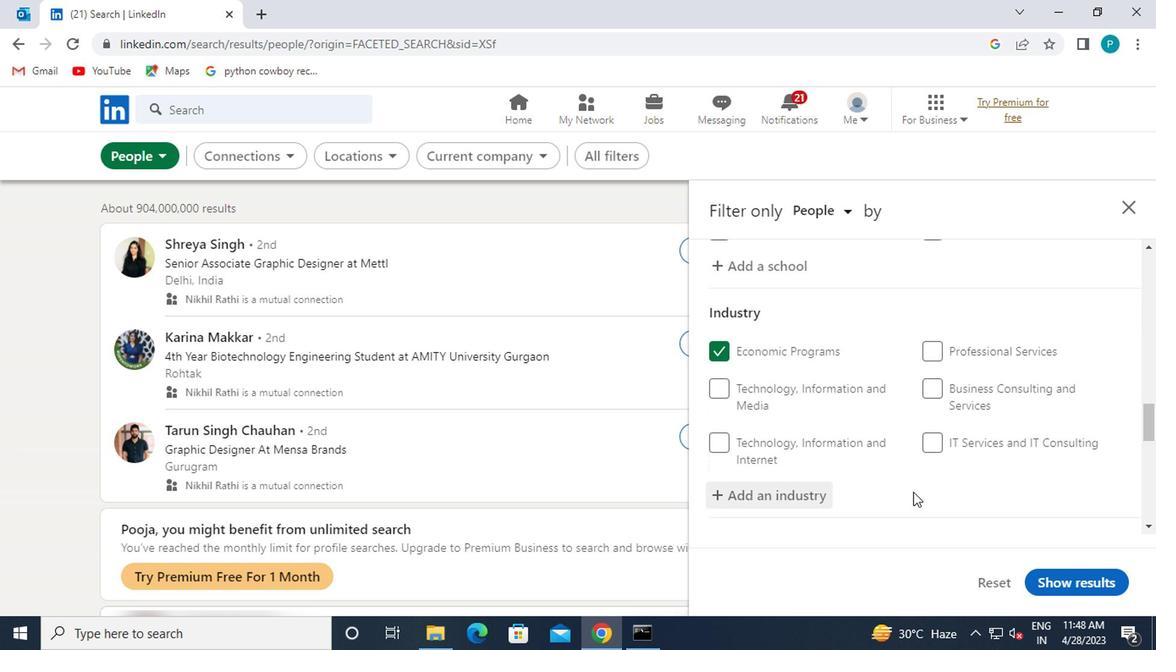 
Action: Mouse scrolled (908, 492) with delta (0, 0)
Screenshot: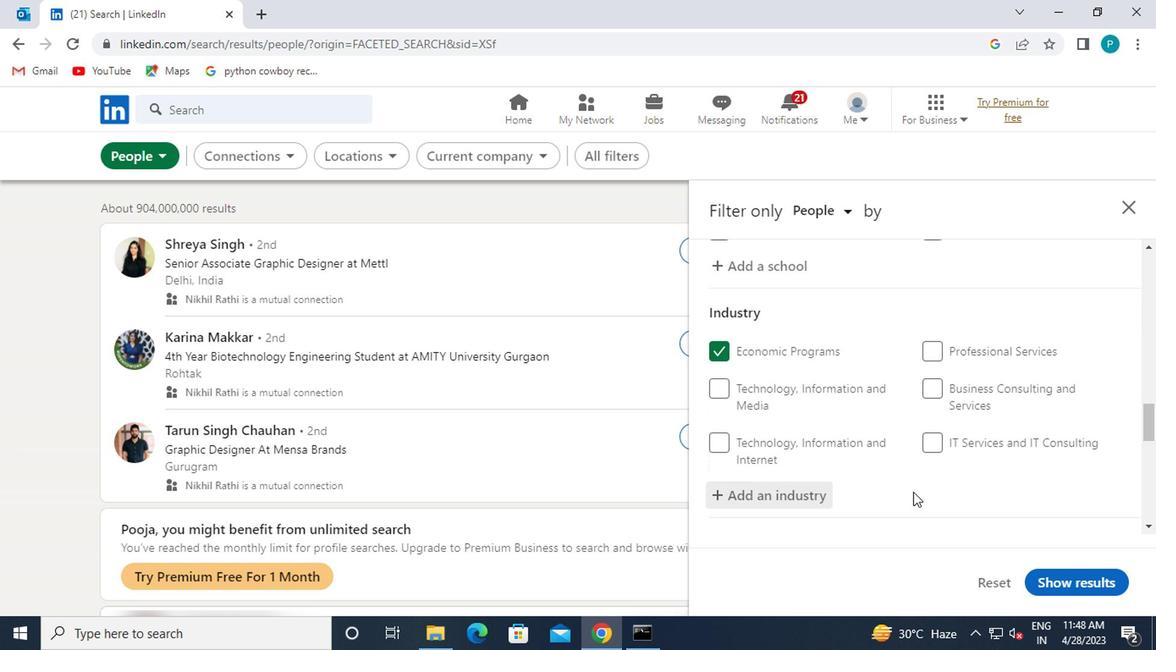 
Action: Mouse moved to (951, 466)
Screenshot: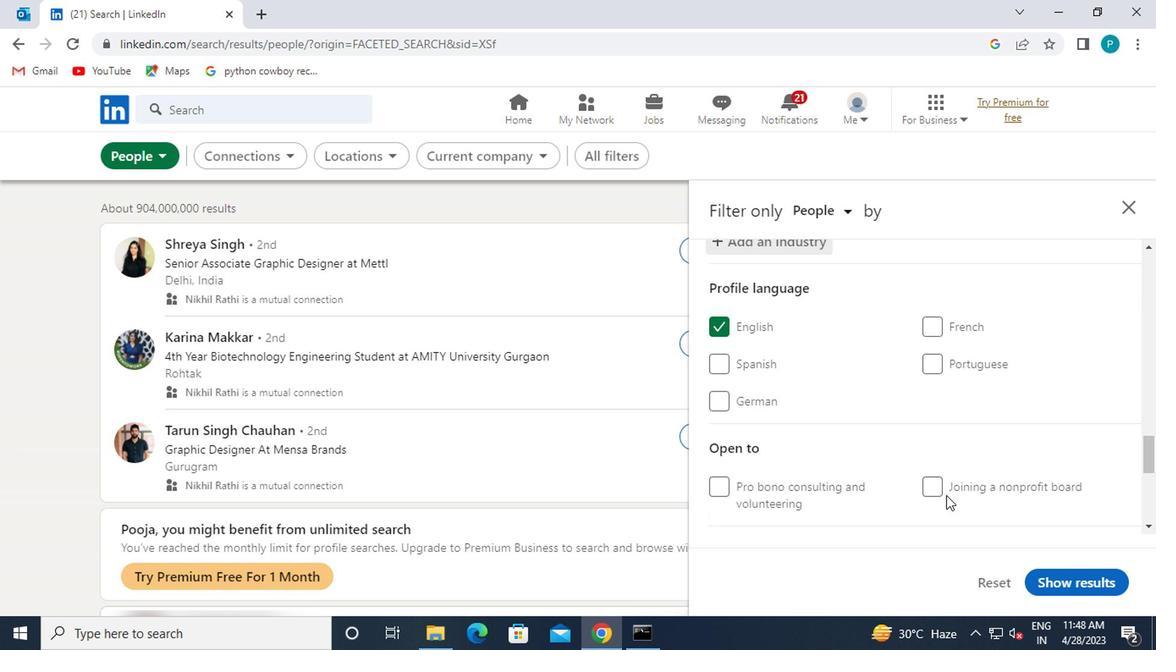 
Action: Mouse scrolled (951, 465) with delta (0, 0)
Screenshot: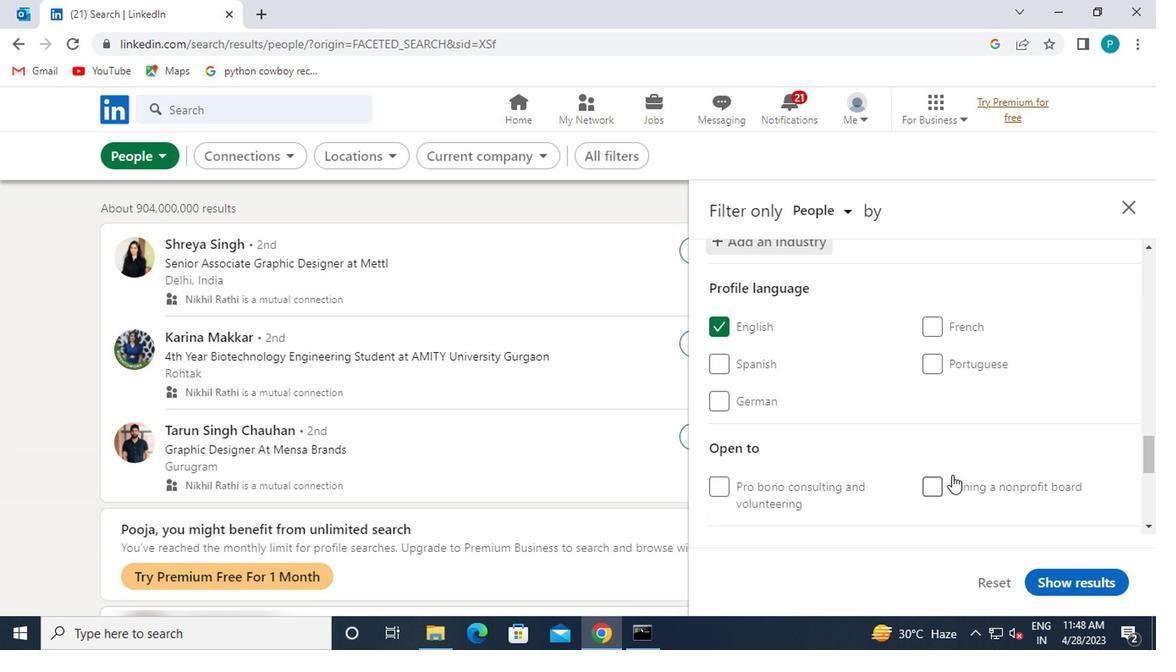 
Action: Mouse scrolled (951, 465) with delta (0, 0)
Screenshot: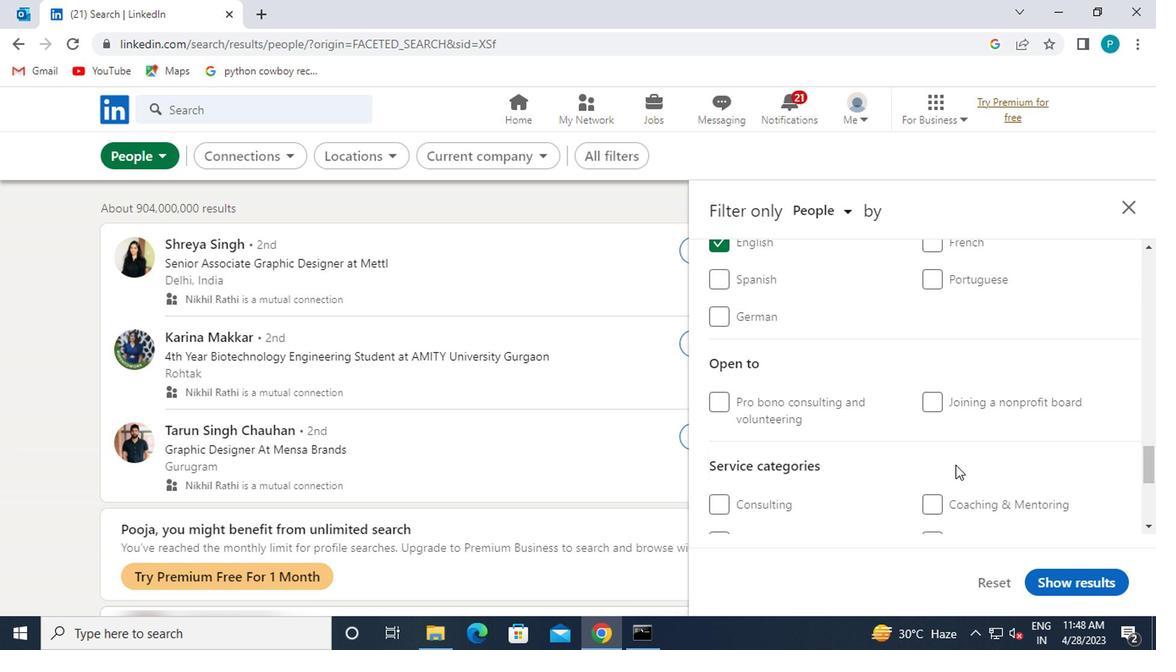 
Action: Mouse moved to (958, 486)
Screenshot: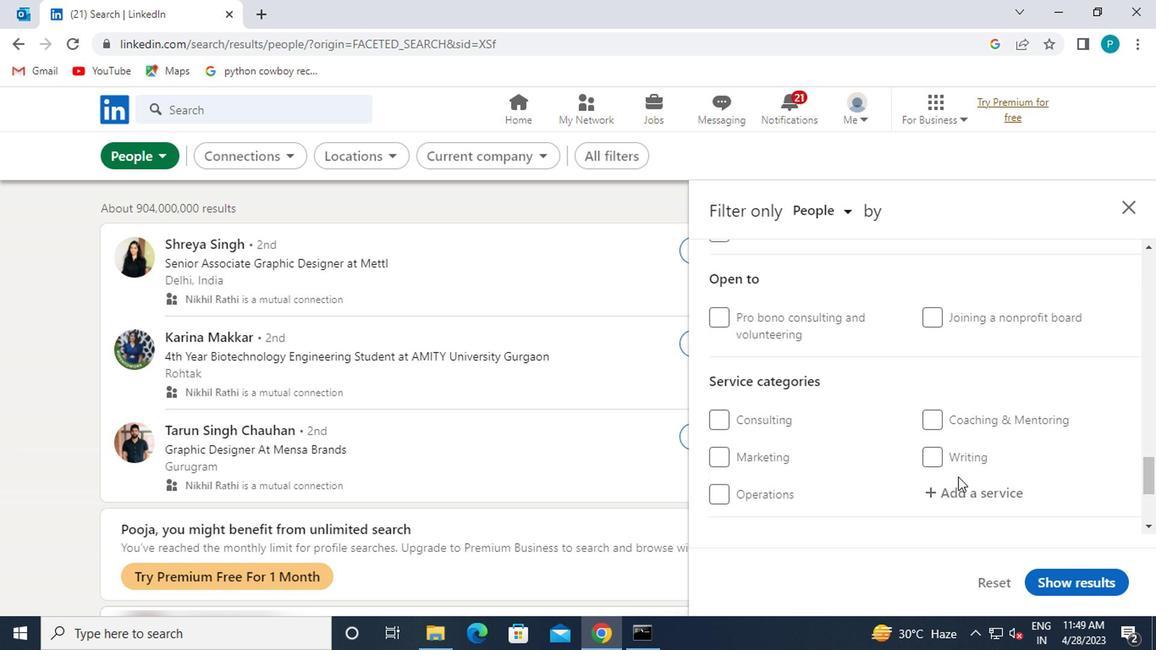 
Action: Mouse pressed left at (958, 486)
Screenshot: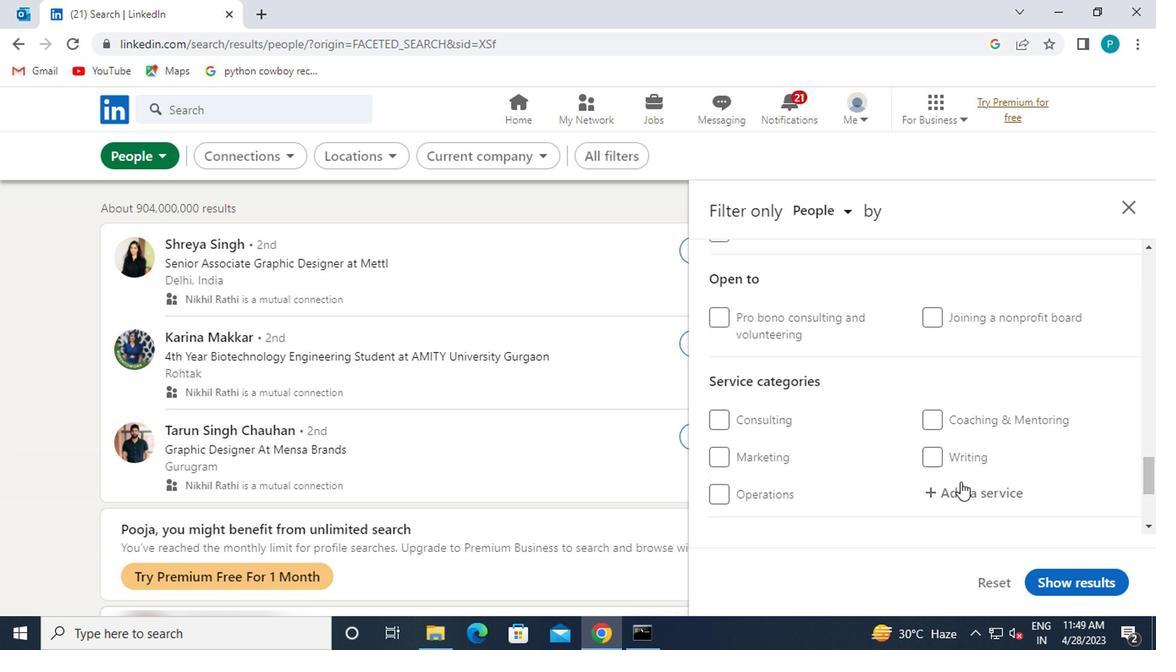 
Action: Mouse moved to (965, 486)
Screenshot: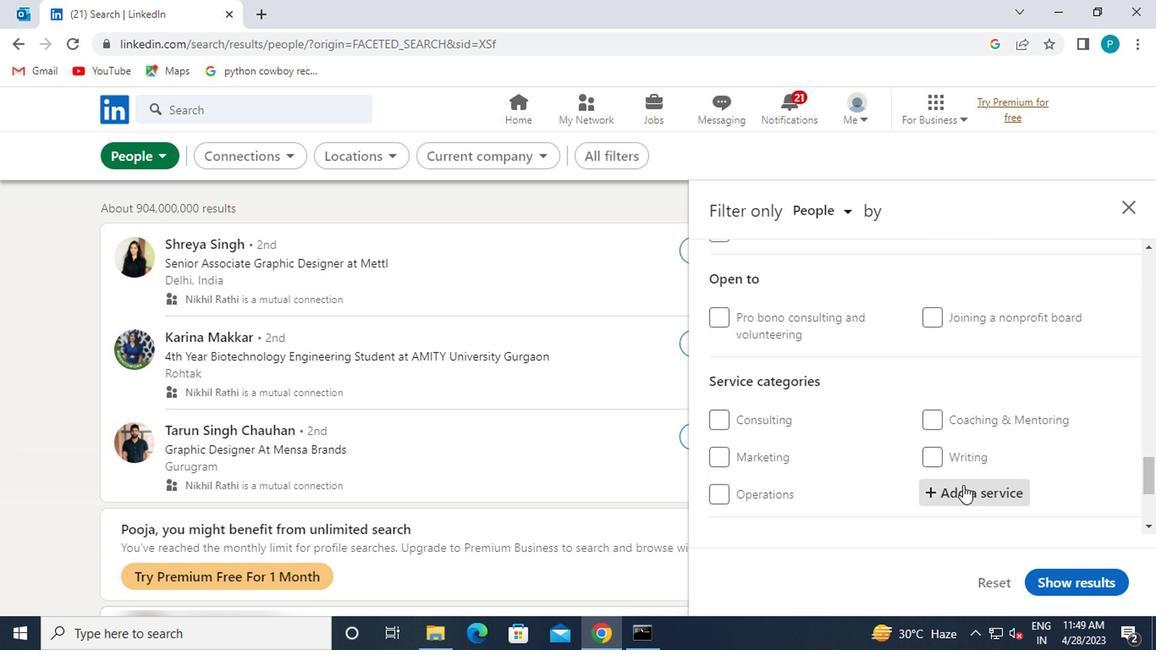 
Action: Key pressed <Key.caps_lock>C<Key.caps_lock>ATERING
Screenshot: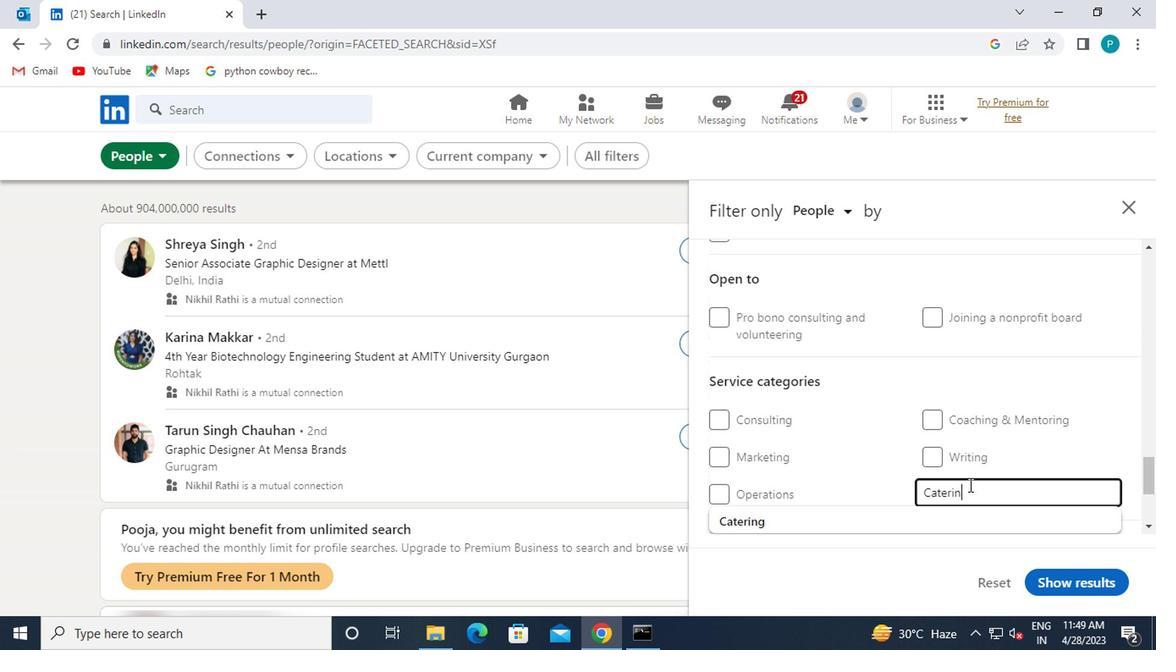 
Action: Mouse moved to (683, 403)
Screenshot: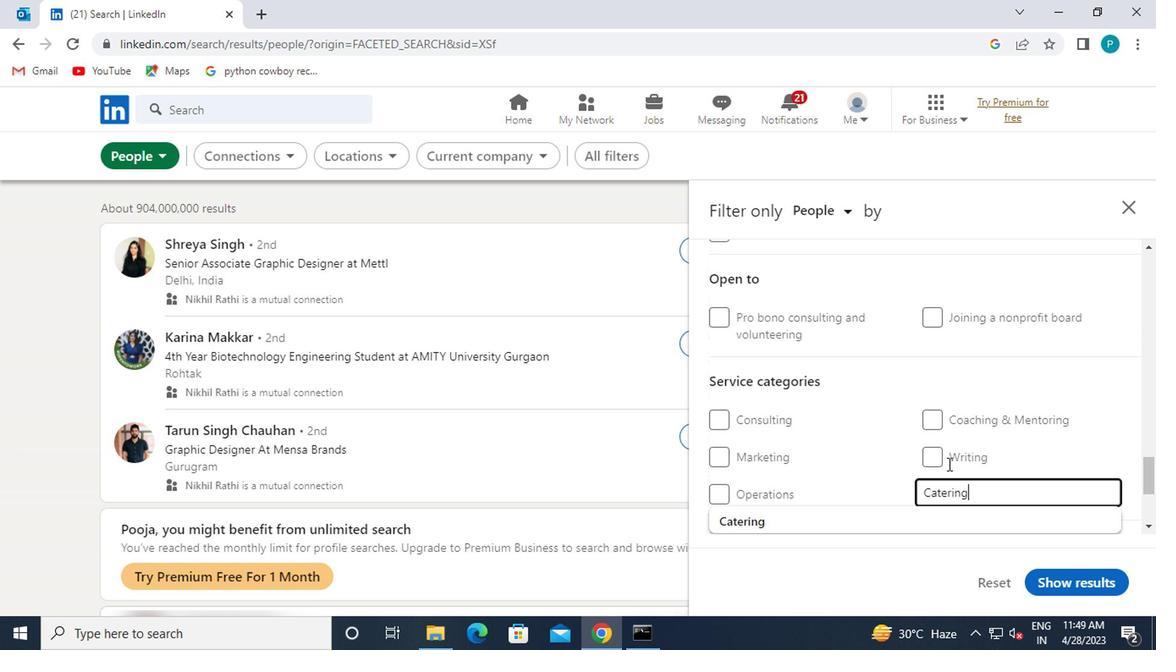 
Action: Mouse scrolled (683, 402) with delta (0, 0)
Screenshot: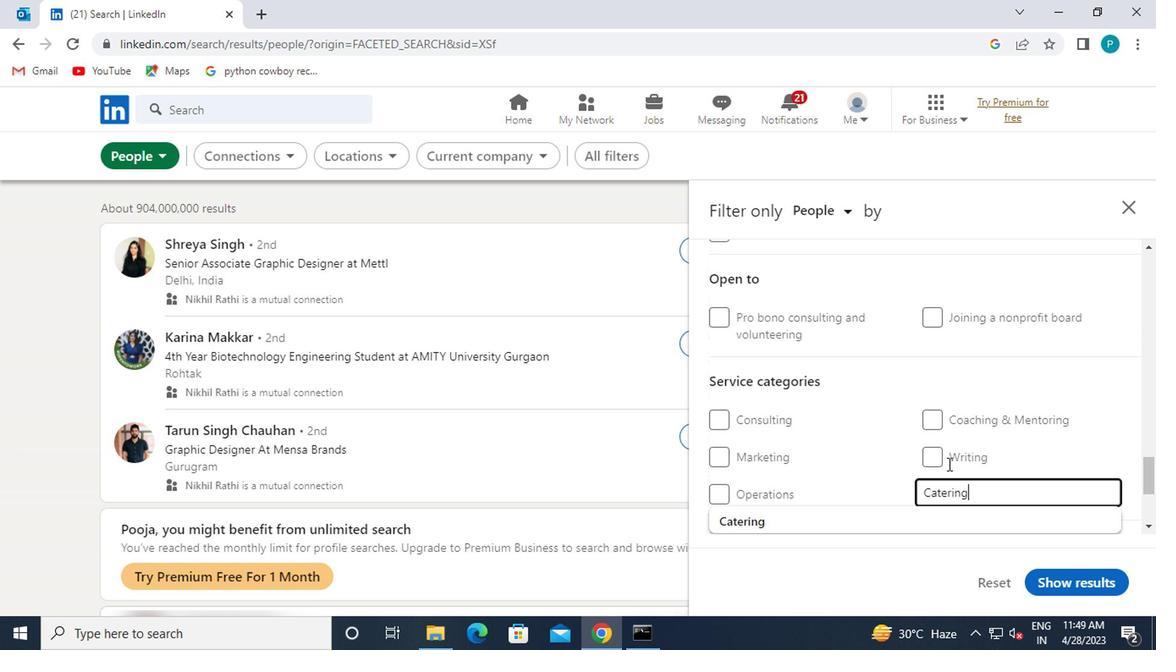 
Action: Mouse moved to (778, 516)
Screenshot: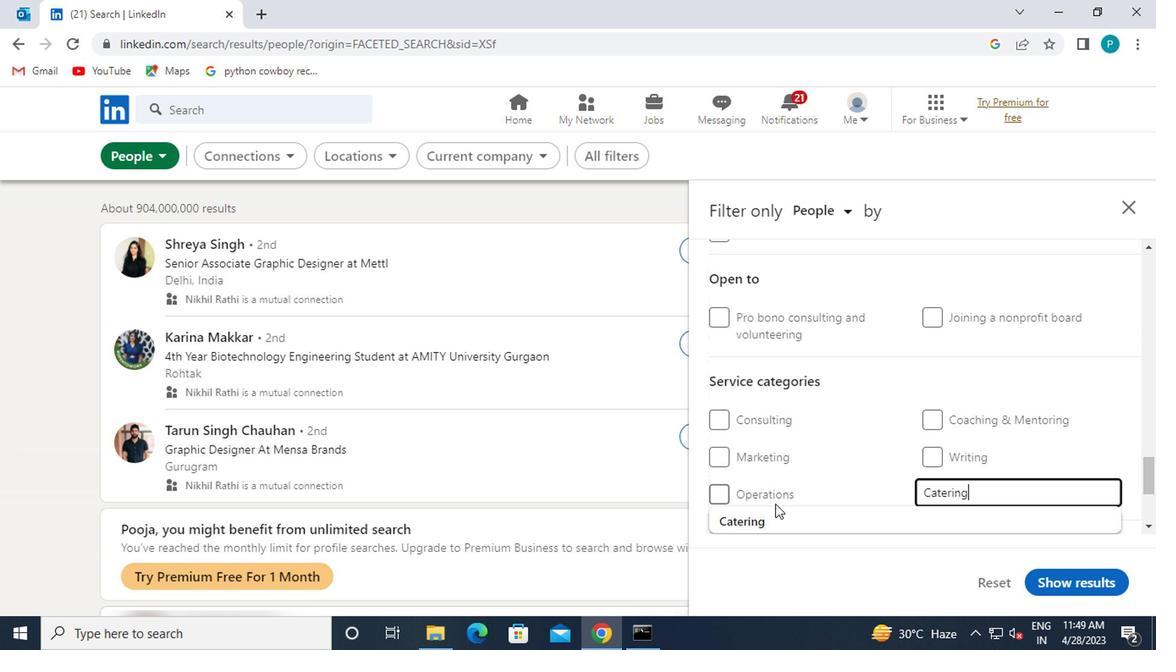 
Action: Mouse pressed left at (778, 516)
Screenshot: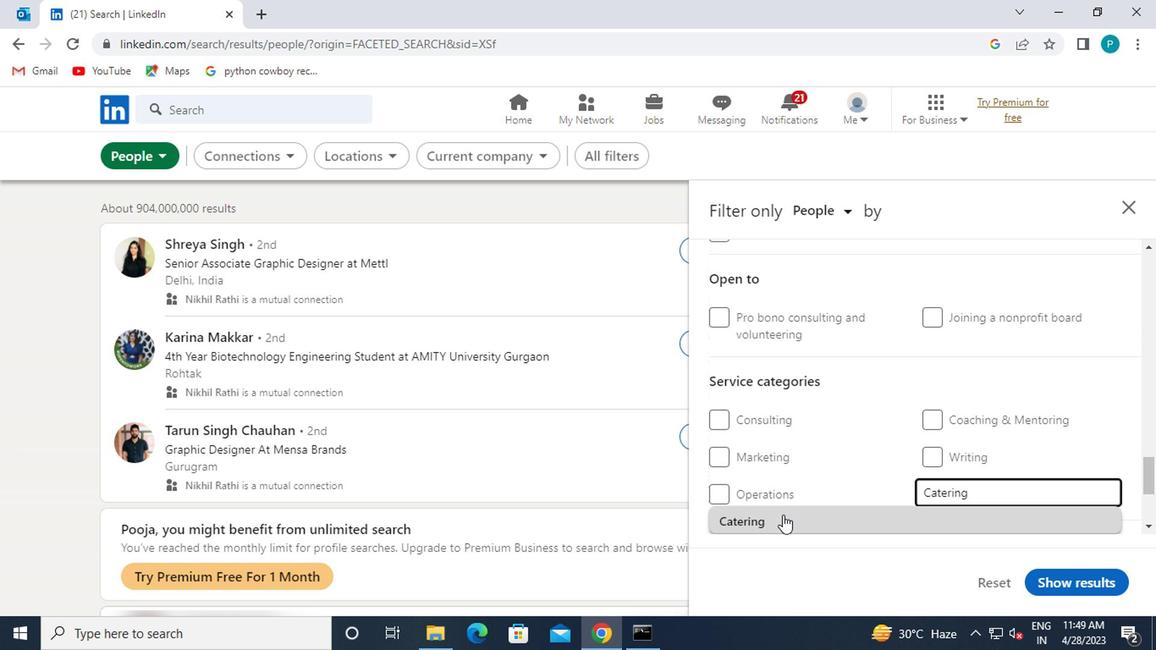 
Action: Mouse moved to (783, 510)
Screenshot: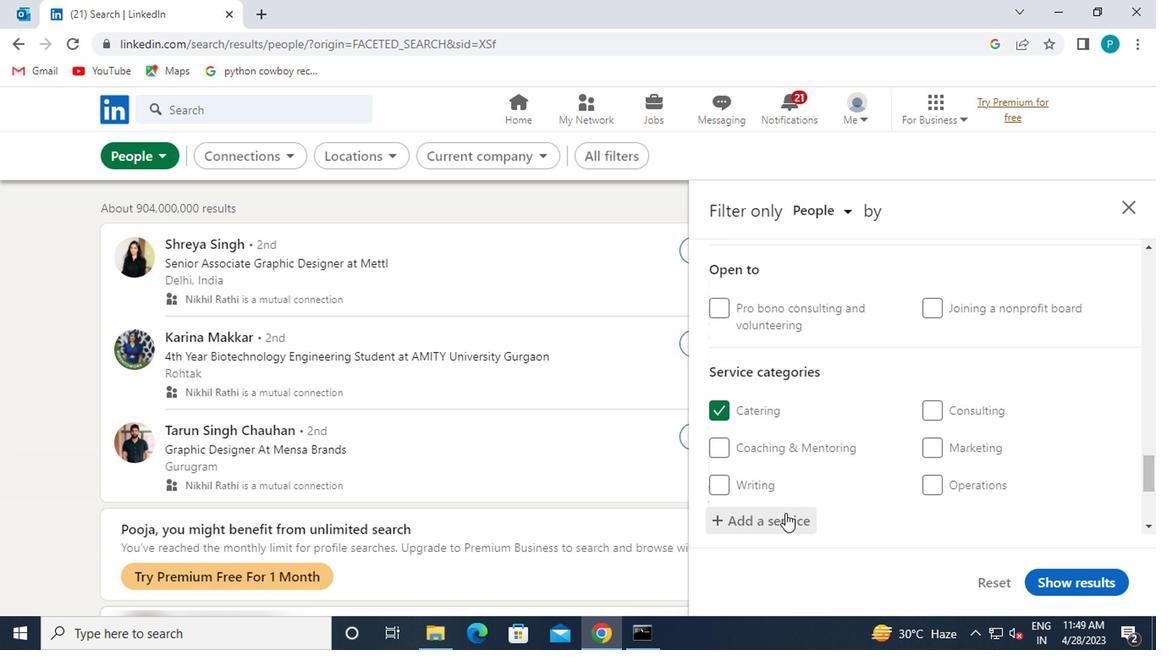 
Action: Mouse scrolled (783, 509) with delta (0, 0)
Screenshot: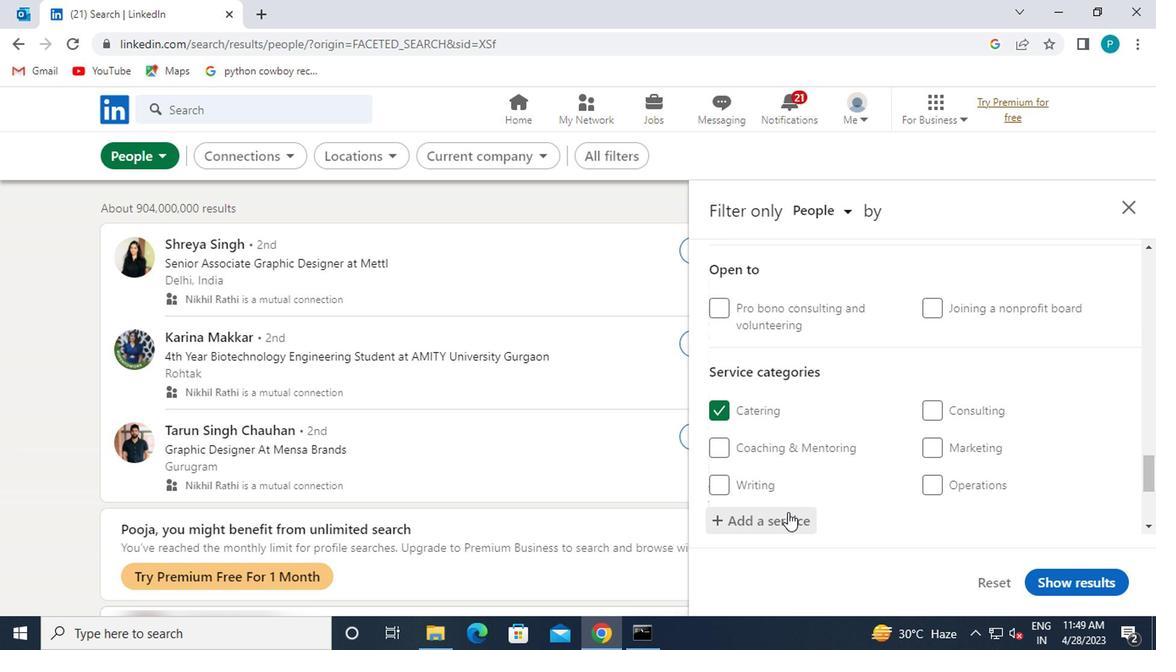 
Action: Mouse scrolled (783, 509) with delta (0, 0)
Screenshot: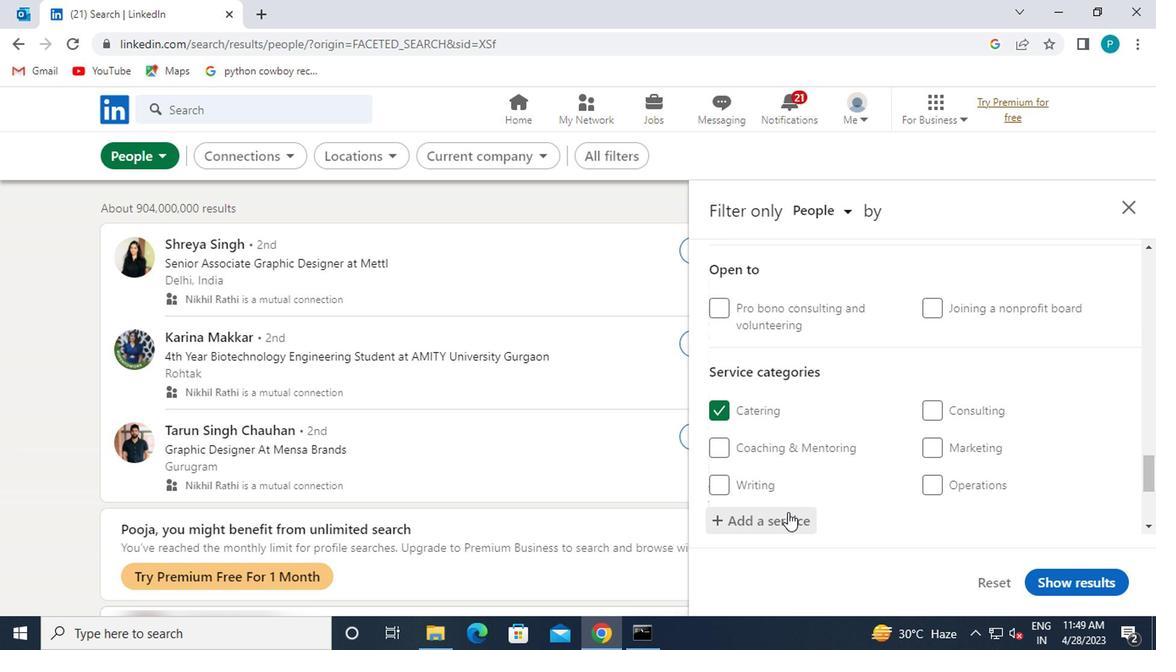 
Action: Mouse scrolled (783, 509) with delta (0, 0)
Screenshot: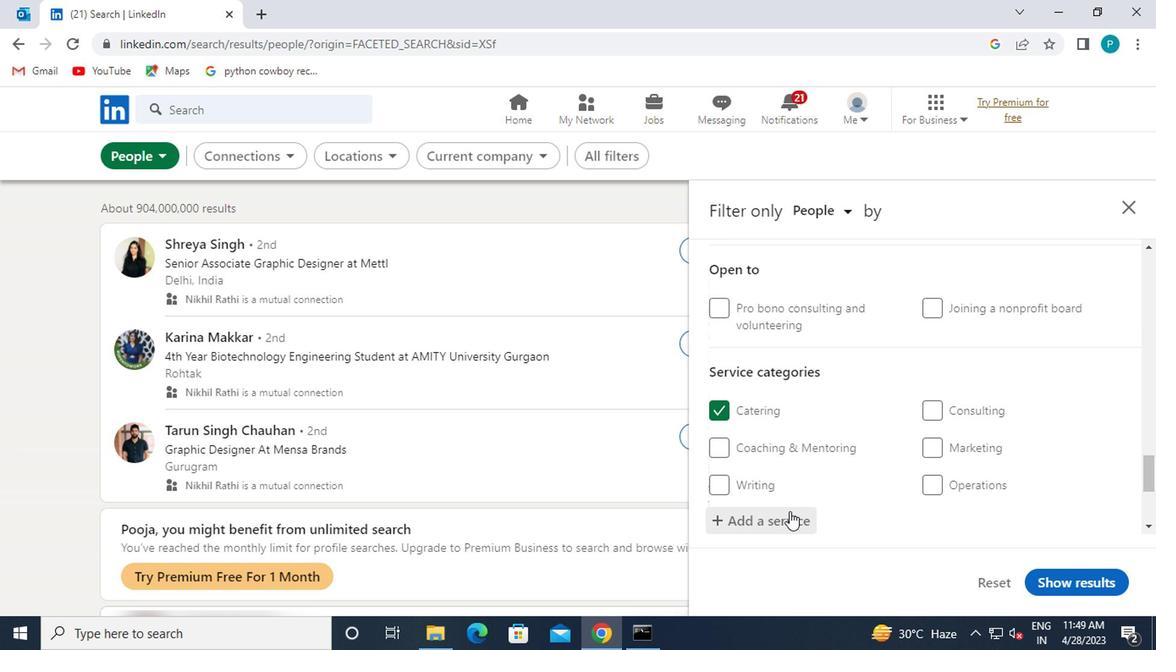 
Action: Mouse scrolled (783, 509) with delta (0, 0)
Screenshot: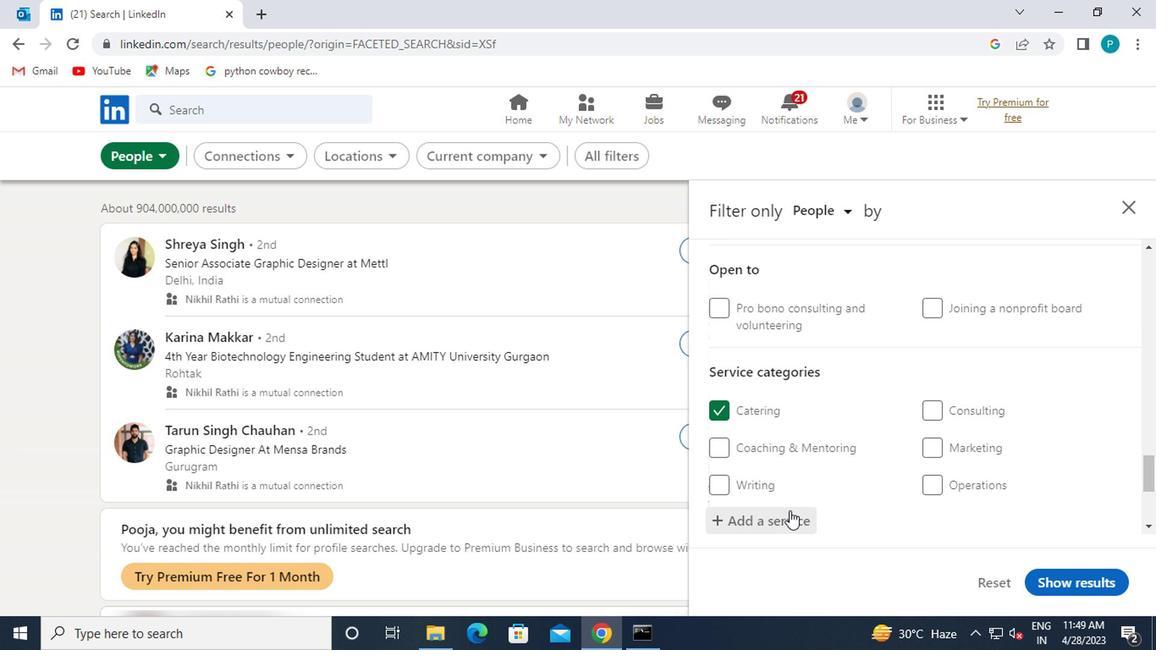 
Action: Mouse moved to (778, 469)
Screenshot: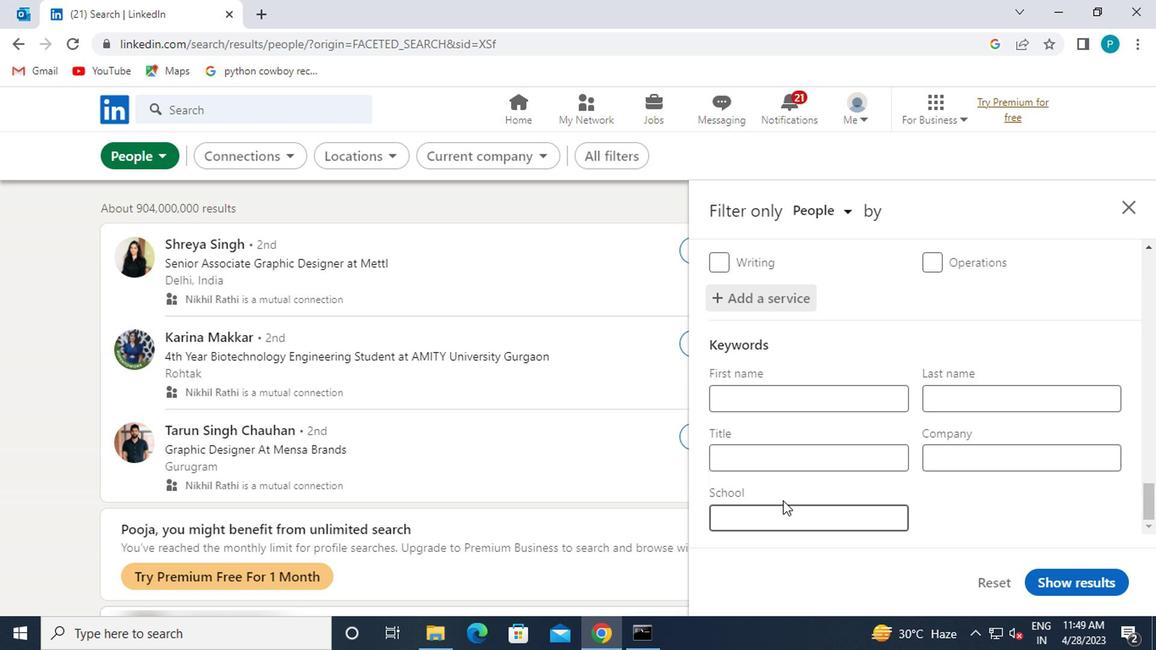 
Action: Mouse pressed left at (778, 469)
Screenshot: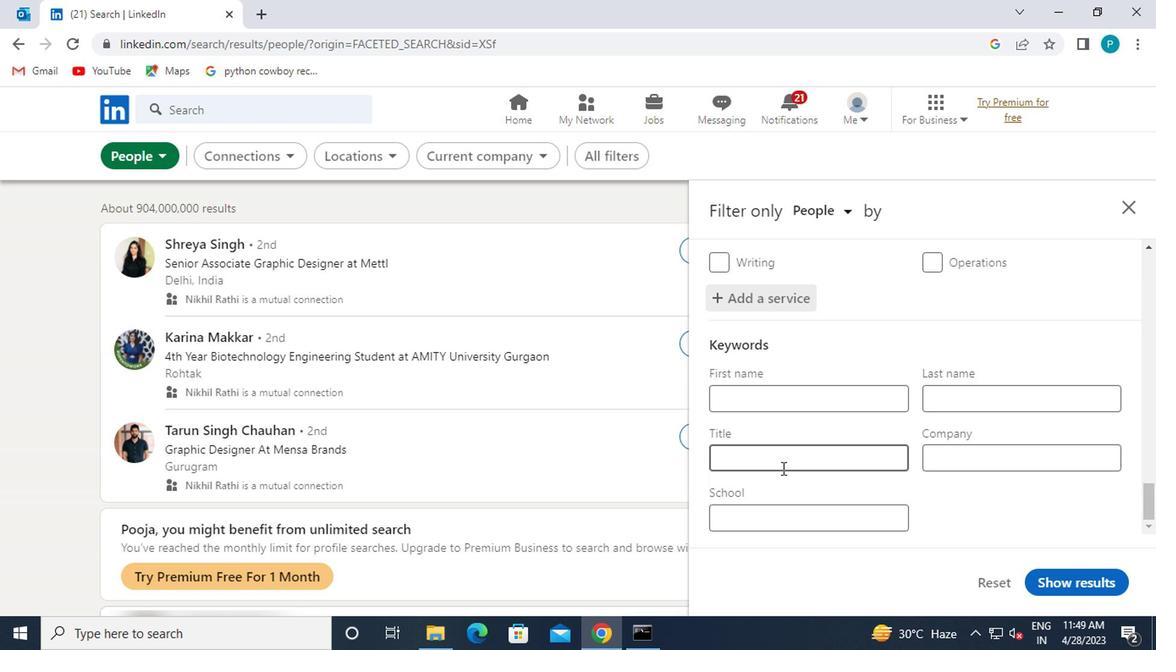 
Action: Mouse moved to (823, 481)
Screenshot: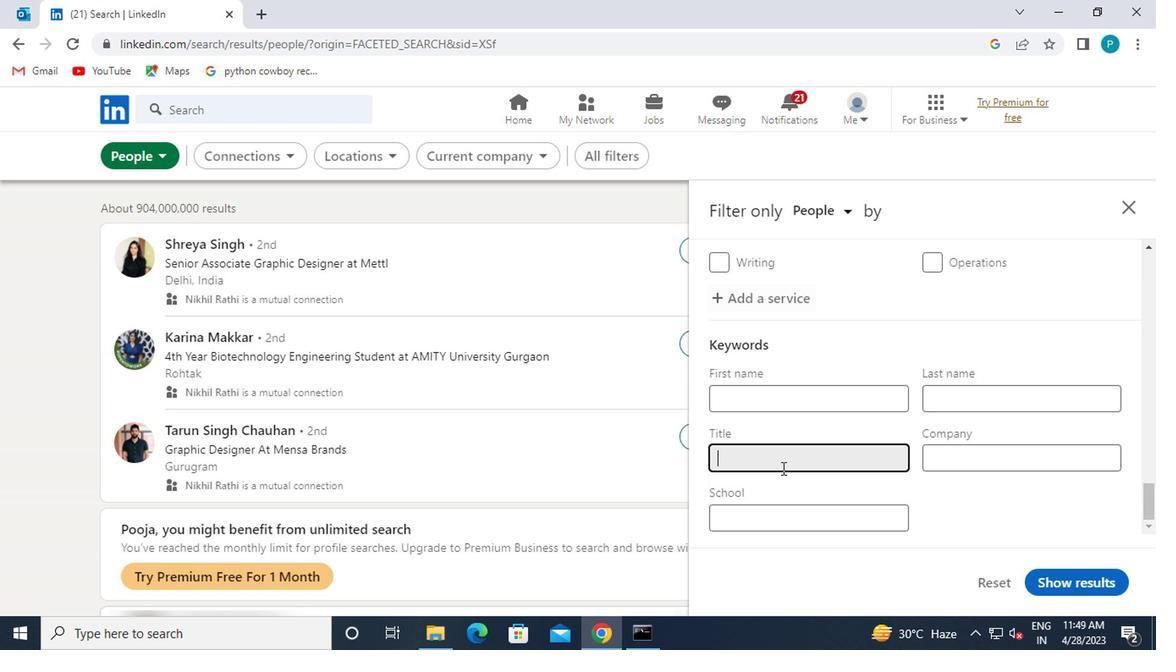 
Action: Key pressed <Key.caps_lock>A<Key.caps_lock>DMINISTRATIVE<Key.space><Key.caps_lock>A<Key.caps_lock>SSISTANT
Screenshot: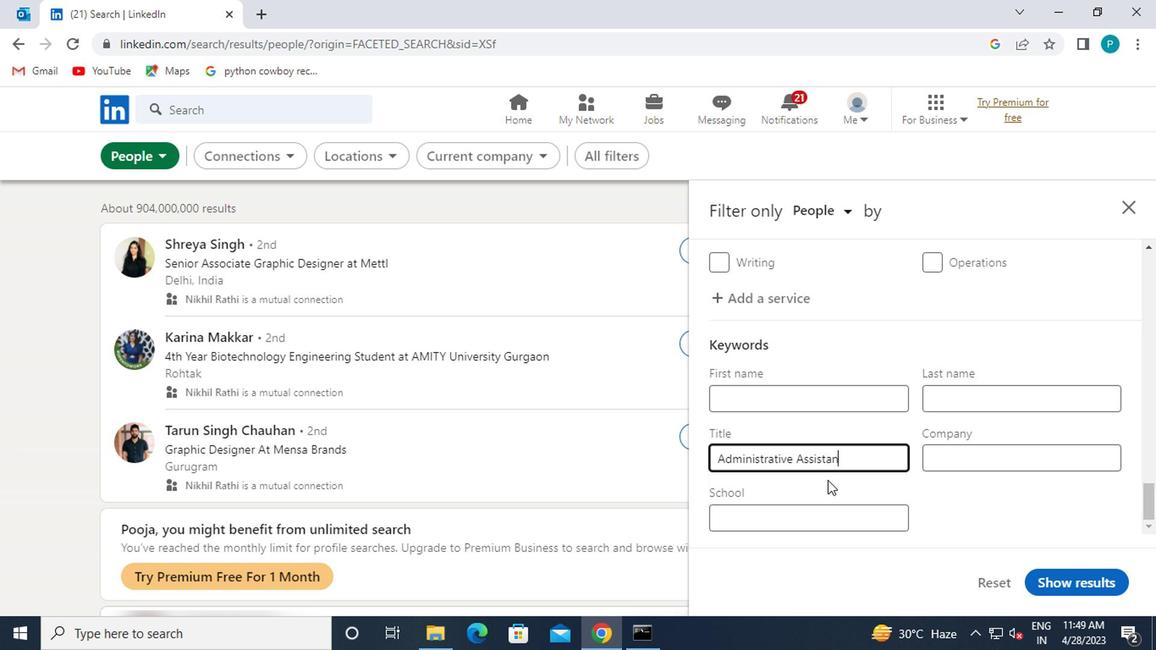 
Action: Mouse moved to (1071, 574)
Screenshot: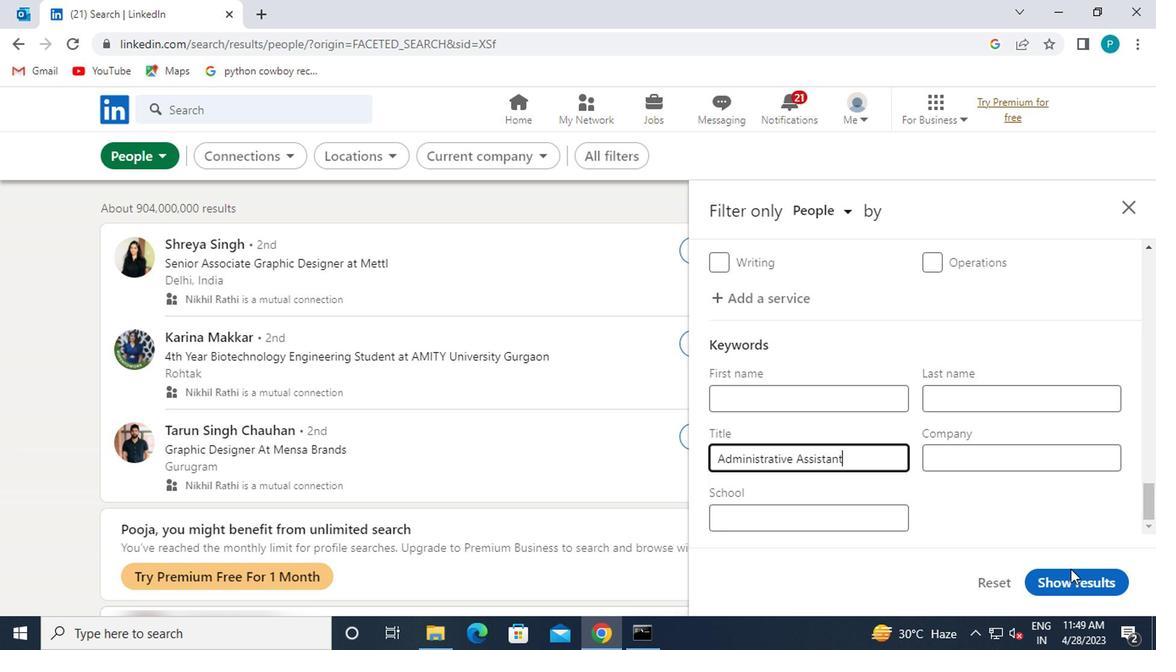 
Action: Mouse pressed left at (1071, 574)
Screenshot: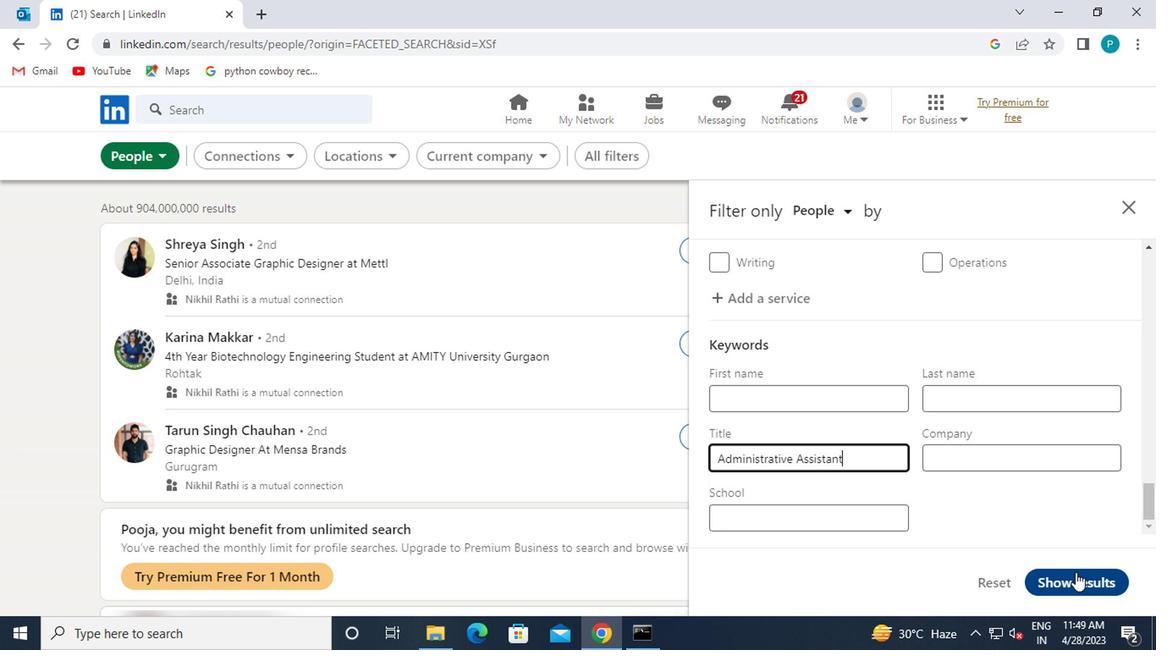 
